 Task: Set up a reminder for the 30-day fitness challenge.
Action: Mouse moved to (89, 103)
Screenshot: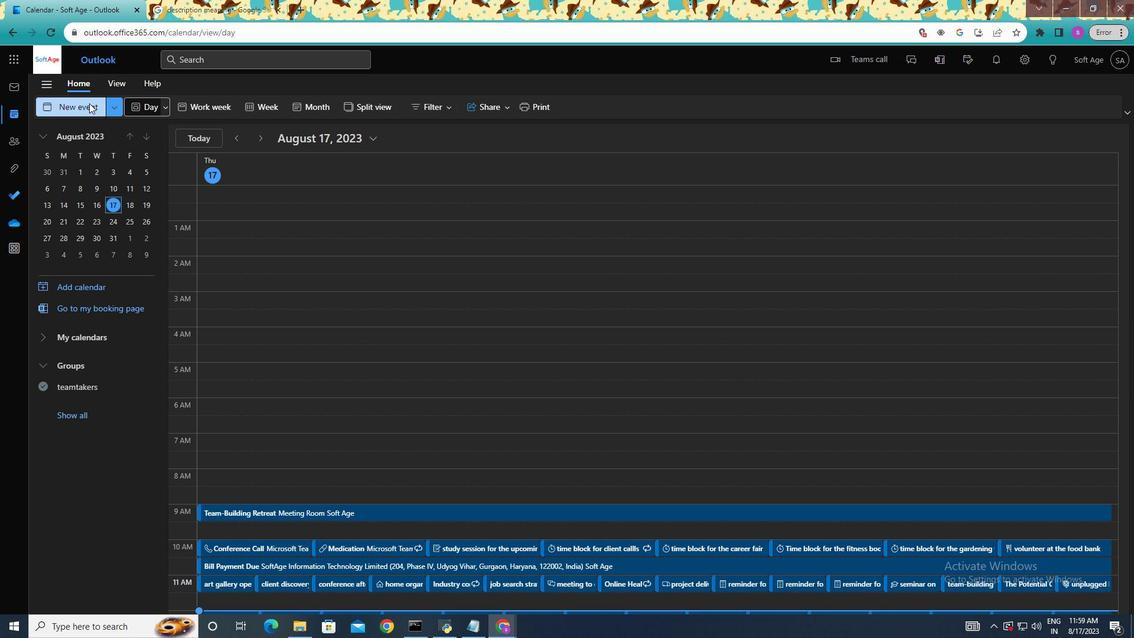 
Action: Mouse pressed left at (89, 103)
Screenshot: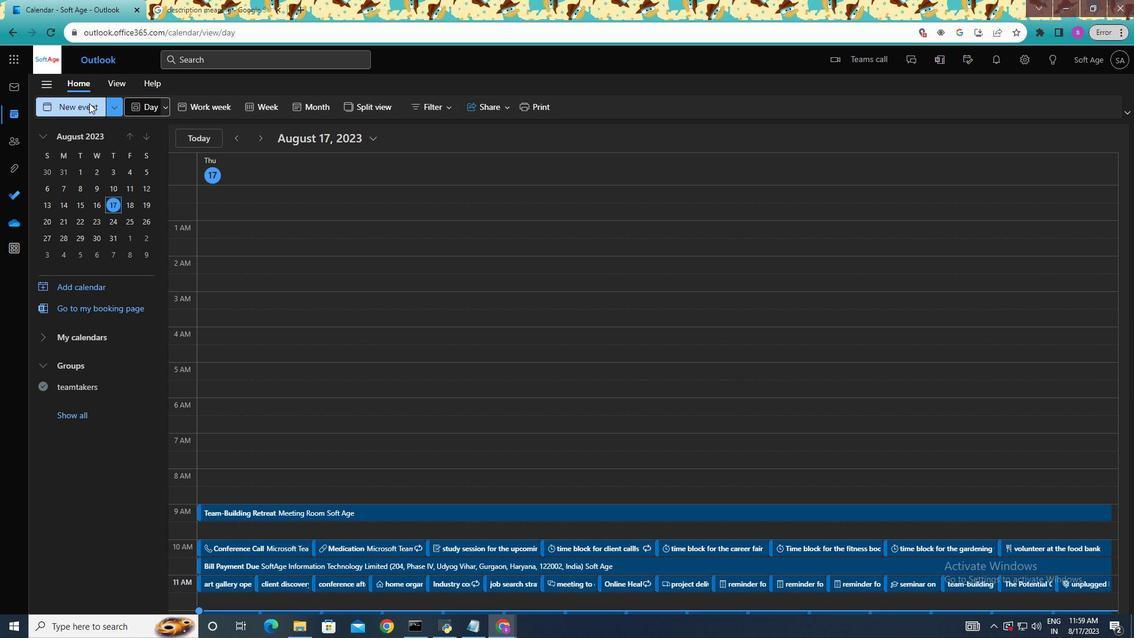 
Action: Mouse moved to (330, 179)
Screenshot: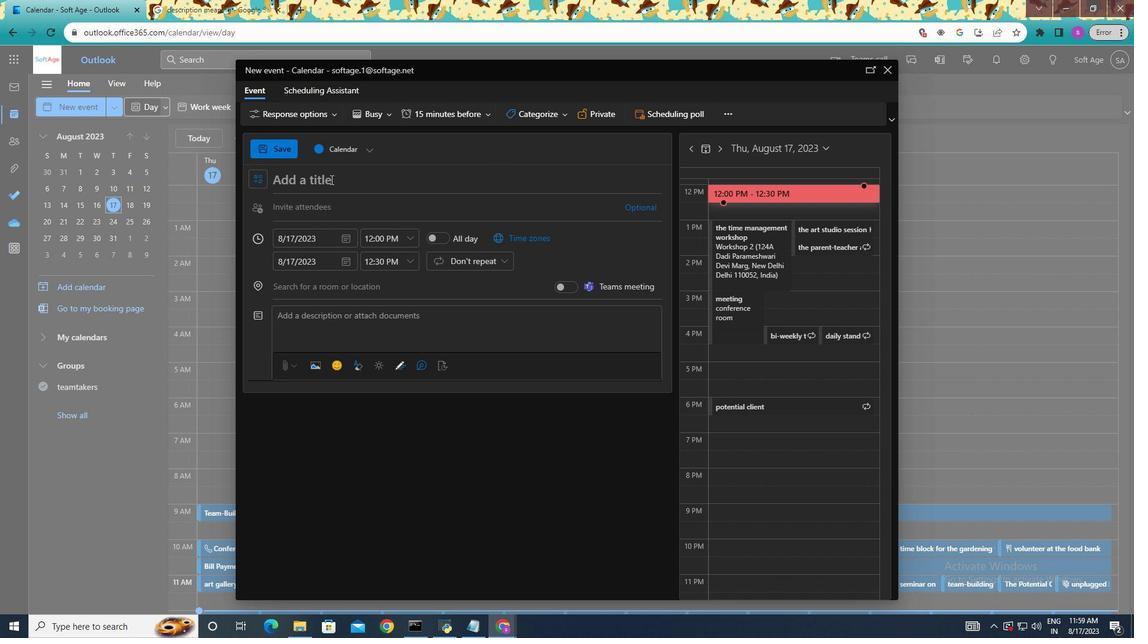 
Action: Mouse pressed left at (330, 179)
Screenshot: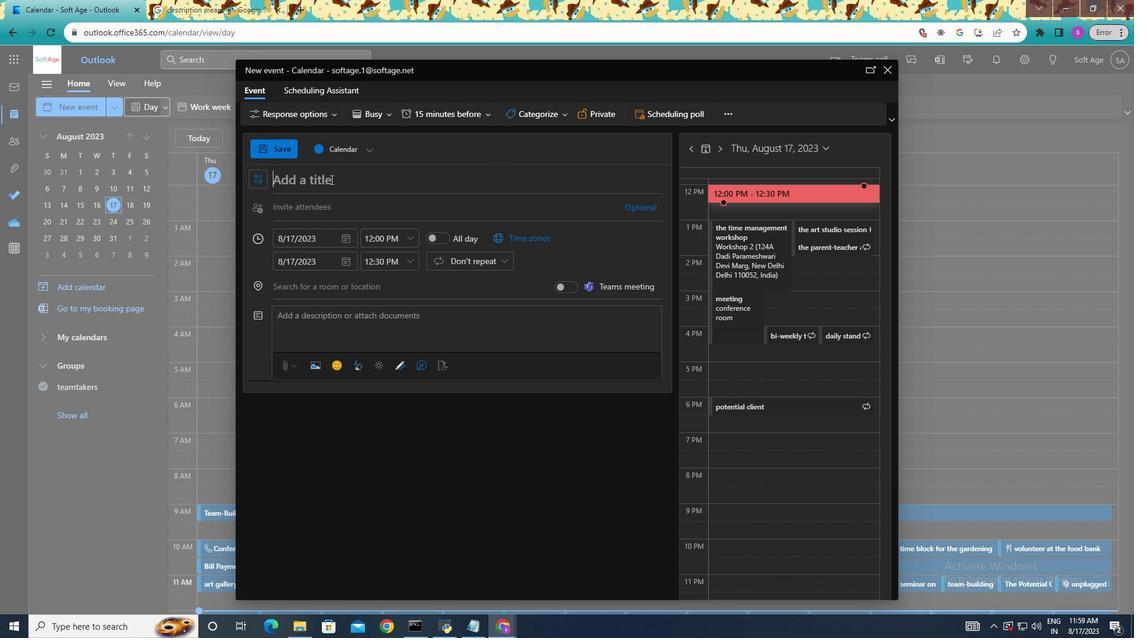 
Action: Mouse moved to (329, 179)
Screenshot: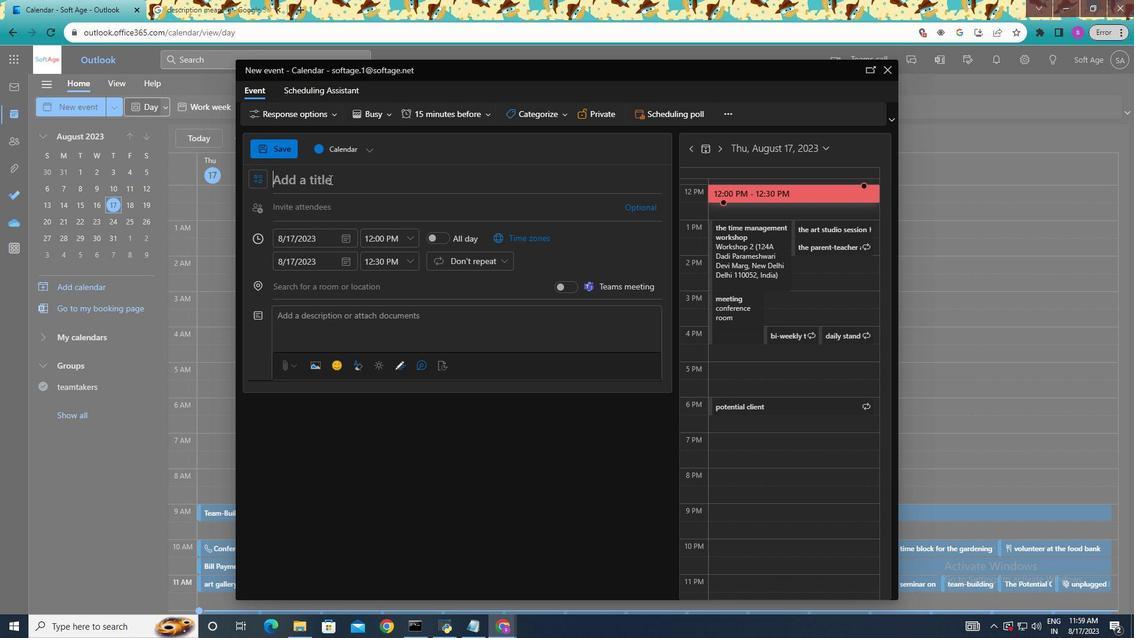 
Action: Key pressed <Key.shift>The<Key.space>30-days<Key.alt_l><Key.space>
Screenshot: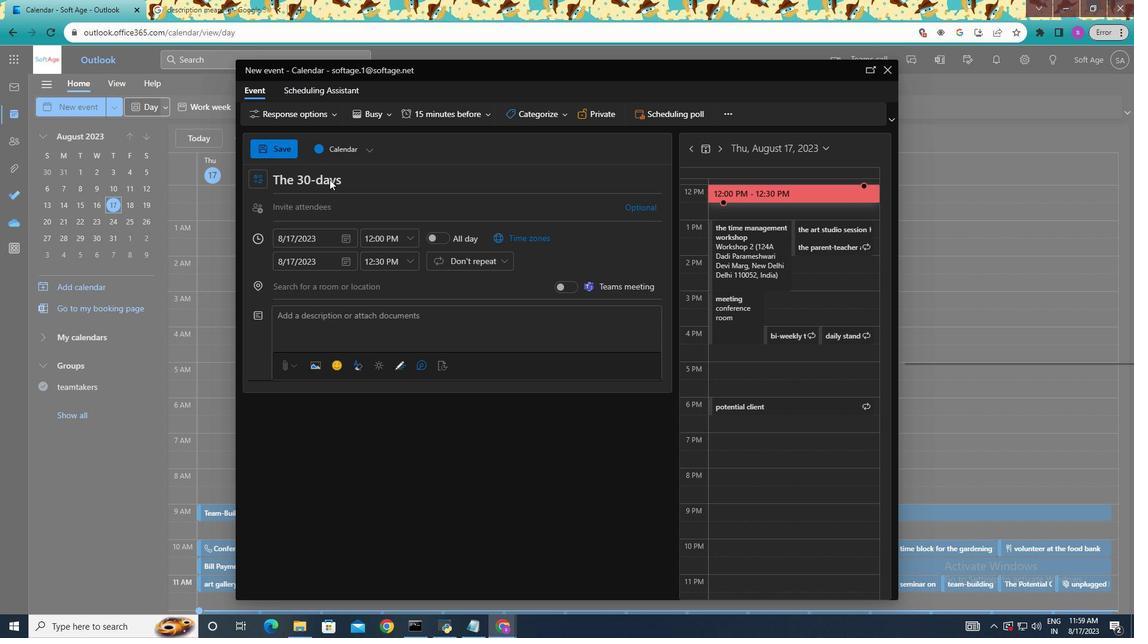 
Action: Mouse moved to (1020, 420)
Screenshot: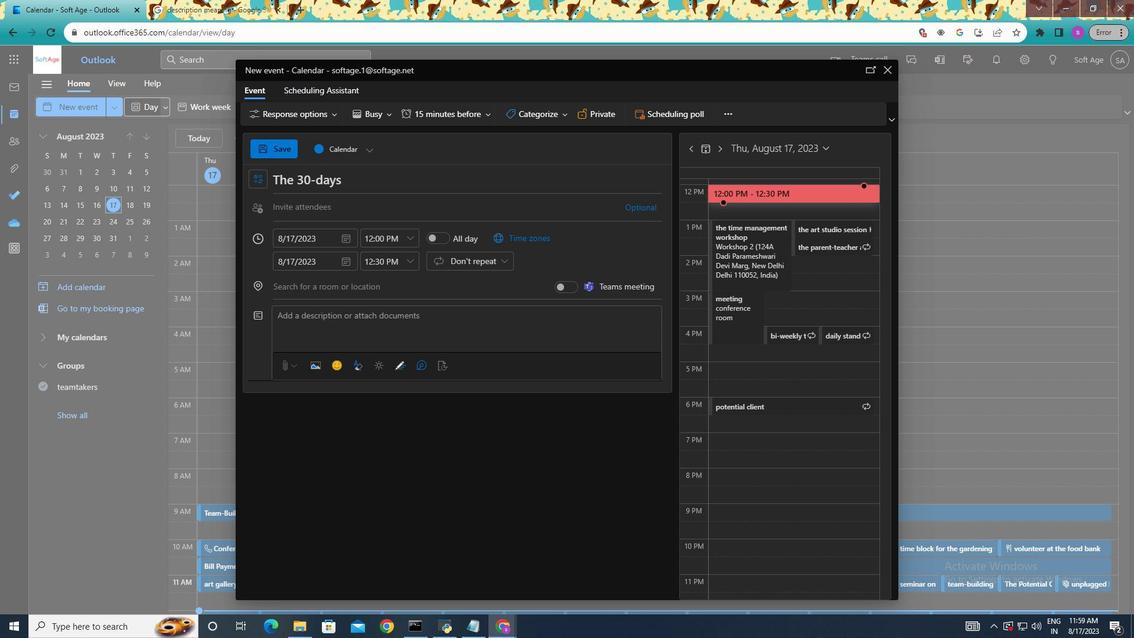 
Action: Mouse pressed left at (1020, 420)
Screenshot: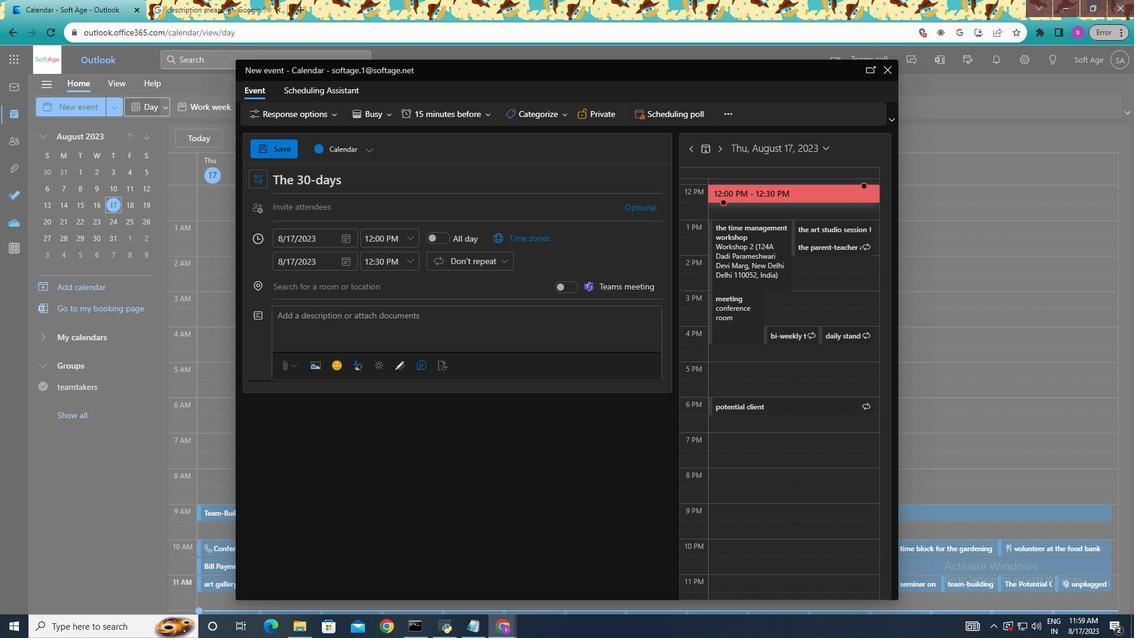 
Action: Mouse moved to (650, 353)
Screenshot: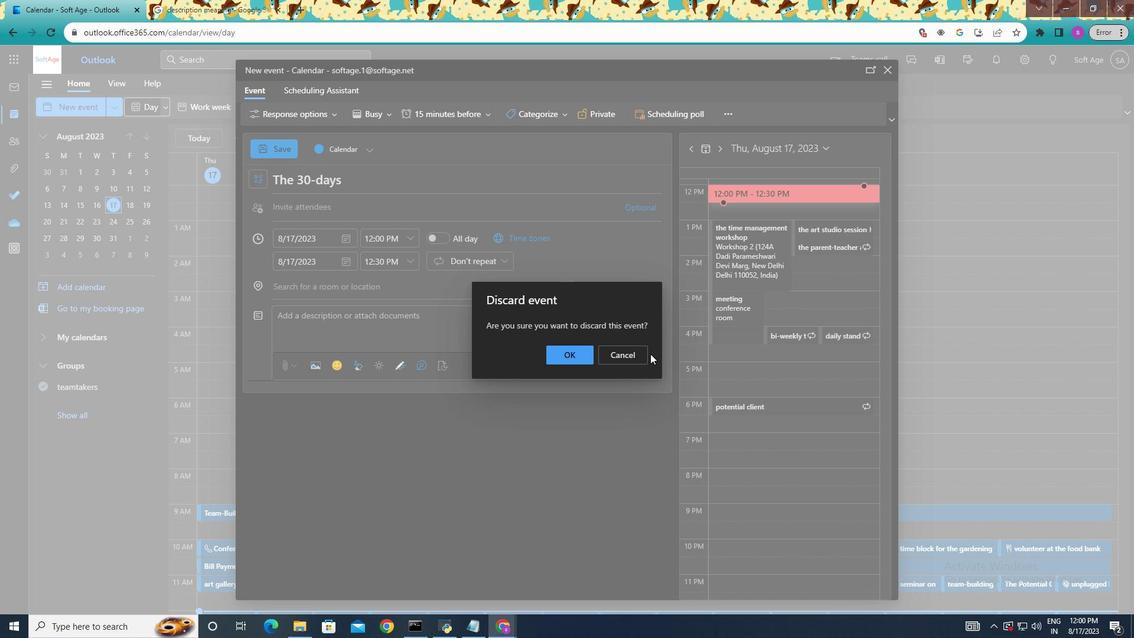 
Action: Mouse pressed left at (650, 353)
Screenshot: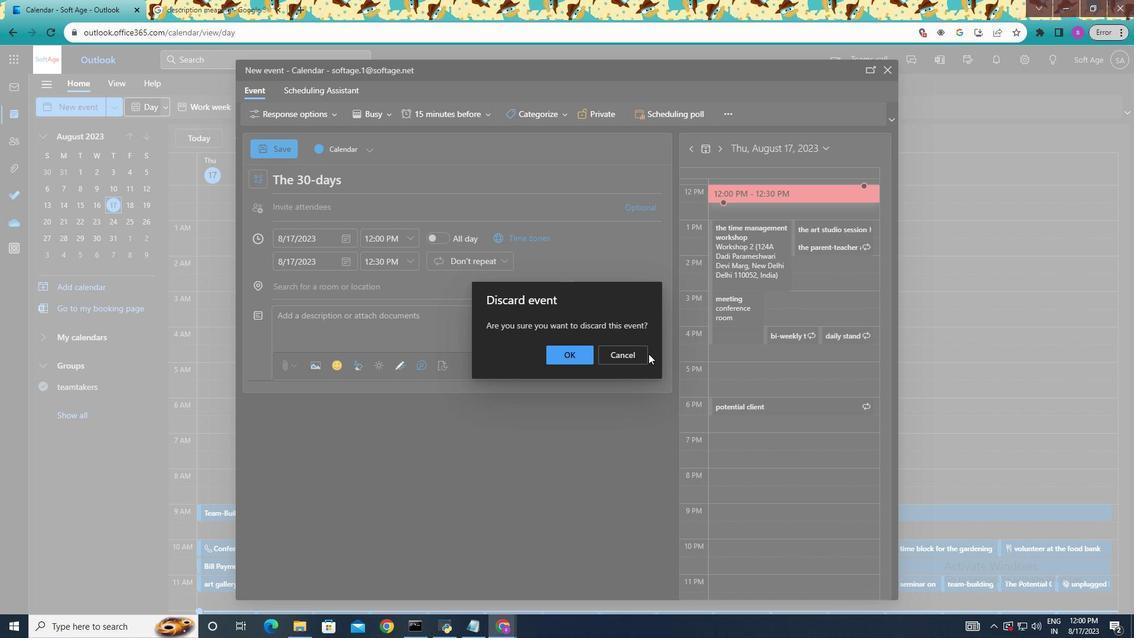 
Action: Mouse moved to (614, 355)
Screenshot: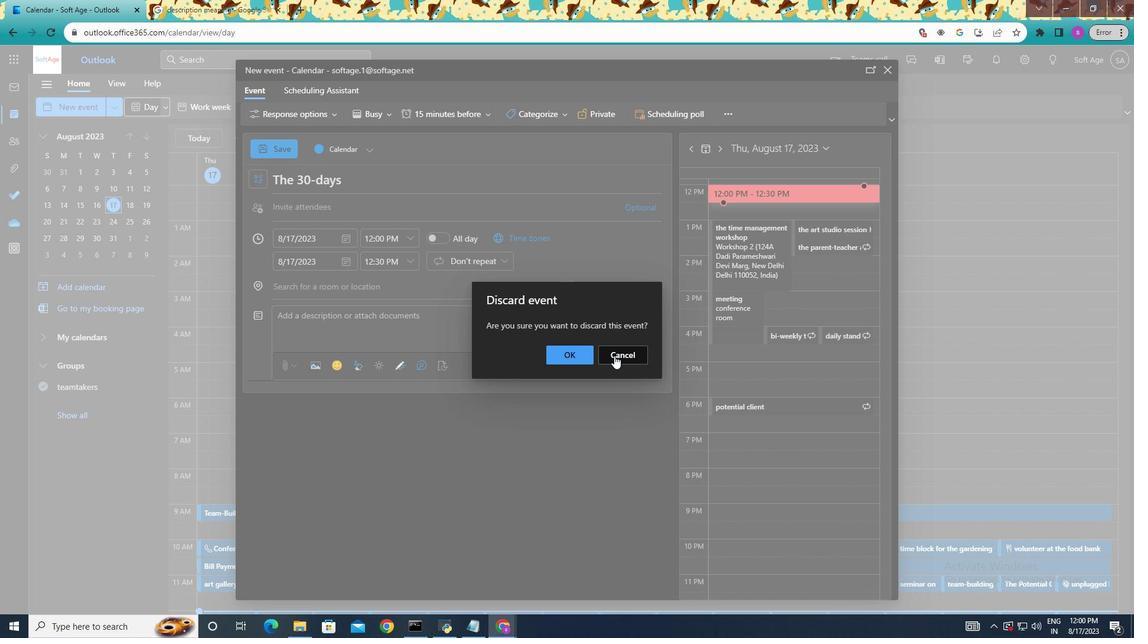 
Action: Mouse pressed left at (614, 355)
Screenshot: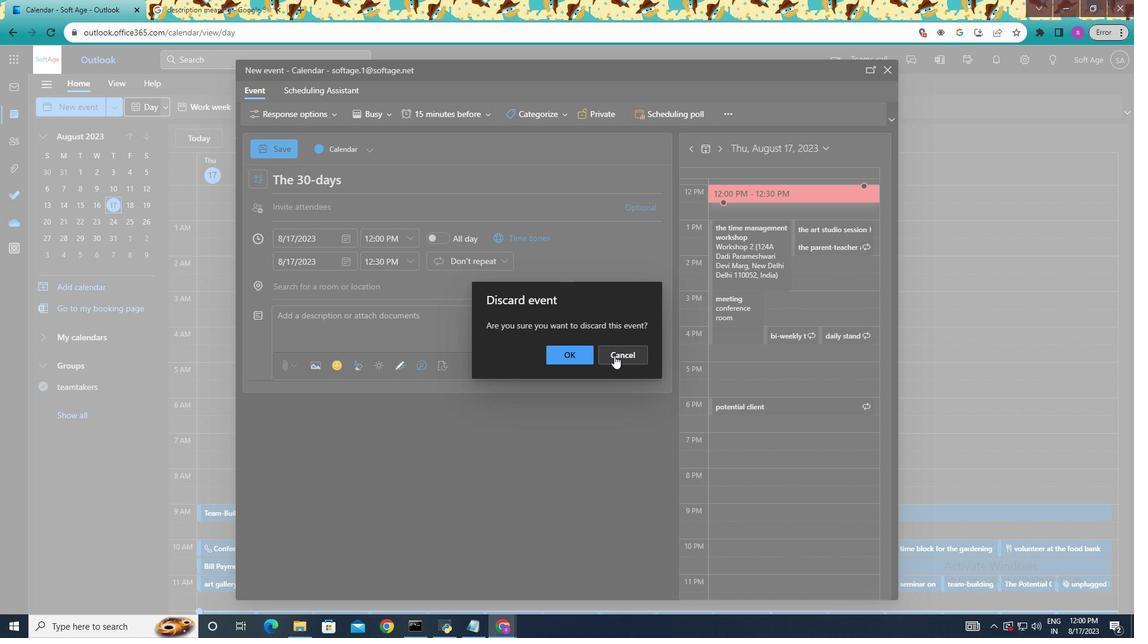 
Action: Mouse moved to (561, 352)
Screenshot: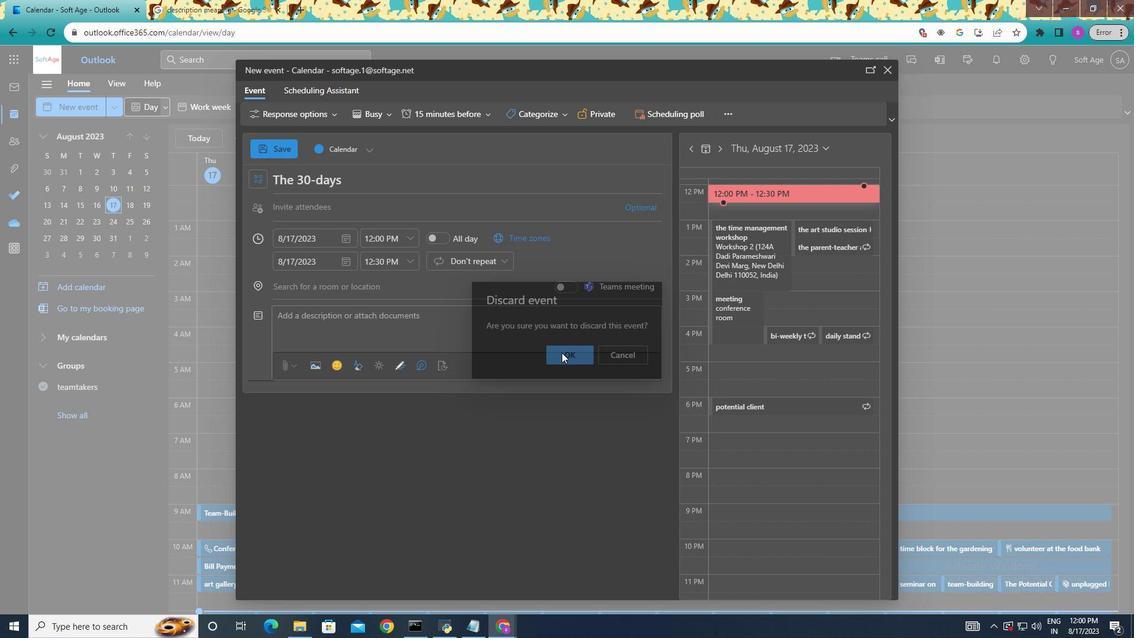 
Action: Mouse pressed left at (561, 352)
Screenshot: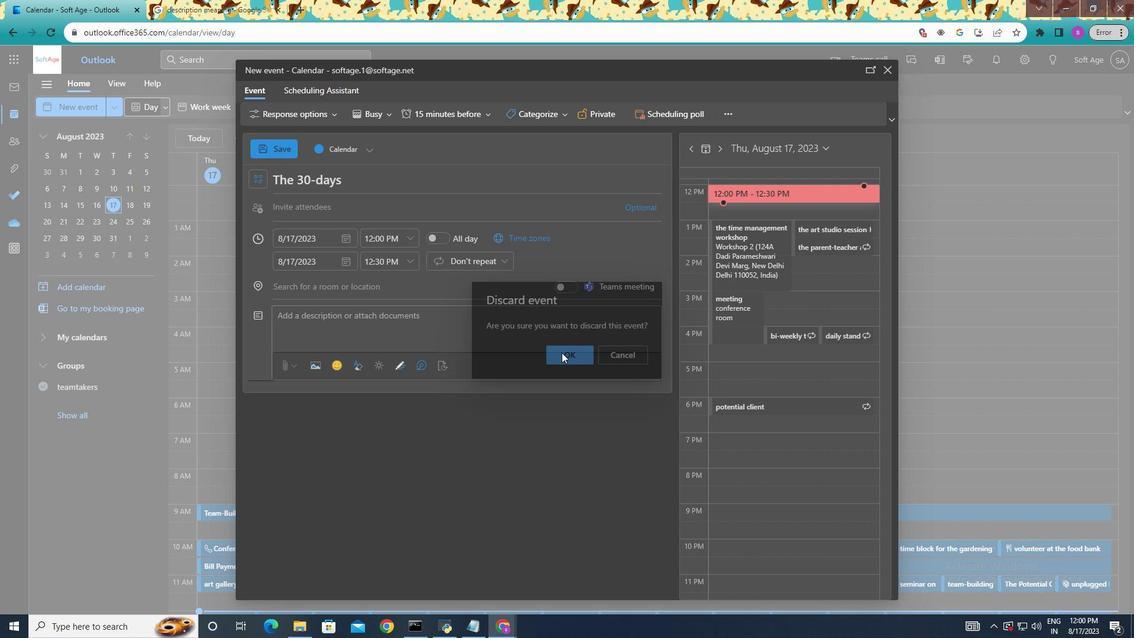 
Action: Mouse moved to (348, 180)
Screenshot: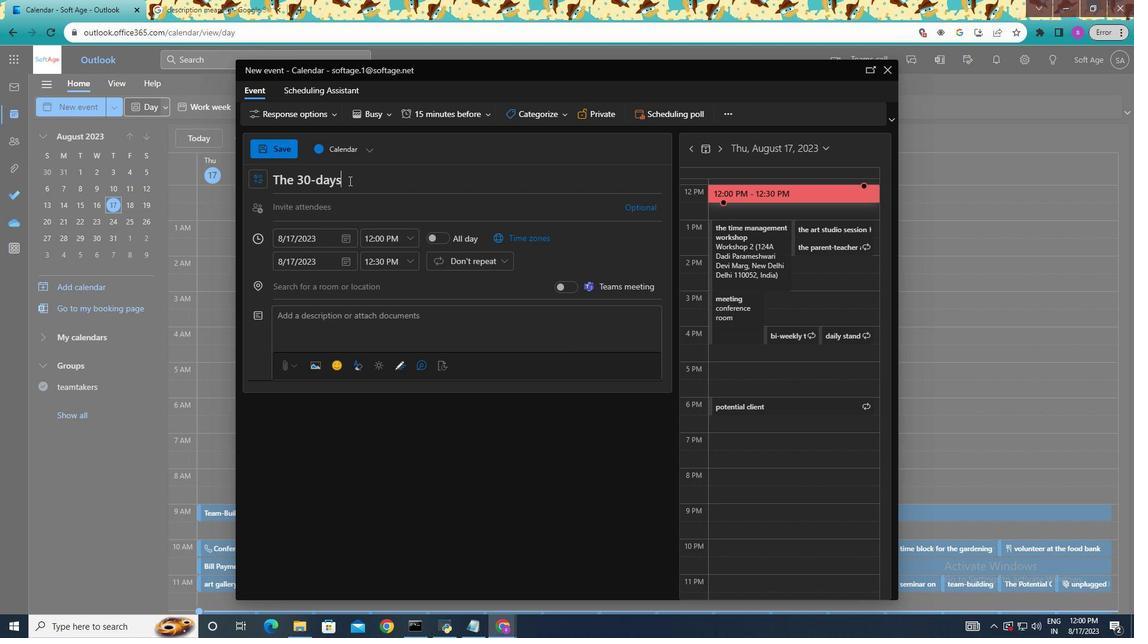 
Action: Mouse pressed left at (348, 180)
Screenshot: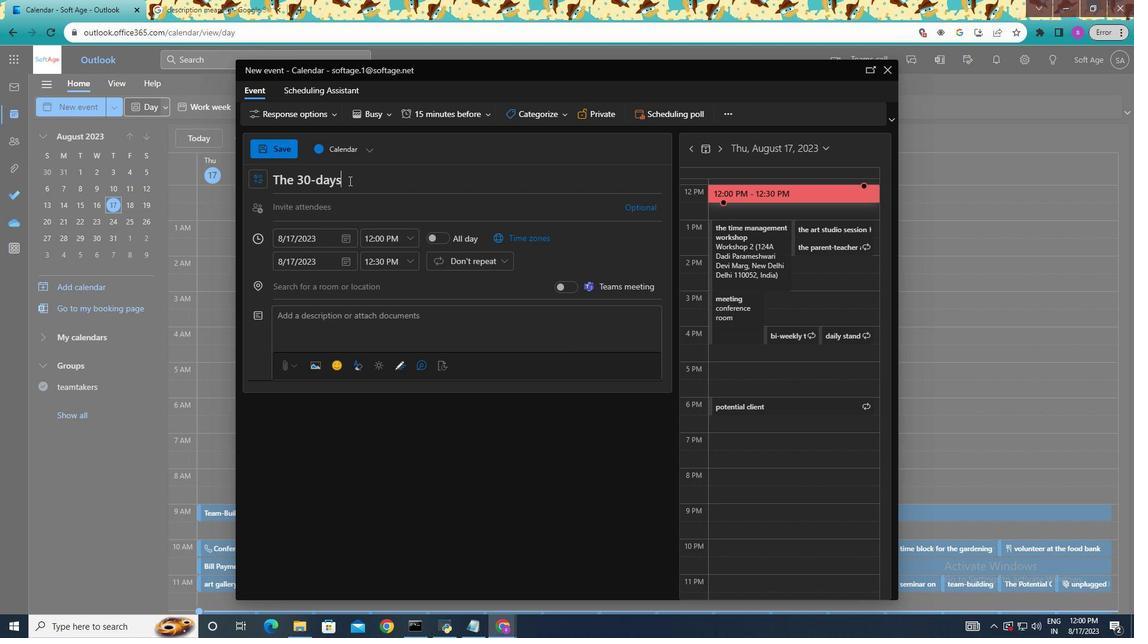
Action: Mouse moved to (345, 184)
Screenshot: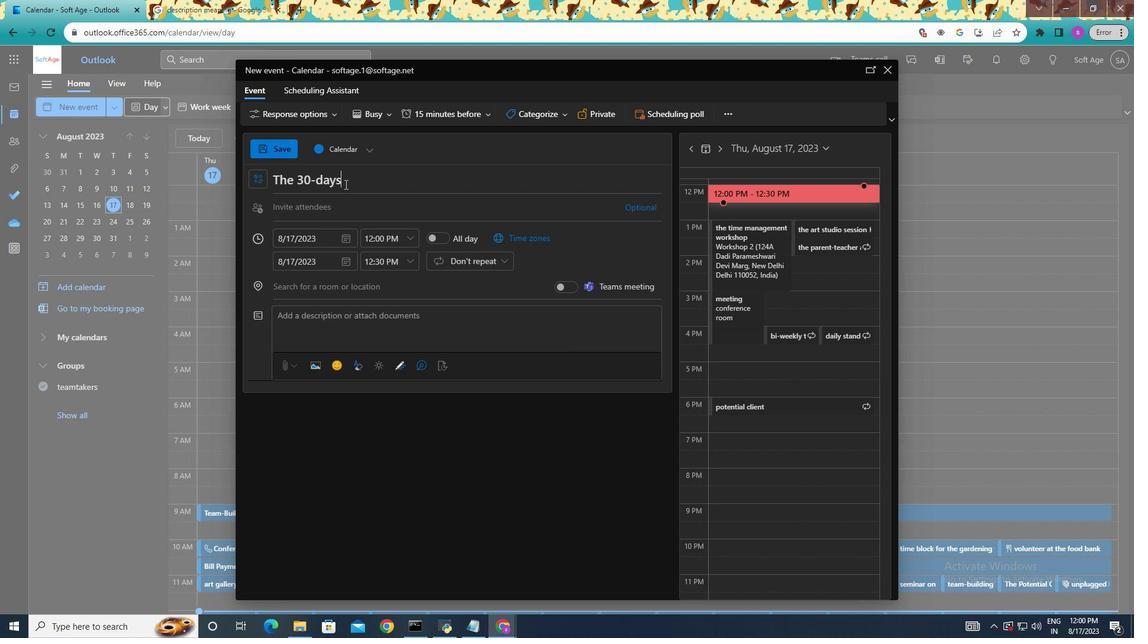 
Action: Key pressed <Key.space>fitness<Key.space>challenge
Screenshot: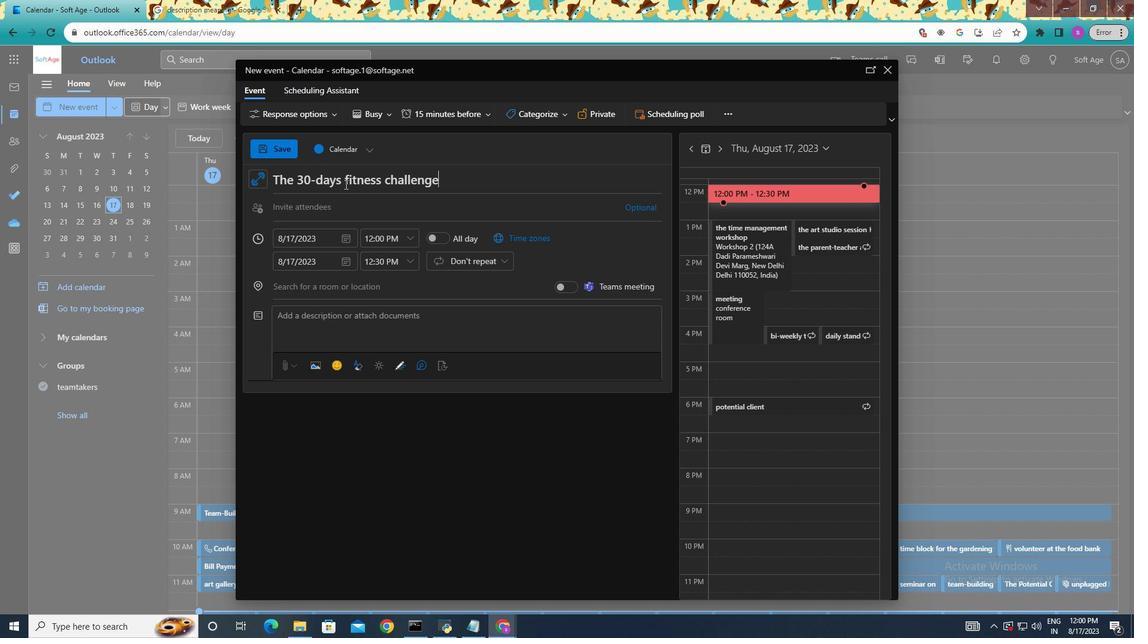 
Action: Mouse moved to (304, 210)
Screenshot: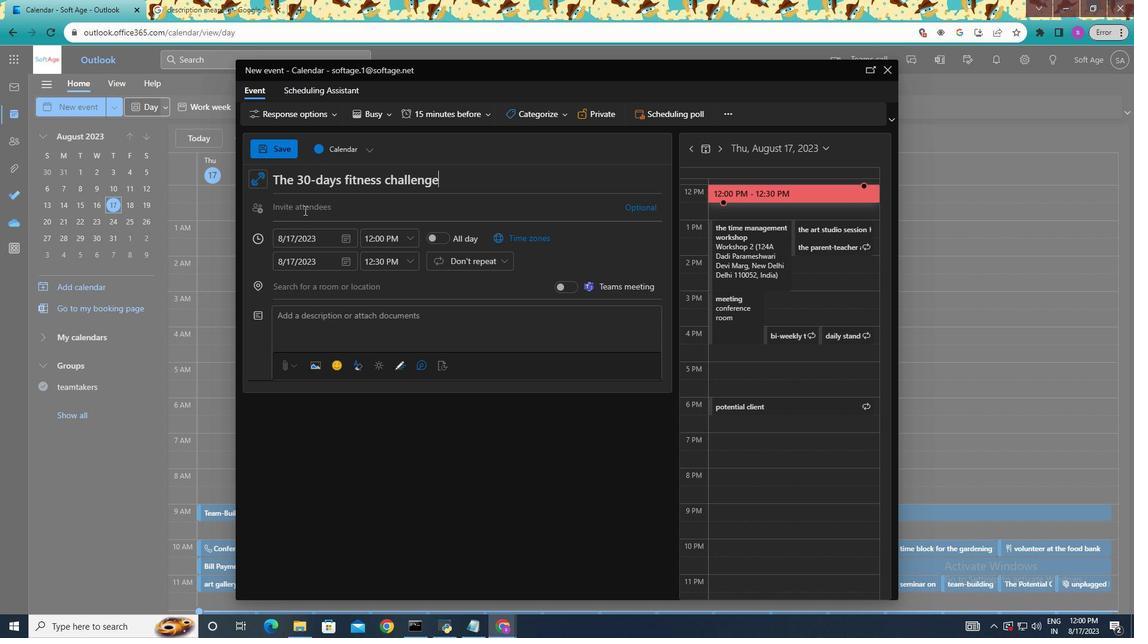 
Action: Mouse pressed left at (304, 210)
Screenshot: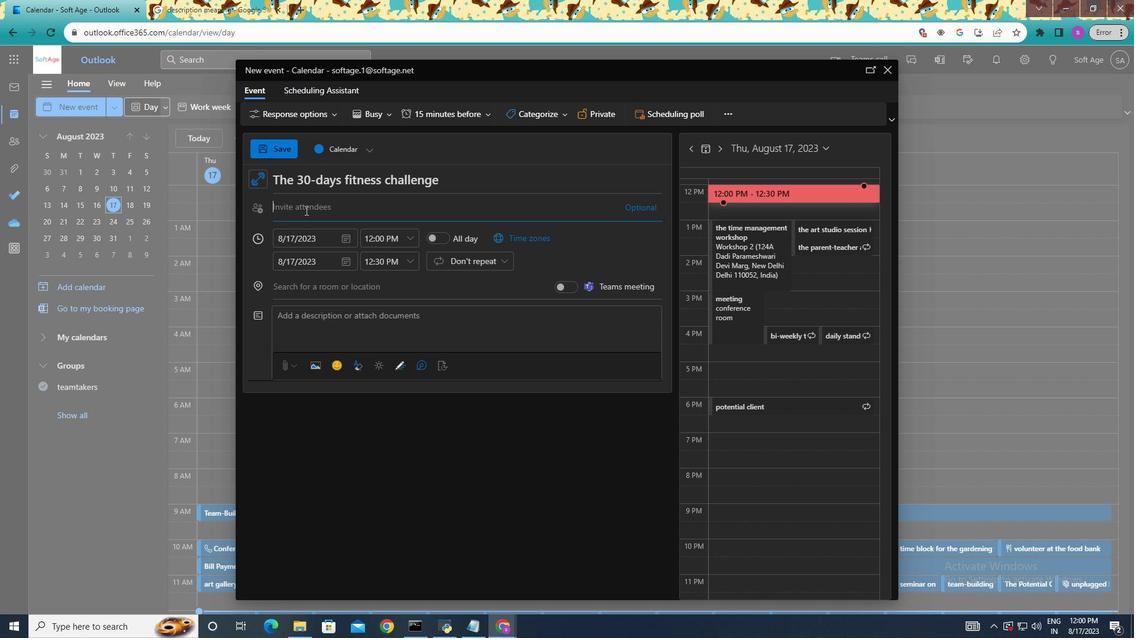 
Action: Mouse moved to (334, 254)
Screenshot: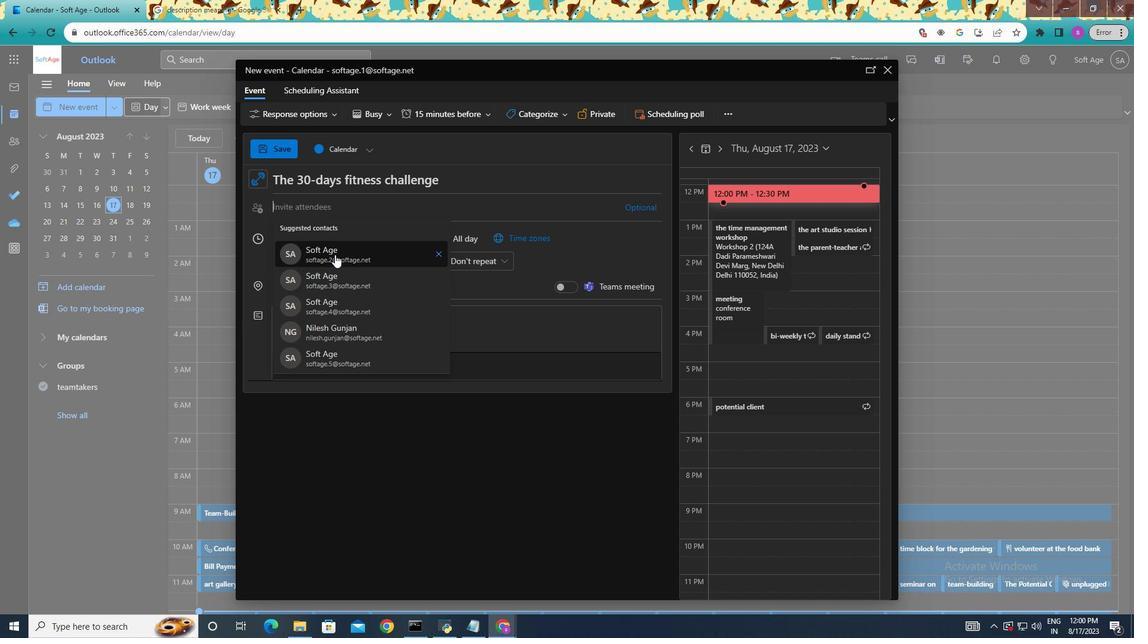 
Action: Mouse pressed left at (334, 254)
Screenshot: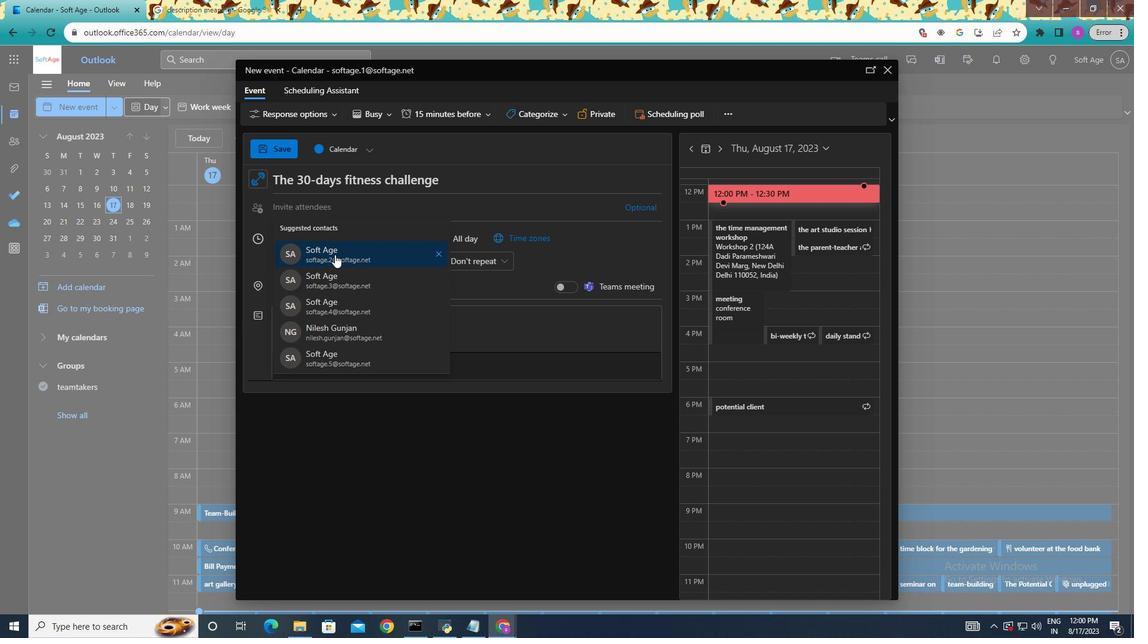 
Action: Mouse moved to (551, 239)
Screenshot: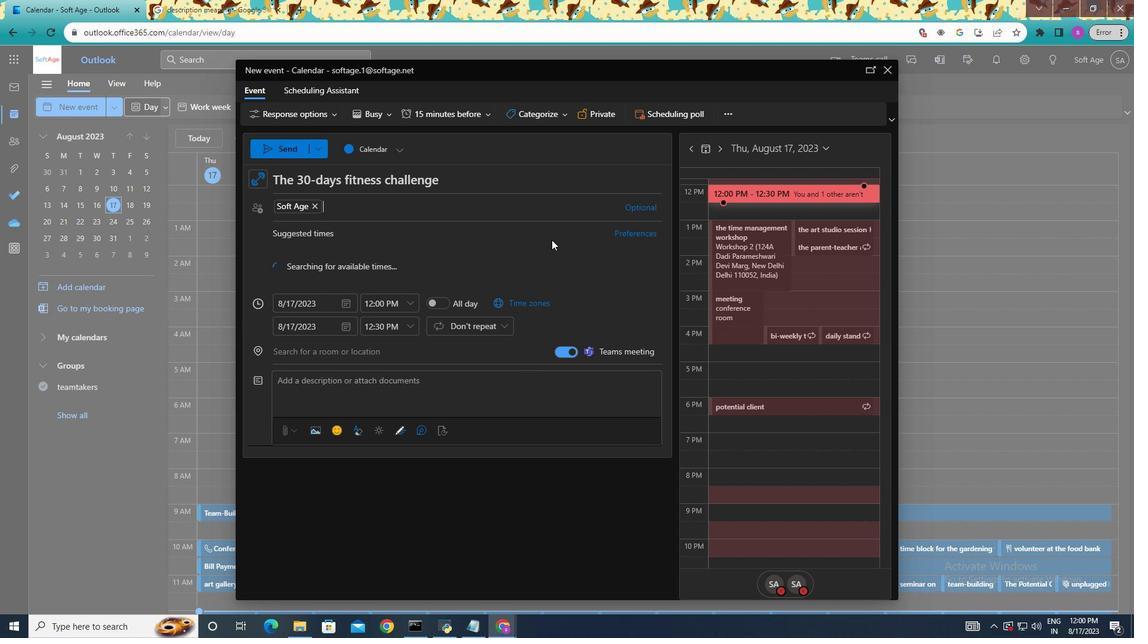 
Action: Mouse scrolled (551, 239) with delta (0, 0)
Screenshot: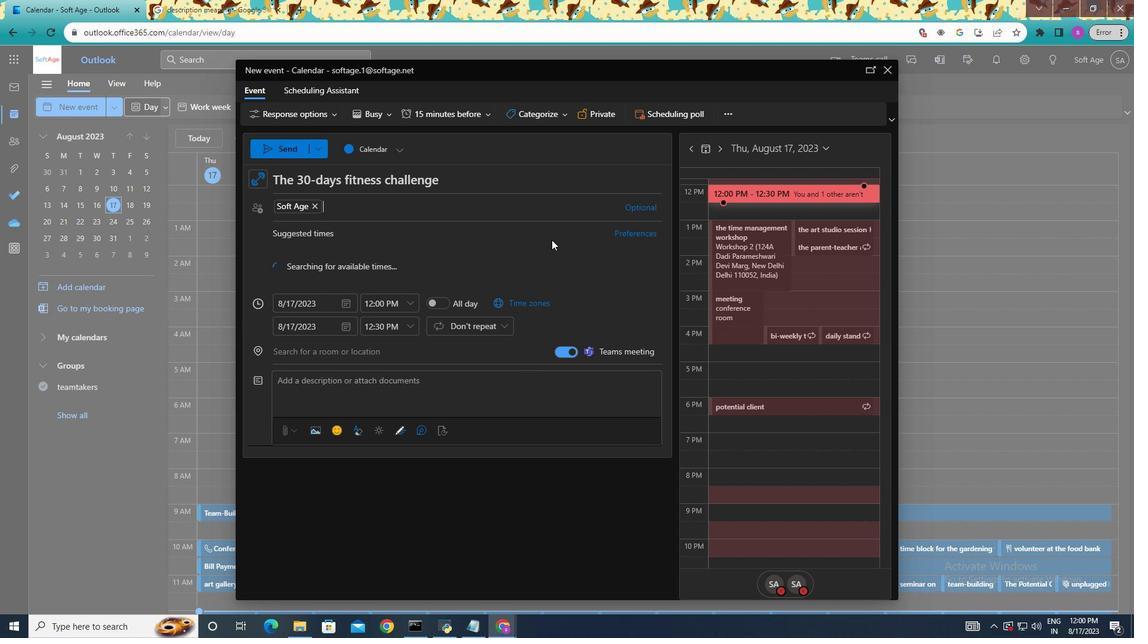 
Action: Mouse moved to (347, 303)
Screenshot: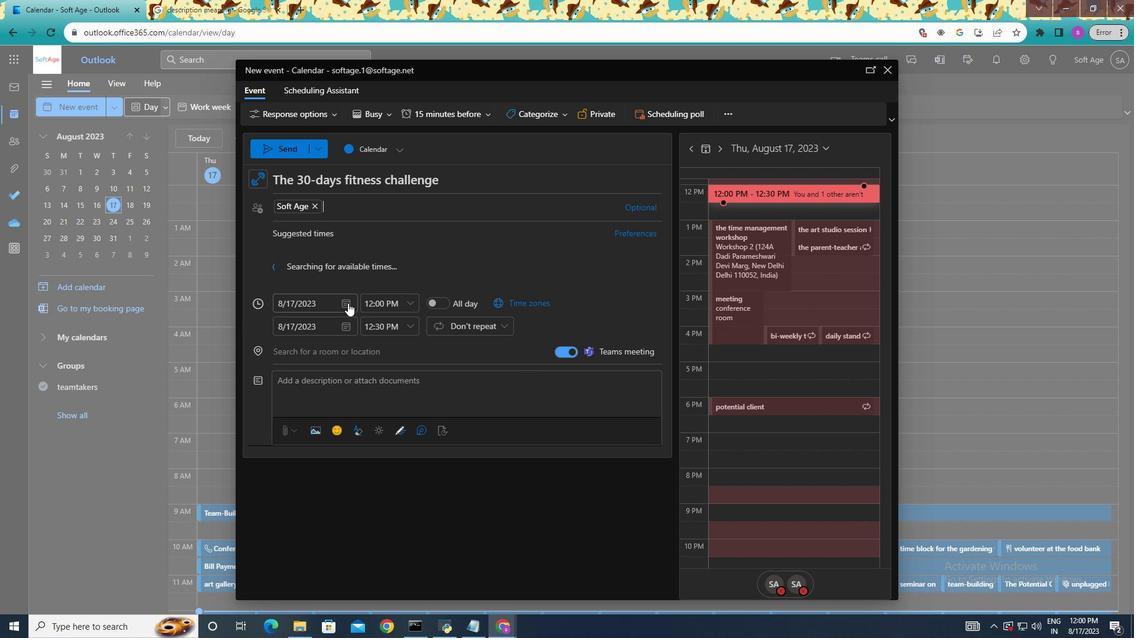 
Action: Mouse pressed left at (347, 303)
Screenshot: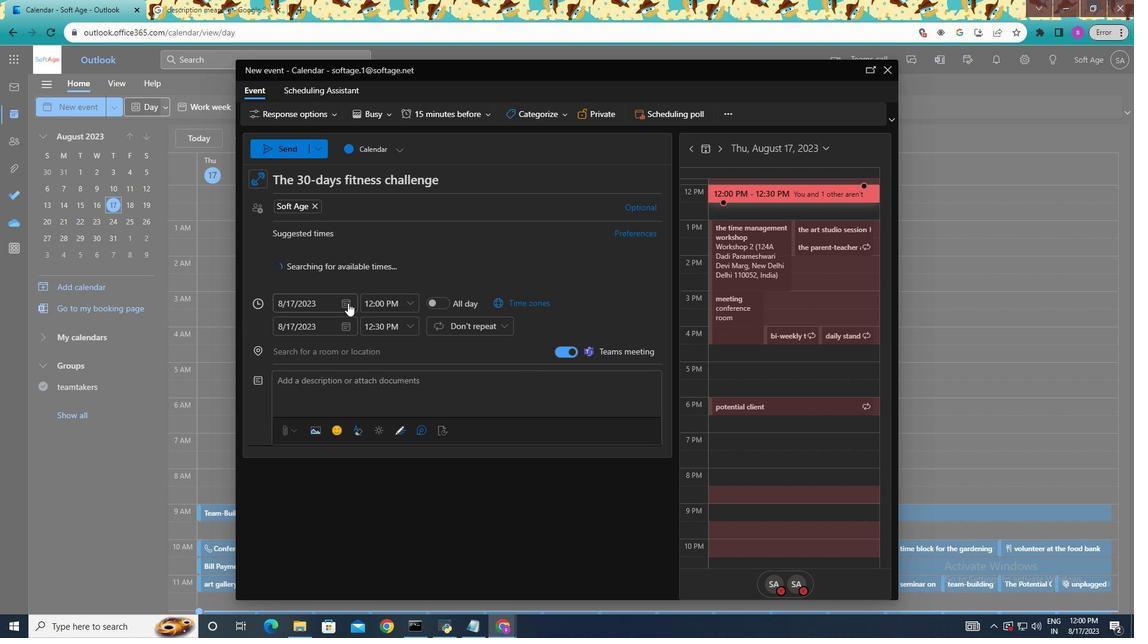 
Action: Mouse pressed left at (347, 303)
Screenshot: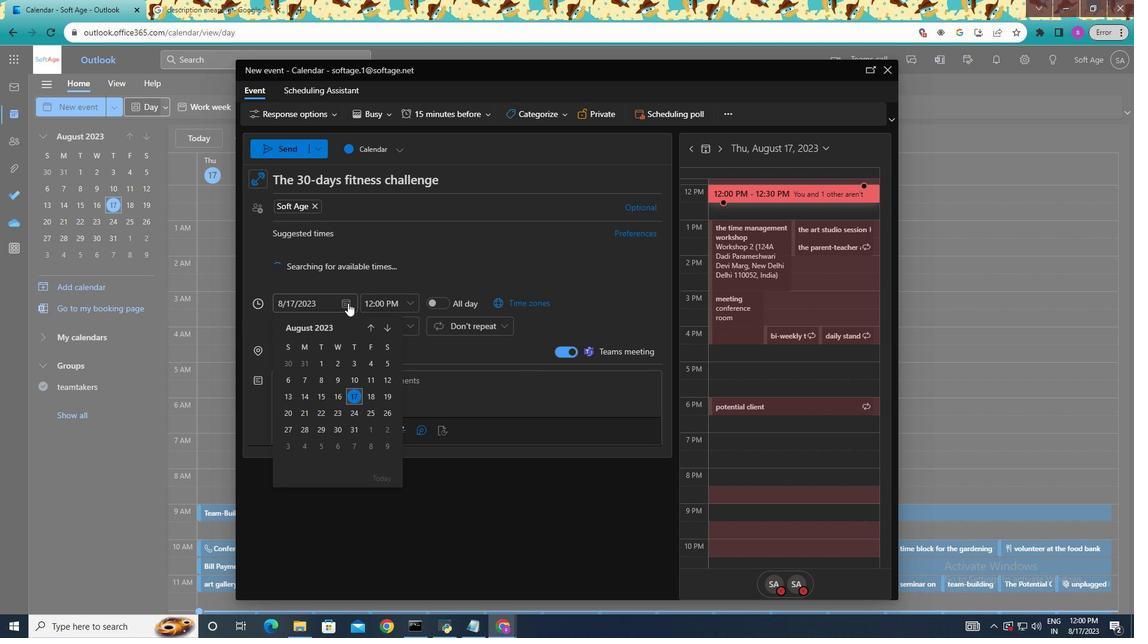 
Action: Mouse moved to (489, 113)
Screenshot: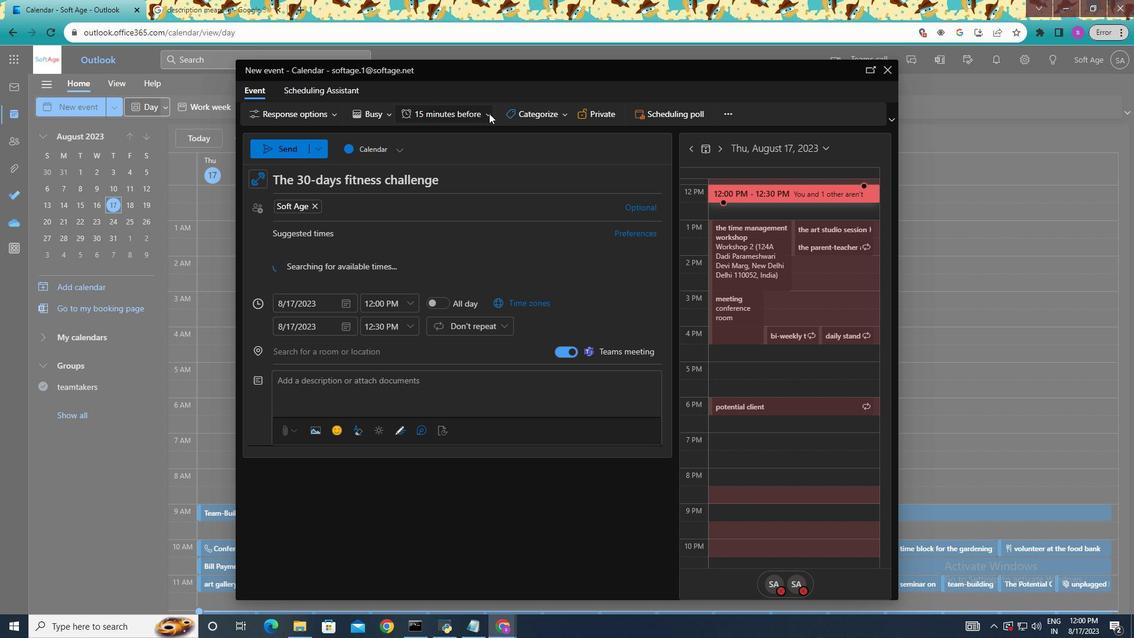 
Action: Mouse pressed left at (489, 113)
Screenshot: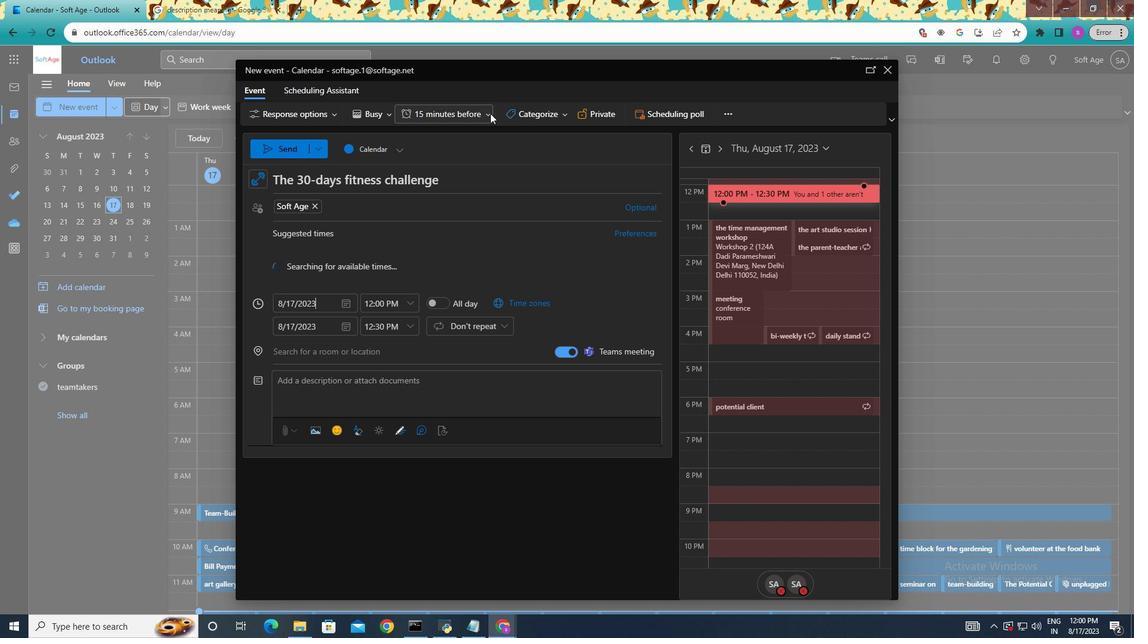 
Action: Mouse moved to (492, 346)
Screenshot: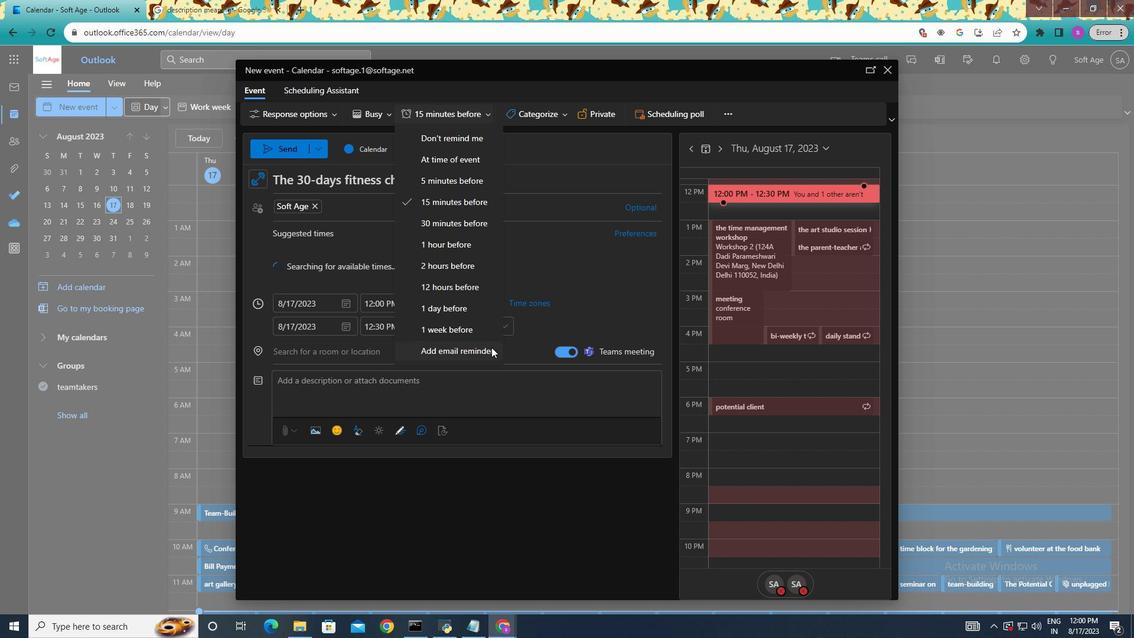 
Action: Mouse pressed left at (492, 346)
Screenshot: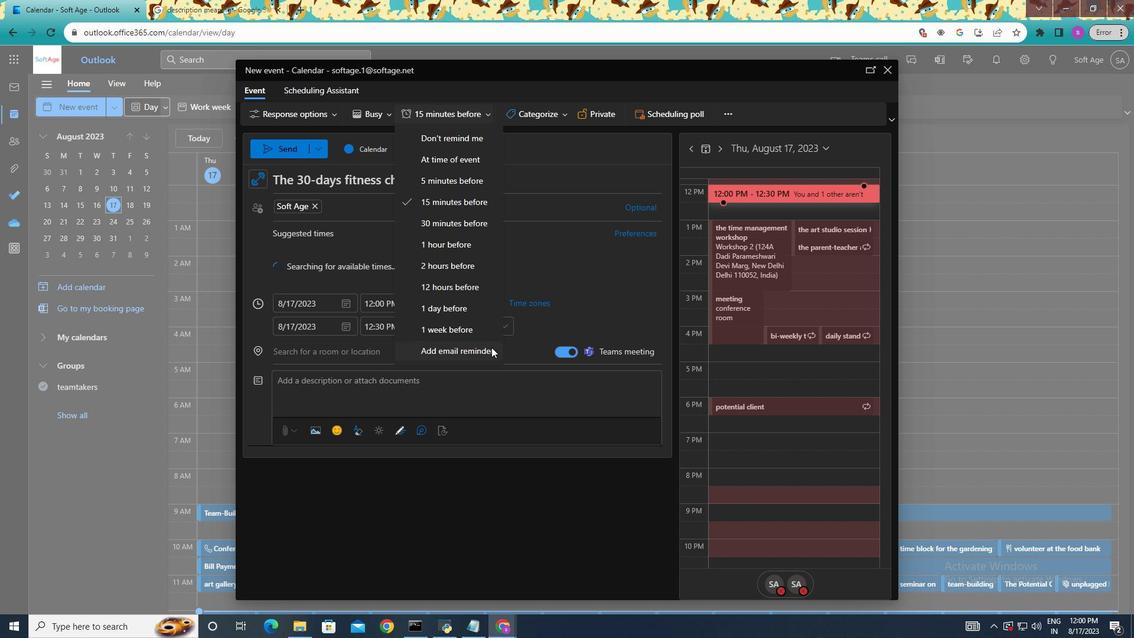 
Action: Mouse moved to (432, 249)
Screenshot: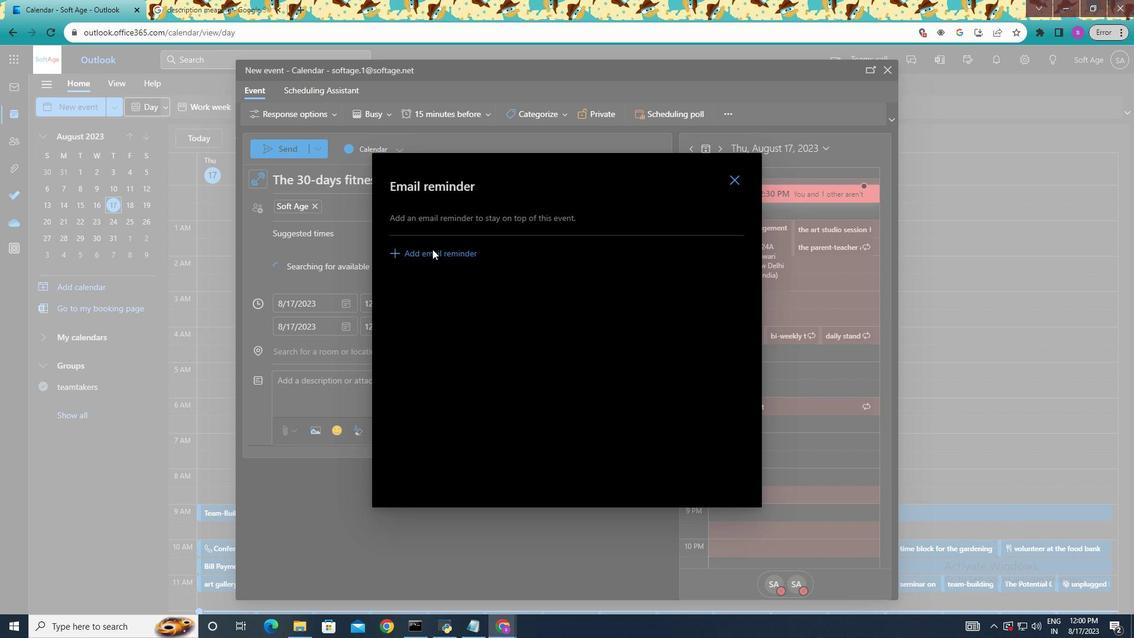 
Action: Mouse pressed left at (432, 249)
Screenshot: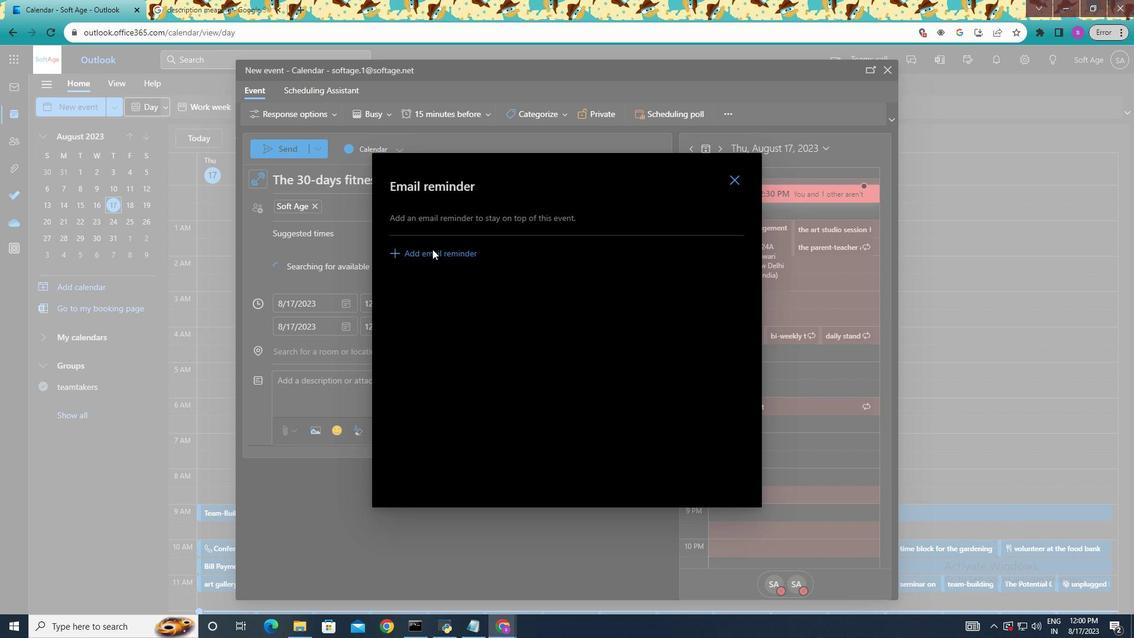 
Action: Mouse moved to (531, 251)
Screenshot: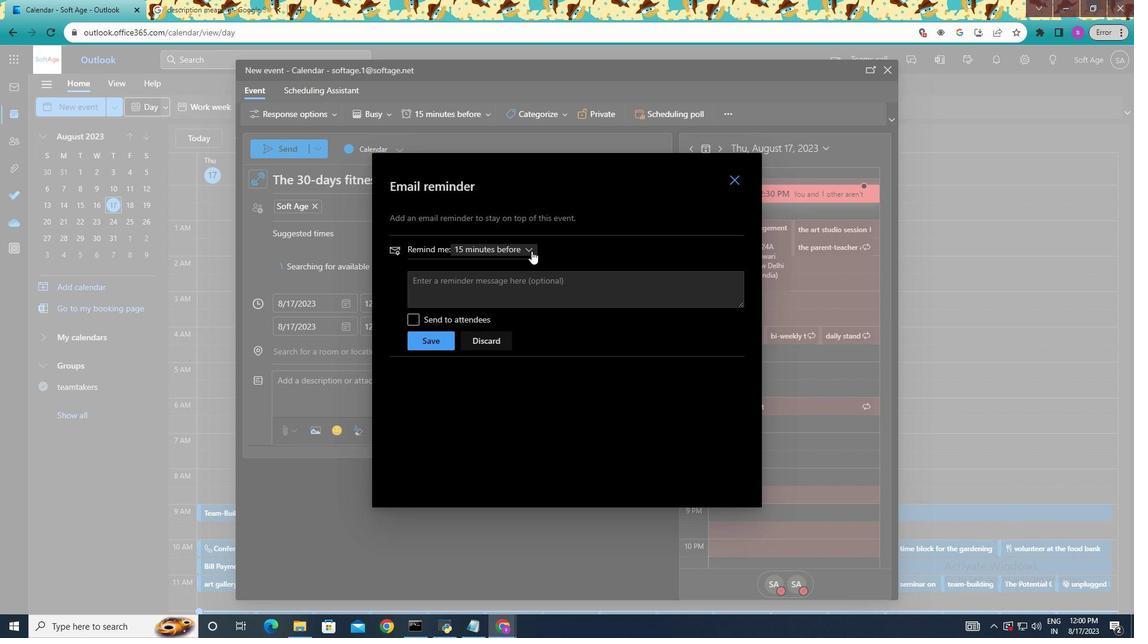 
Action: Mouse pressed left at (531, 251)
Screenshot: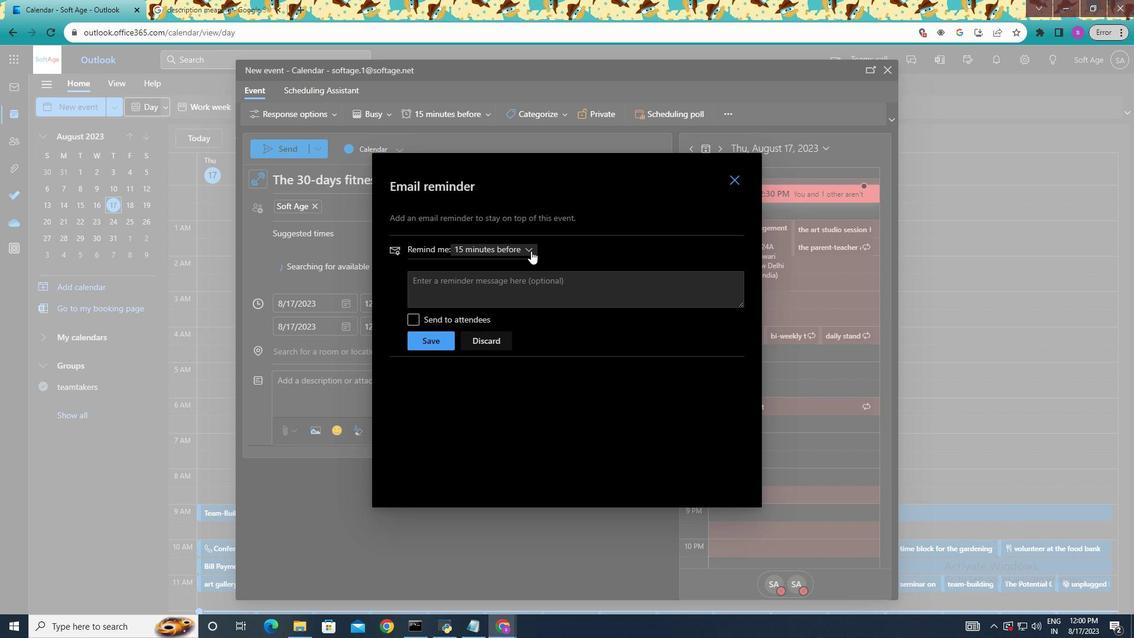 
Action: Mouse moved to (492, 464)
Screenshot: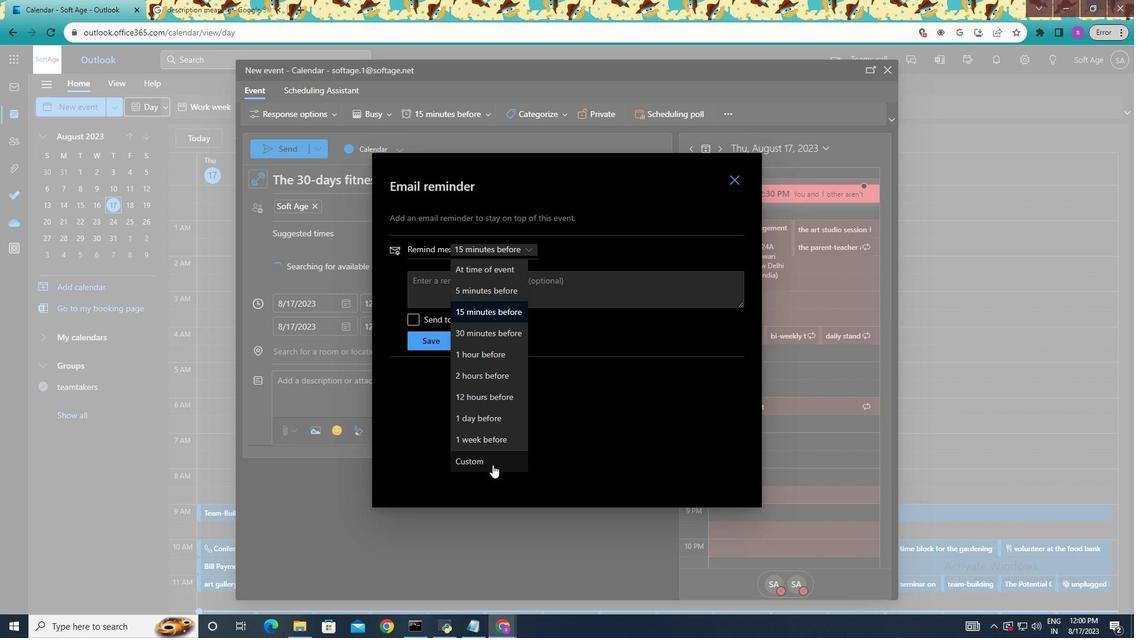 
Action: Mouse pressed left at (492, 464)
Screenshot: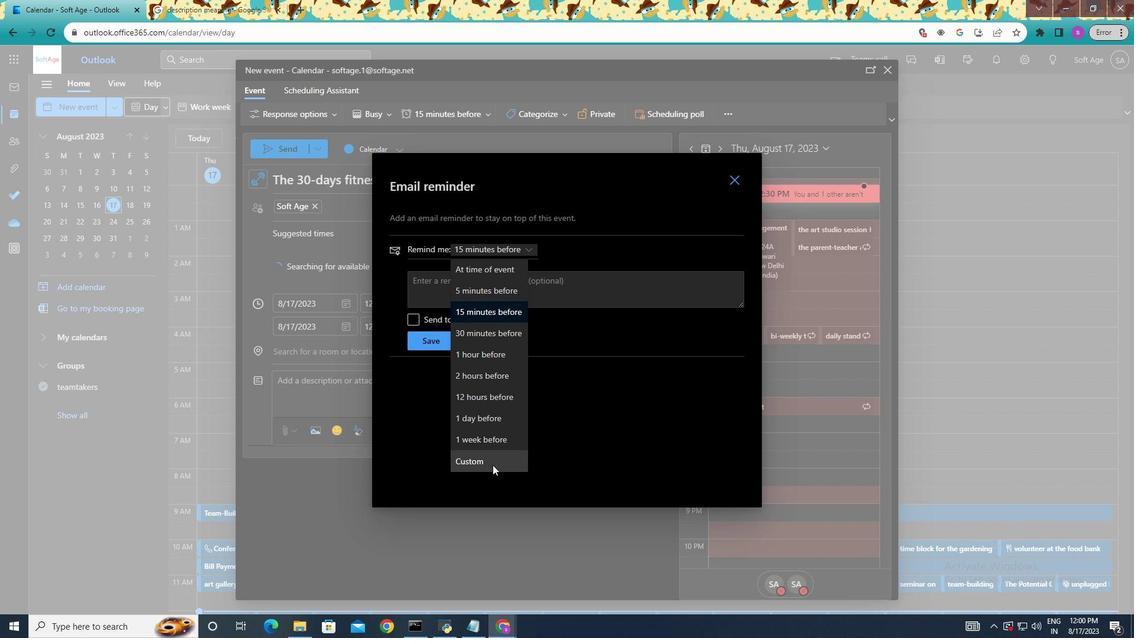 
Action: Mouse moved to (448, 319)
Screenshot: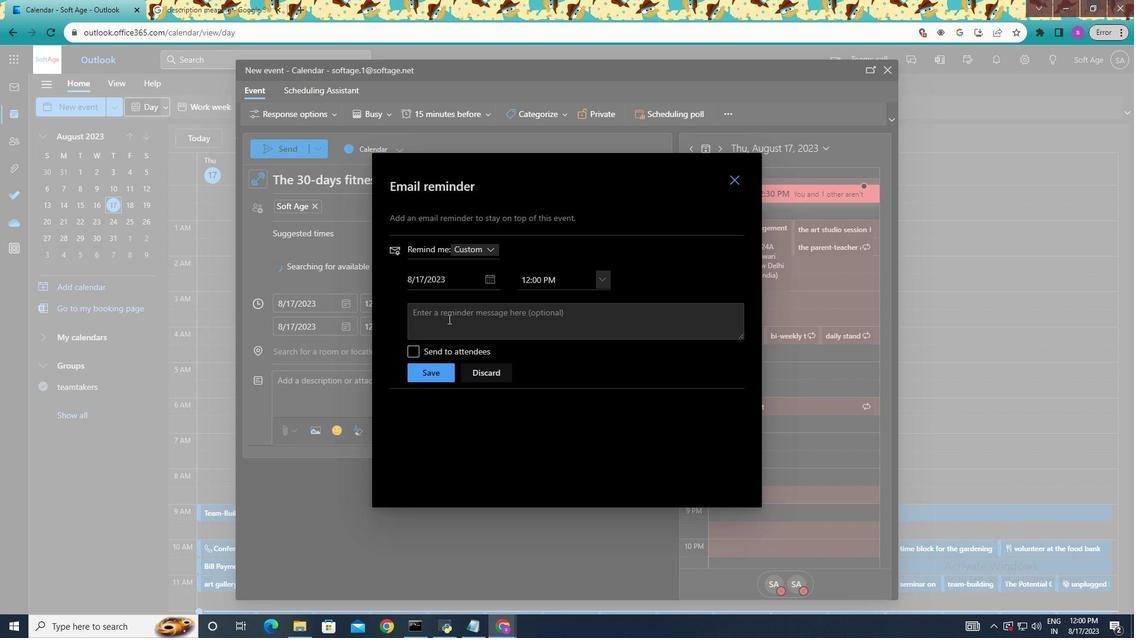 
Action: Mouse pressed left at (448, 319)
Screenshot: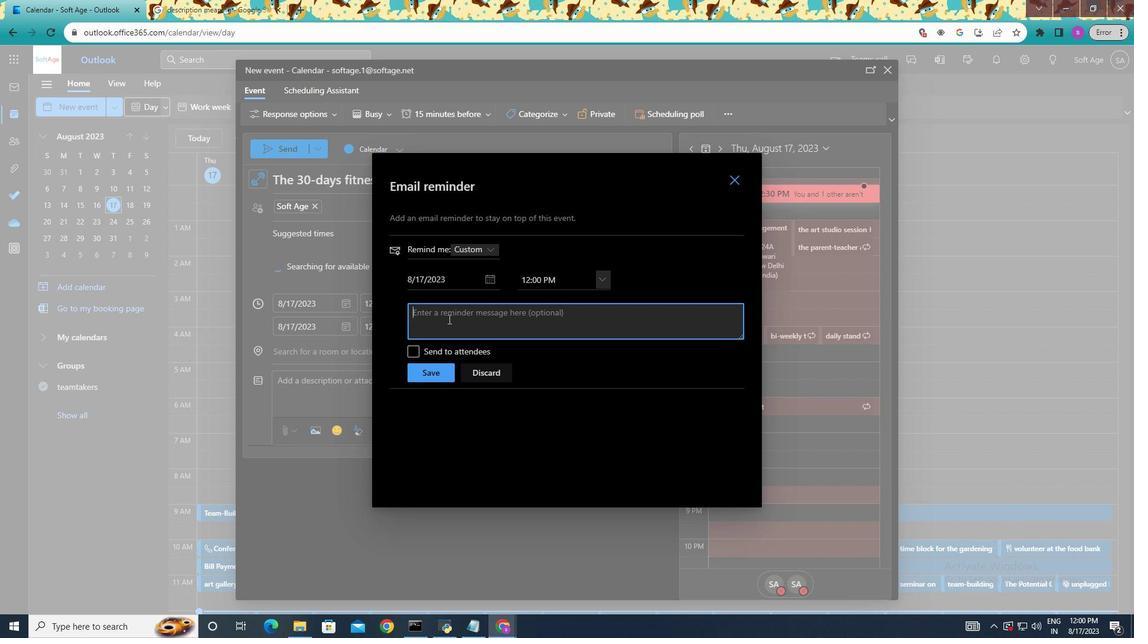 
Action: Key pressed 30<Key.space>days
Screenshot: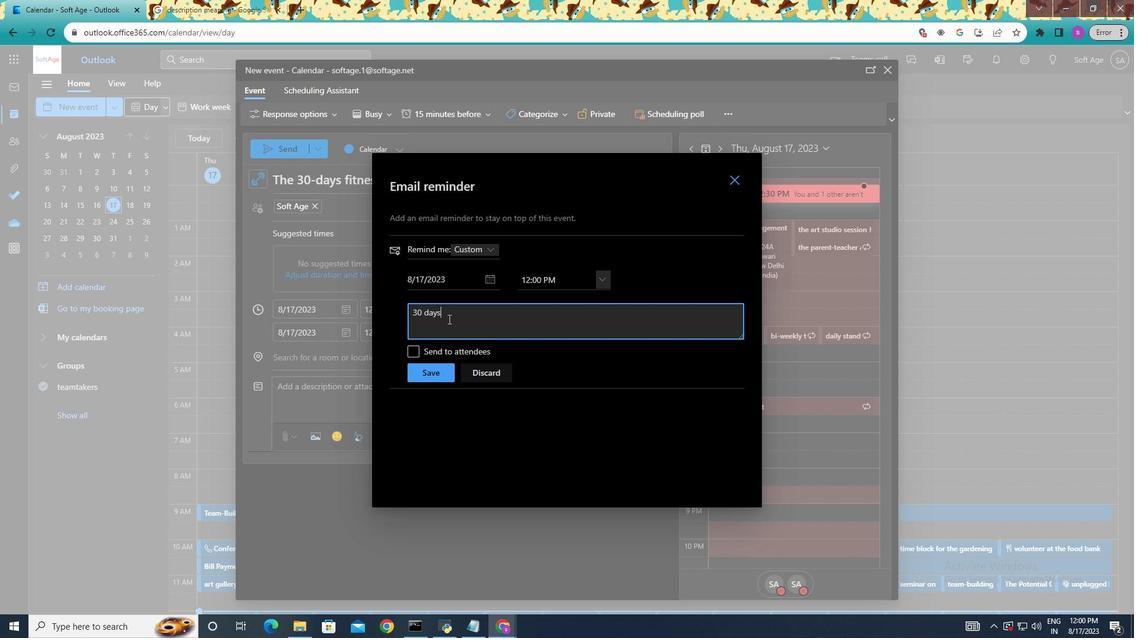 
Action: Mouse moved to (603, 281)
Screenshot: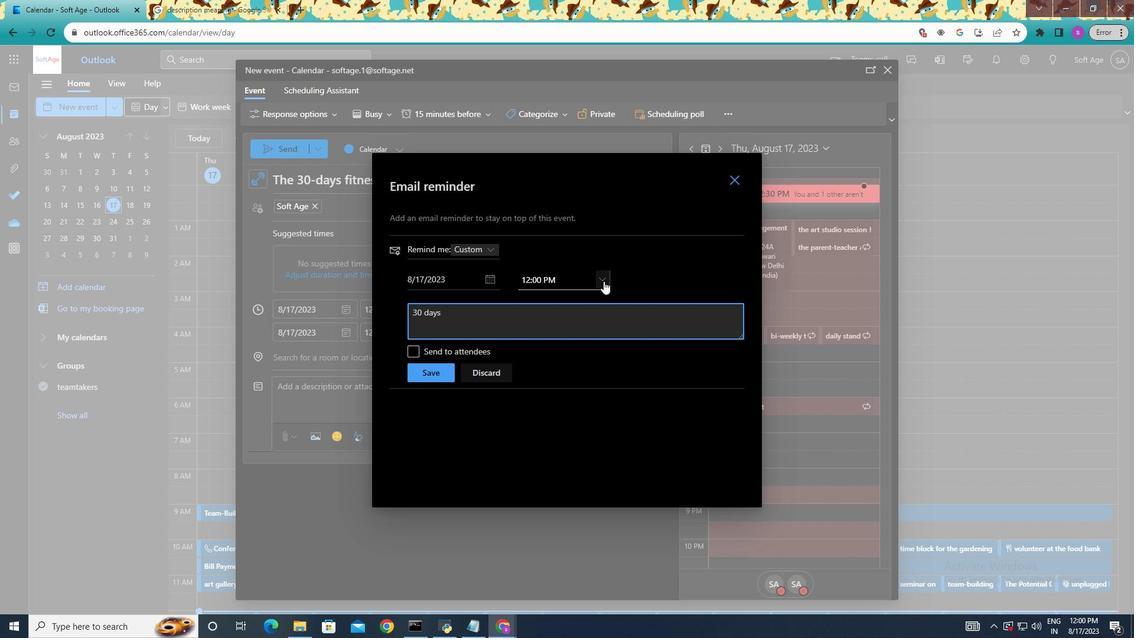 
Action: Mouse pressed left at (603, 281)
Screenshot: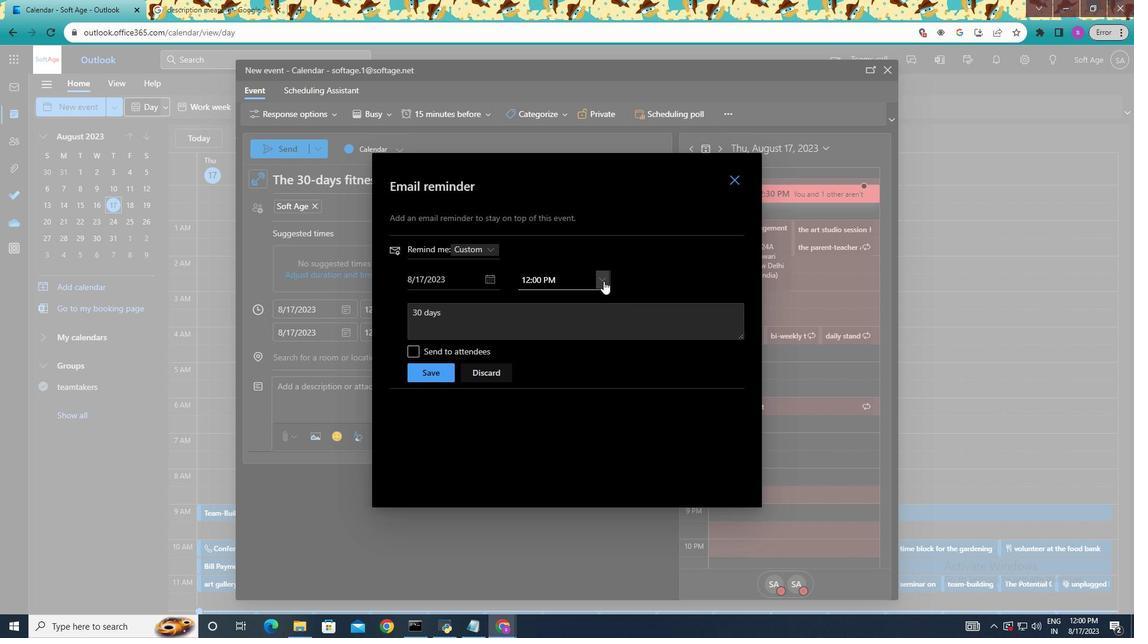 
Action: Mouse moved to (563, 381)
Screenshot: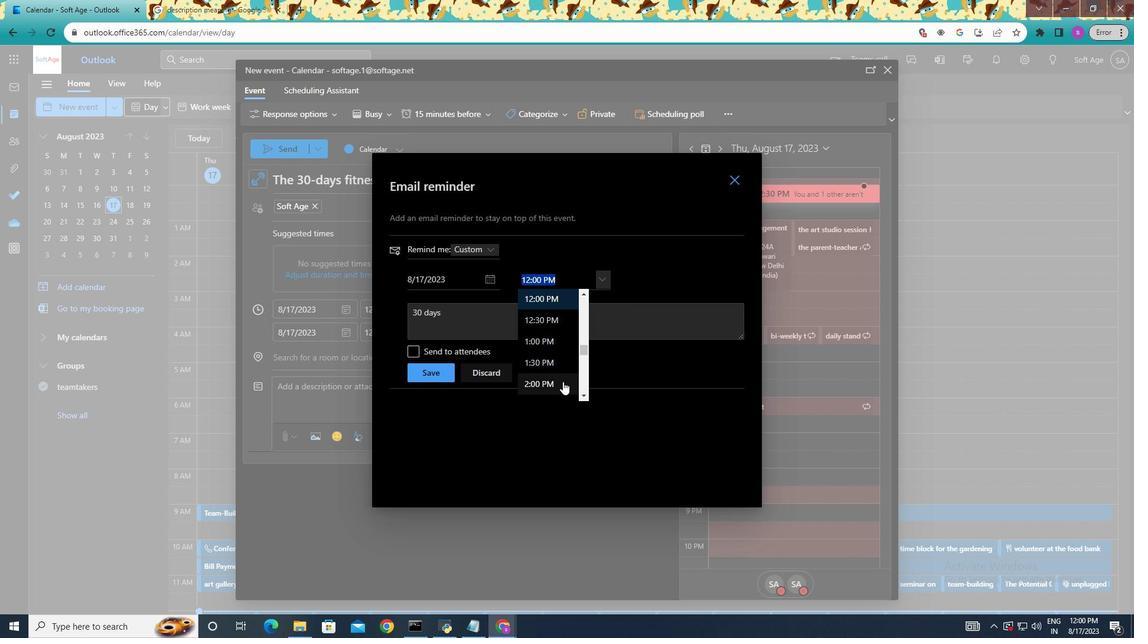 
Action: Mouse pressed left at (563, 381)
Screenshot: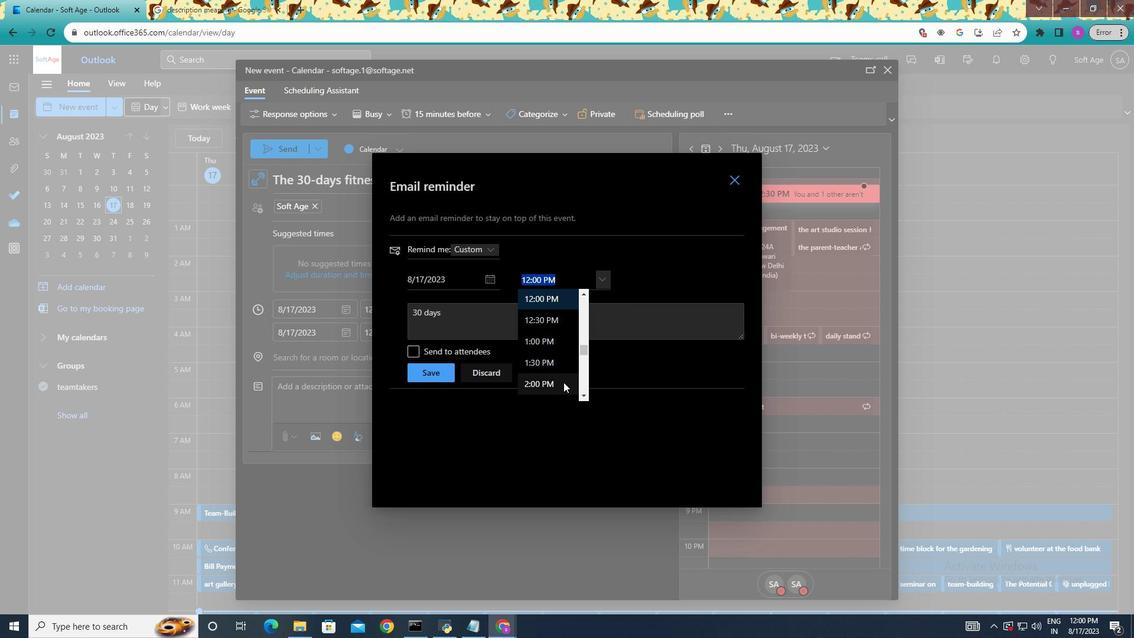 
Action: Mouse moved to (439, 368)
Screenshot: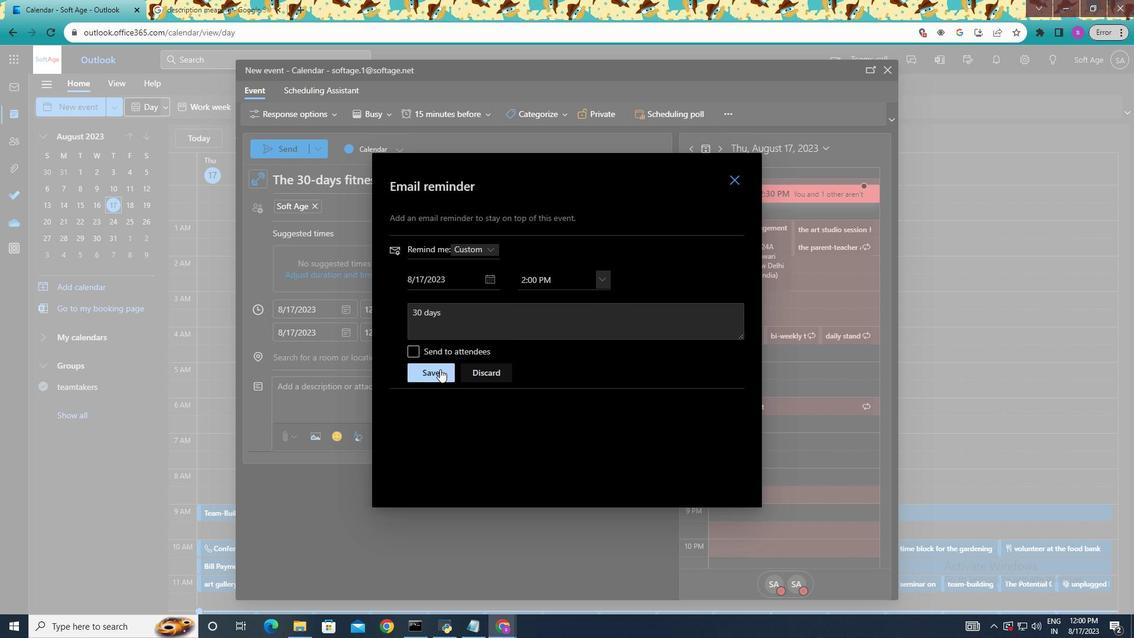 
Action: Mouse pressed left at (439, 368)
Screenshot: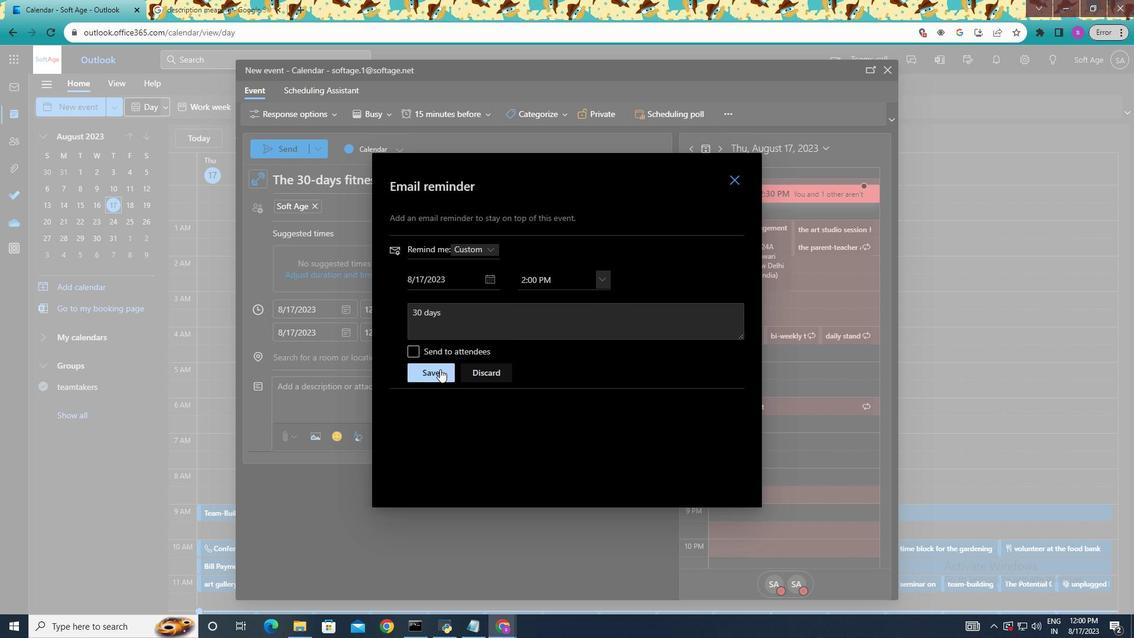 
Action: Mouse moved to (730, 181)
Screenshot: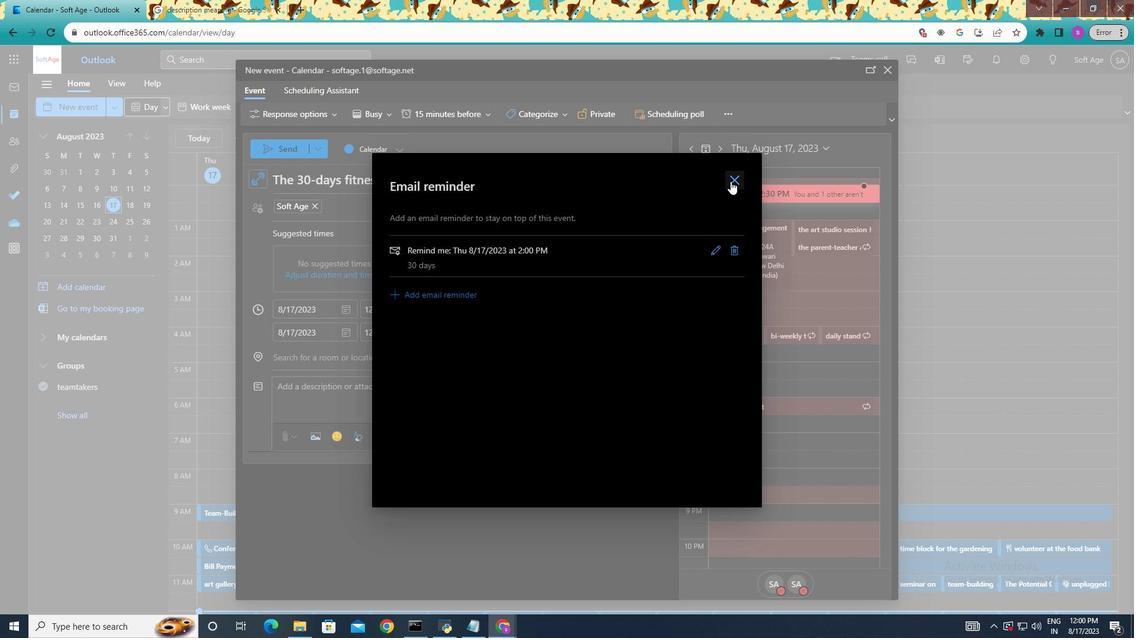 
Action: Mouse pressed left at (730, 181)
Screenshot: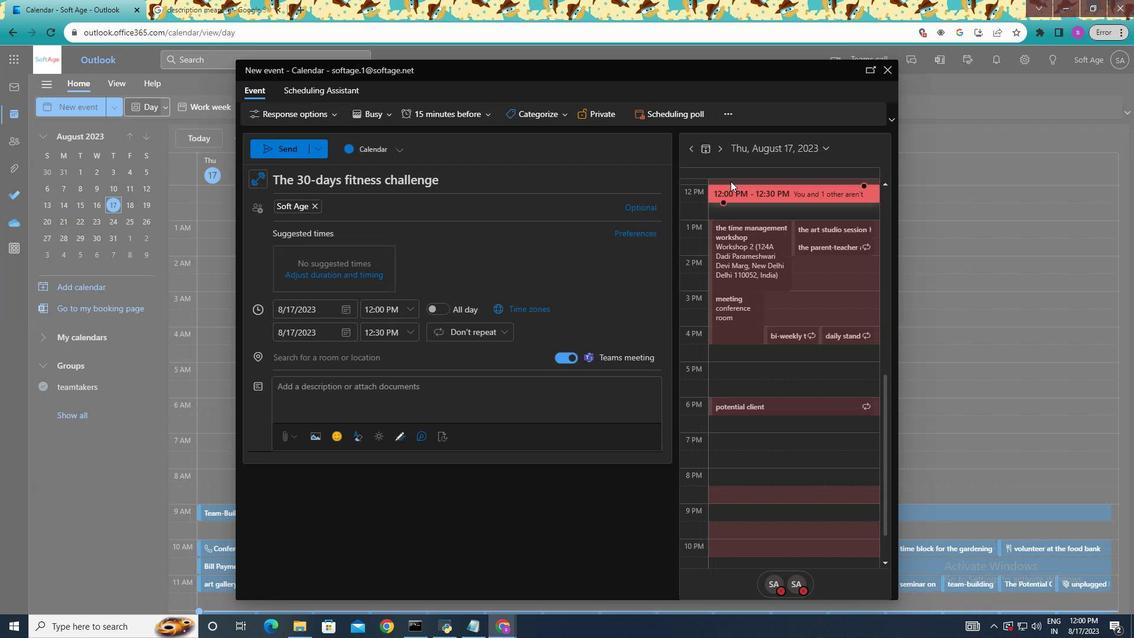 
Action: Mouse moved to (387, 304)
Screenshot: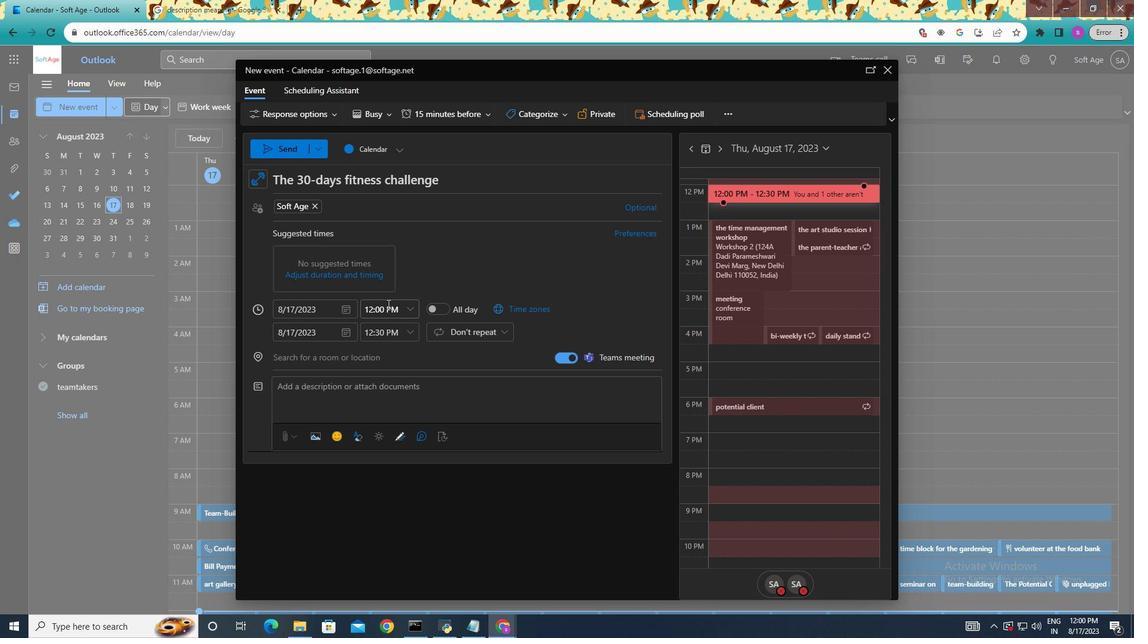 
Action: Mouse scrolled (387, 303) with delta (0, 0)
Screenshot: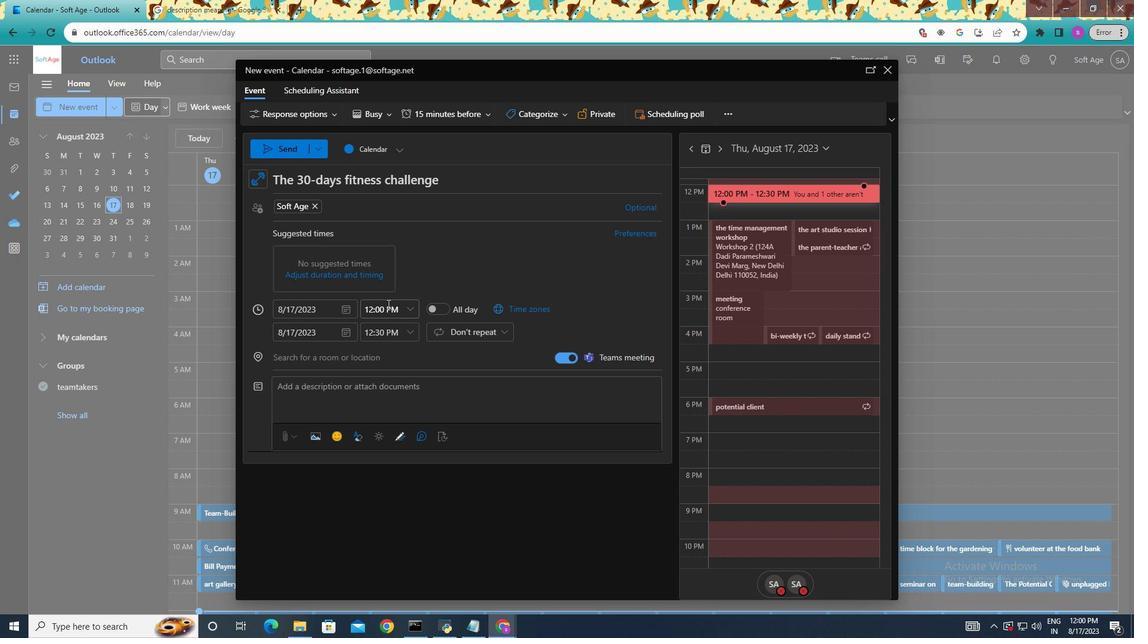 
Action: Mouse moved to (357, 362)
Screenshot: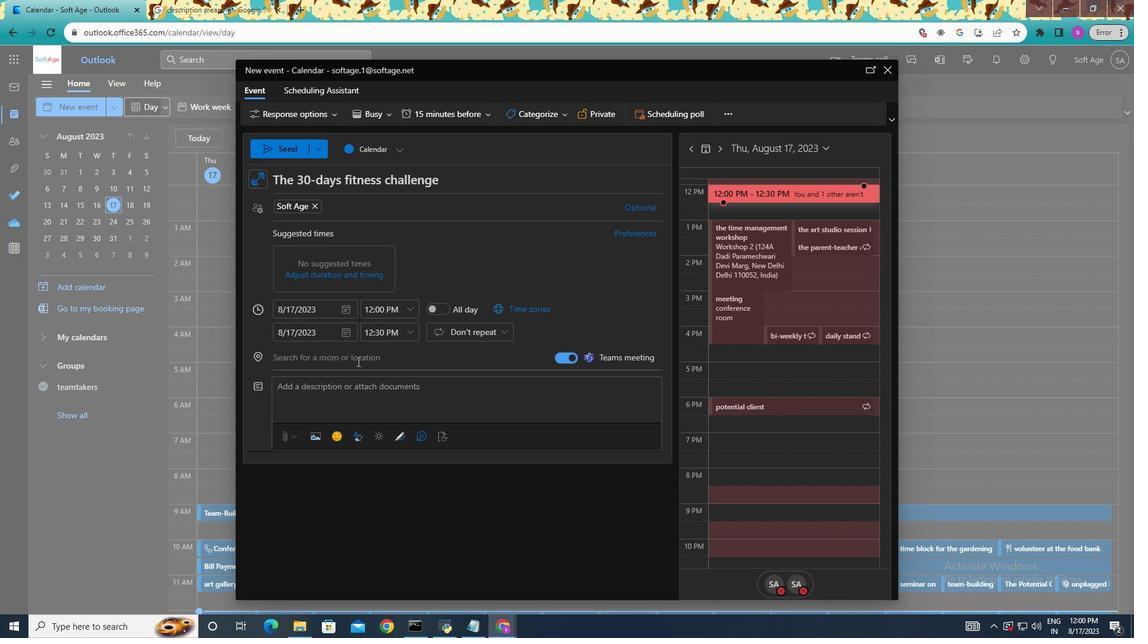 
Action: Mouse scrolled (357, 361) with delta (0, 0)
Screenshot: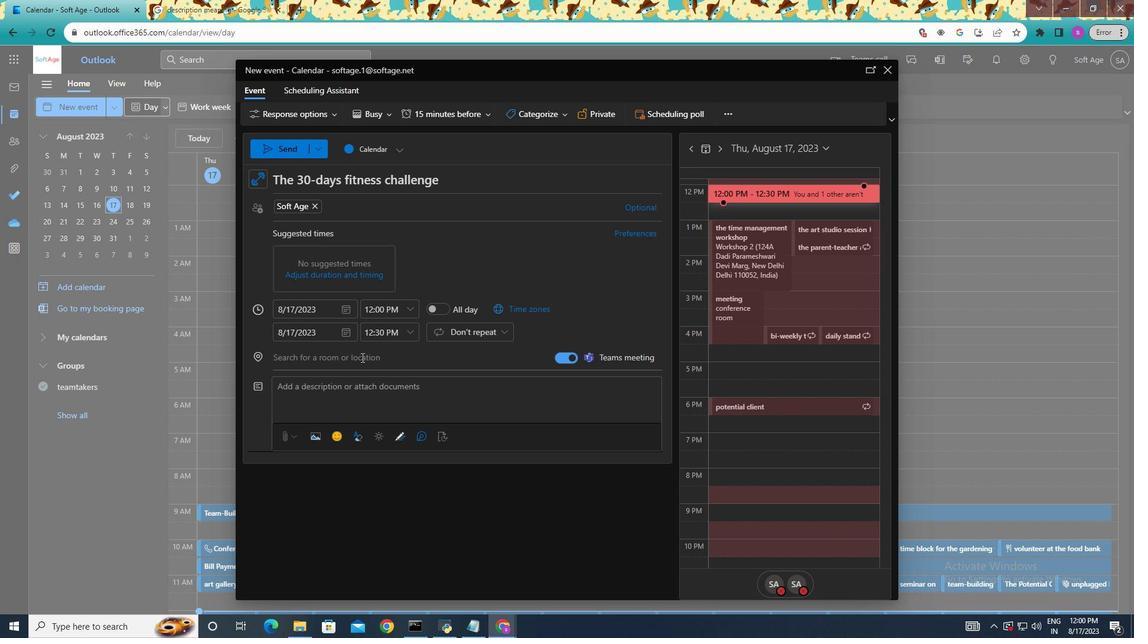 
Action: Mouse scrolled (357, 361) with delta (0, 0)
Screenshot: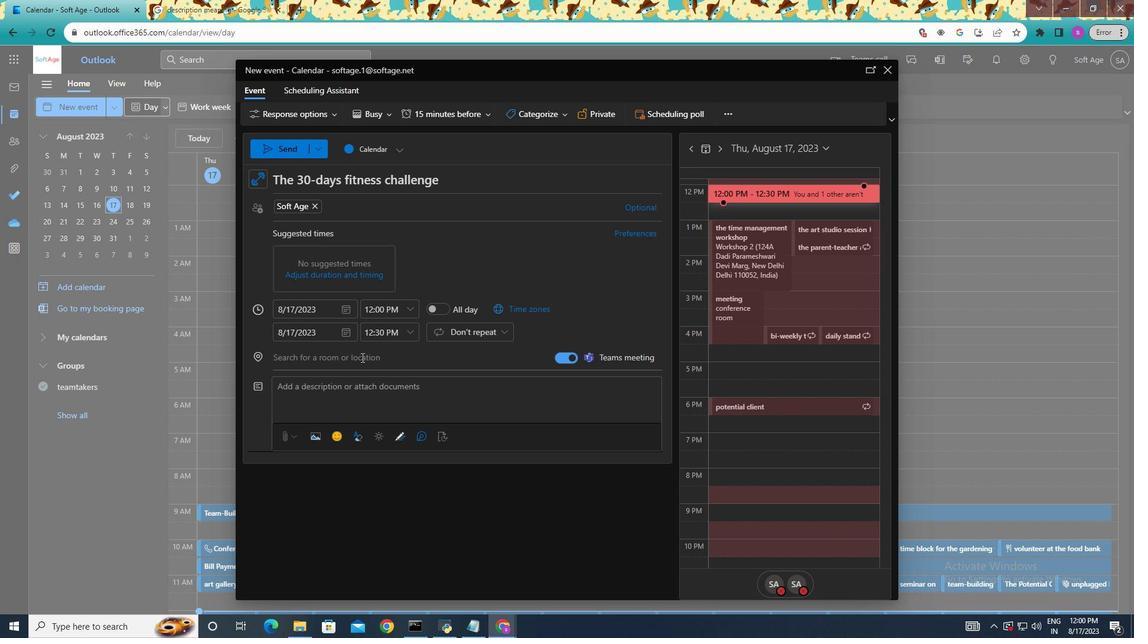 
Action: Mouse moved to (390, 361)
Screenshot: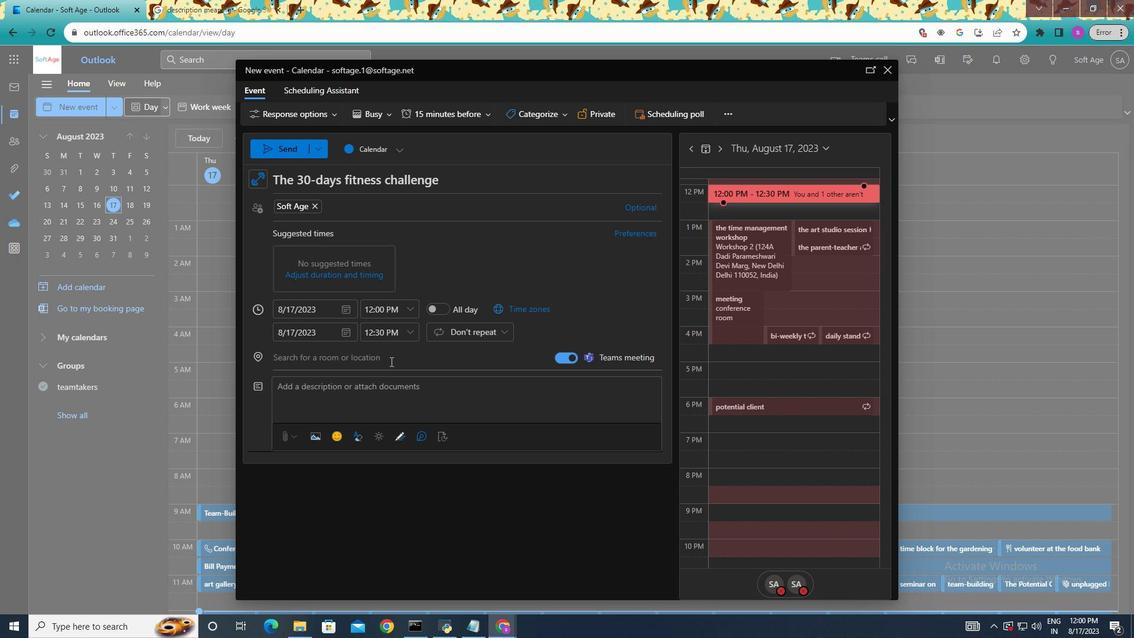 
Action: Mouse pressed left at (390, 361)
Screenshot: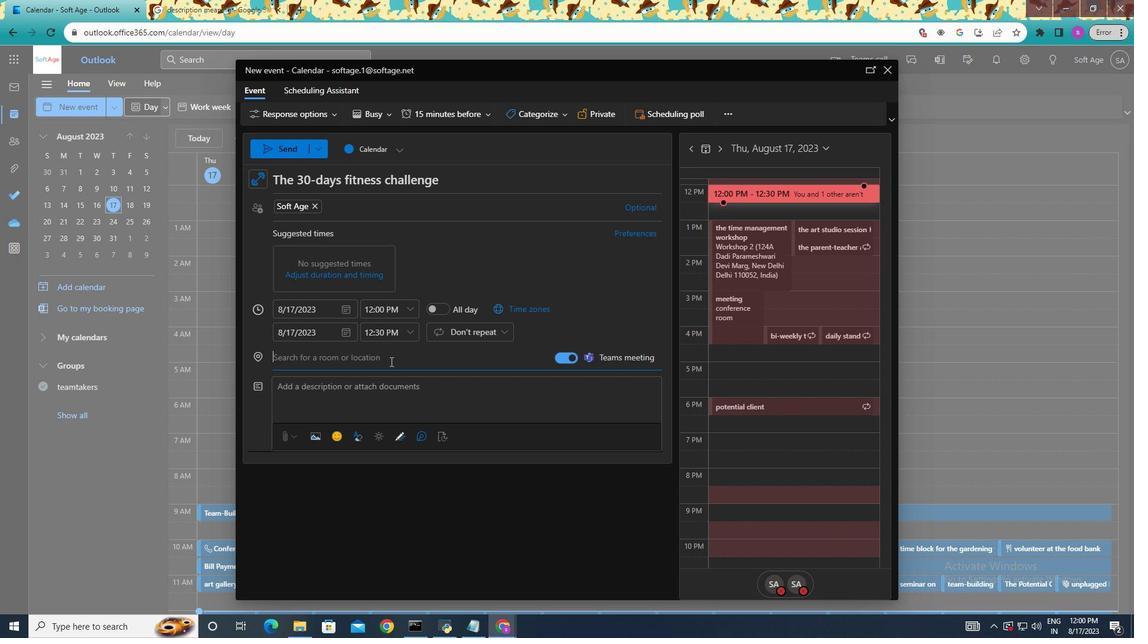 
Action: Mouse moved to (567, 531)
Screenshot: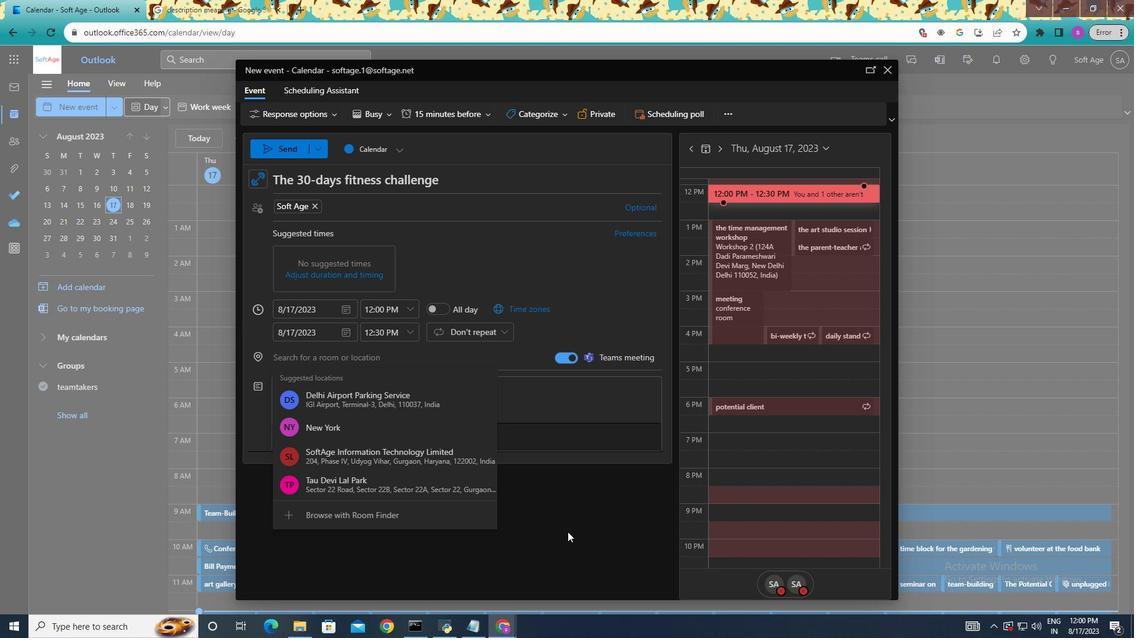 
Action: Mouse pressed left at (567, 531)
Screenshot: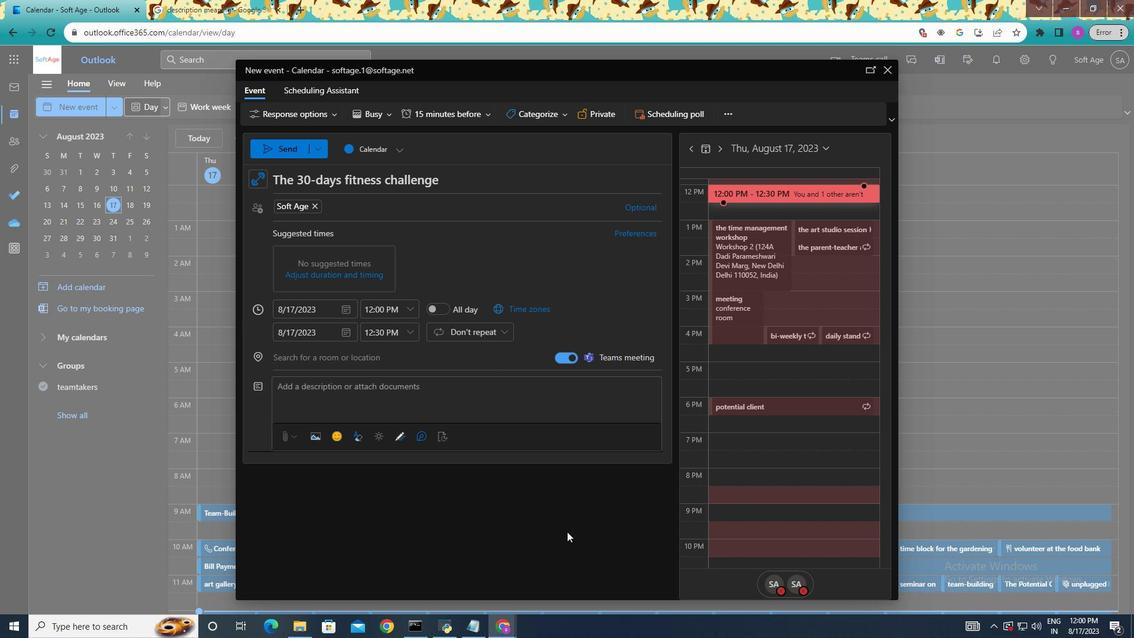 
Action: Mouse moved to (350, 396)
Screenshot: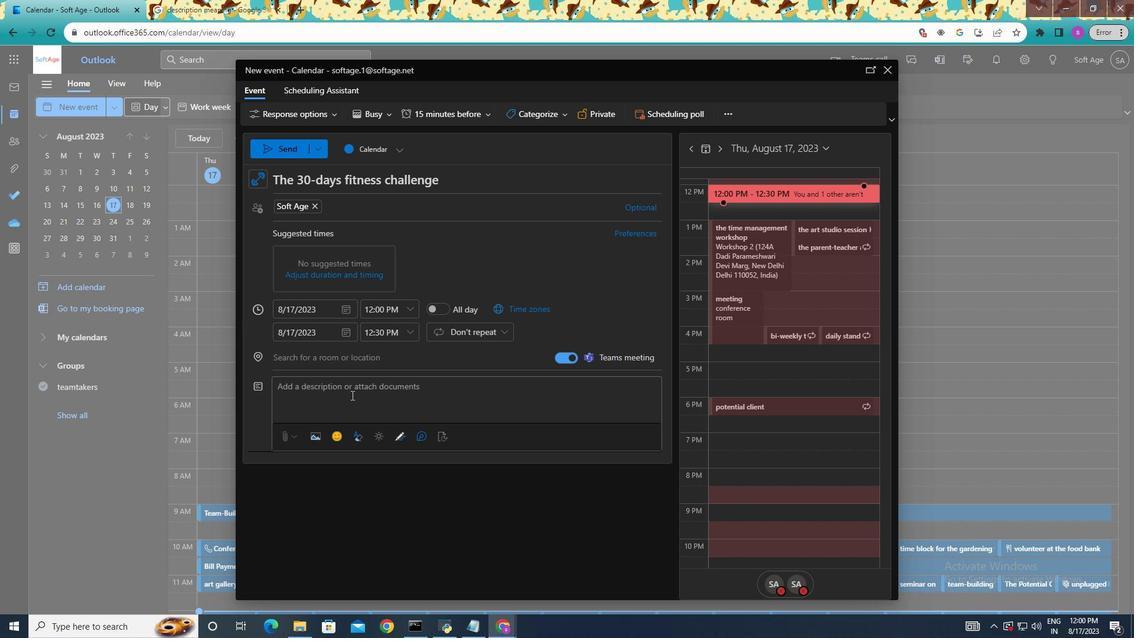 
Action: Mouse pressed left at (350, 396)
Screenshot: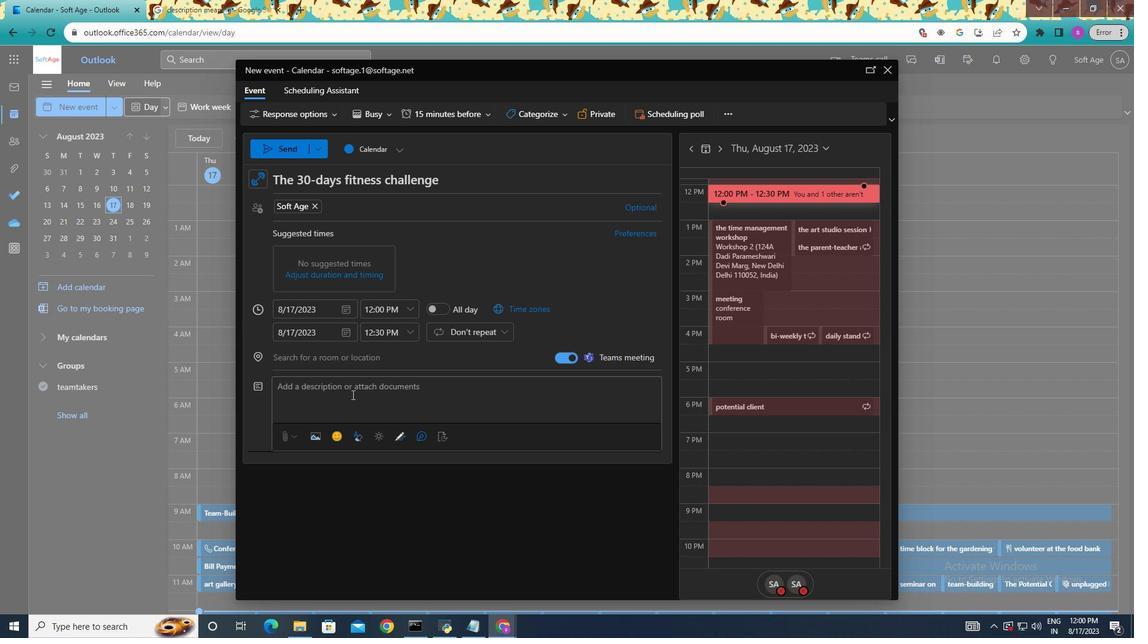 
Action: Mouse moved to (352, 394)
Screenshot: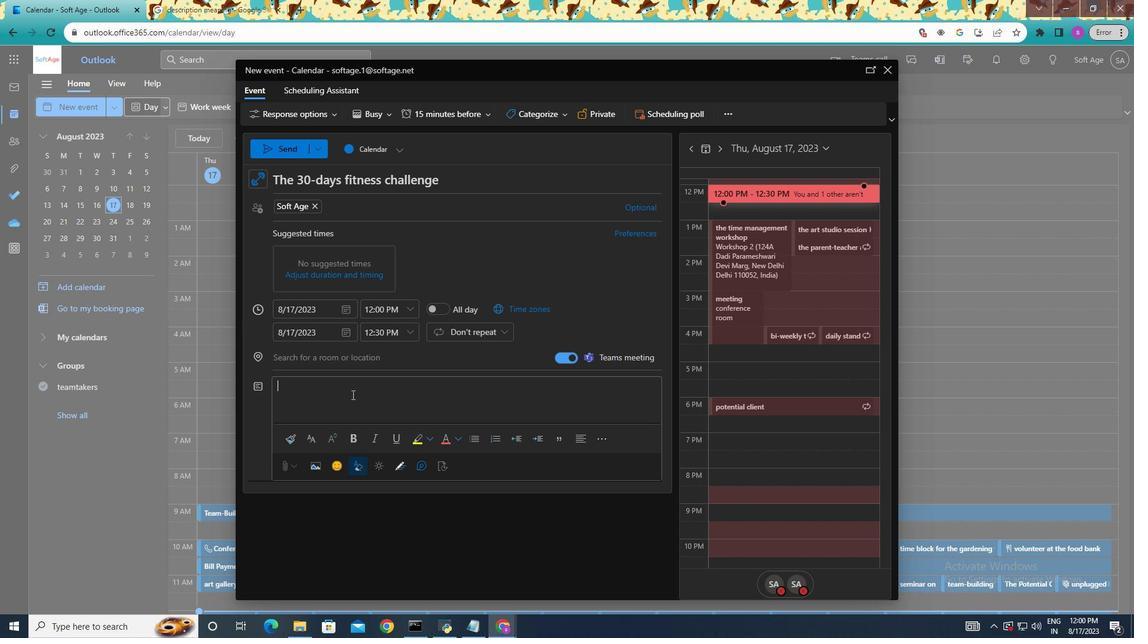 
Action: Key pressed <Key.shift>Embark<Key.space>on<Key.space>a<Key.space>transformative<Key.space>journey<Key.space>with<Key.space>our<Key.space>3-<Key.backspace>0-<Key.shift>Day<Key.space><Key.shift>Fitness<Key.space><Key.shift>Challenge<Key.shift>!<Key.space><Key.shift>This<Key.space>challenge<Key.space>is<Key.space>designed<Key.space>to<Key.space><Key.shift>Kickstart<Key.space>your<Key.space>fitness<Key.space>journet<Key.backspace>y,<Key.space>promote<Key.space>healthy<Key.space>habits,and<Key.space>help<Key.space>you<Key.space><Key.backspace><Key.backspace><Key.backspace><Key.backspace><Key.backspace><Key.backspace><Key.backspace><Key.backspace><Key.backspace><Key.backspace><Key.backspace><Key.backspace><Key.backspace><Key.space>and<Key.space><Key.backspace><Key.space>fo<Key.backspace>itness<Key.space>goals<Key.space>in<Key.space>just<Key.space>30<Key.space>dau<Key.backspace>ys<Key.space><Key.shift>Whw<Key.backspace><Key.backspace><Key.backspace><Key.backspace><Key.backspace>s<Key.space>.<Key.space><Key.shift>Whw<Key.backspace>ether<Key.space>yor're<Key.space>a<Key.space>fitness<Key.space>enthusiast<Key.space>or<Key.space>a<Key.space>beginner,<Key.space>the<Key.space>challenge<Key.space>offersa<Key.space>well-rounded<Key.space>program<Key.space>that<Key.space>includes<Key.space>a<Key.space>veriety<Key.space>of<Key.space><Key.backspace><Key.backspace><Key.backspace><Key.backspace><Key.backspace><Key.backspace><Key.backspace>ety<Key.space>of<Key.space>exercises<Key.space>and<Key.space>activities<Key.space>to<Key.space>keep<Key.space>you<Key.space>engaged<Key.space>and<Key.space>motivated.
Screenshot: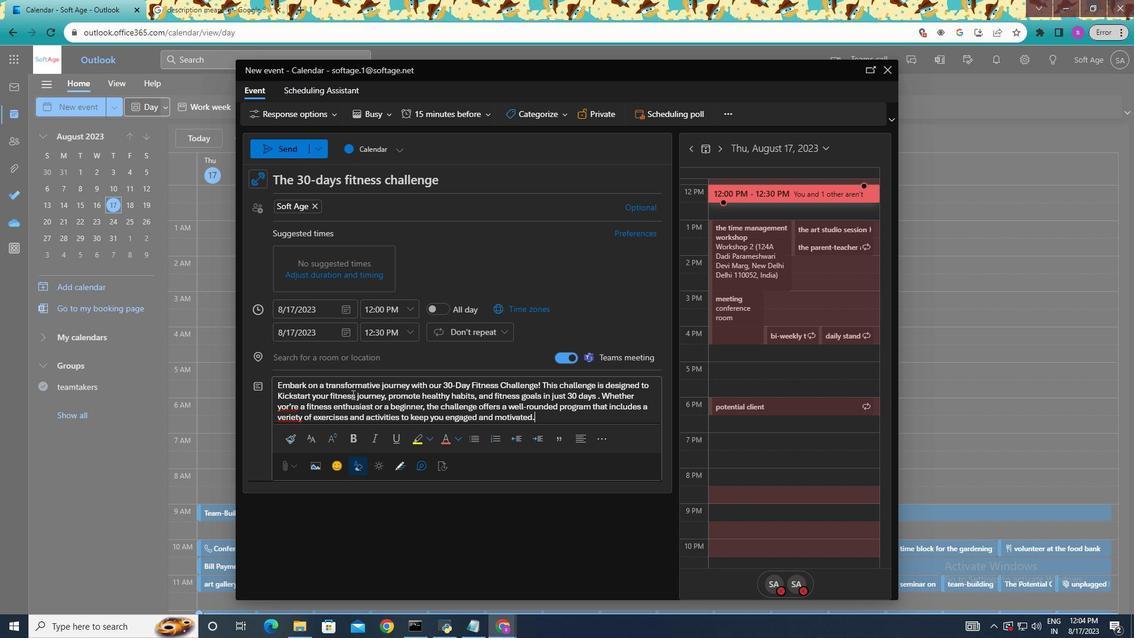 
Action: Mouse moved to (291, 409)
Screenshot: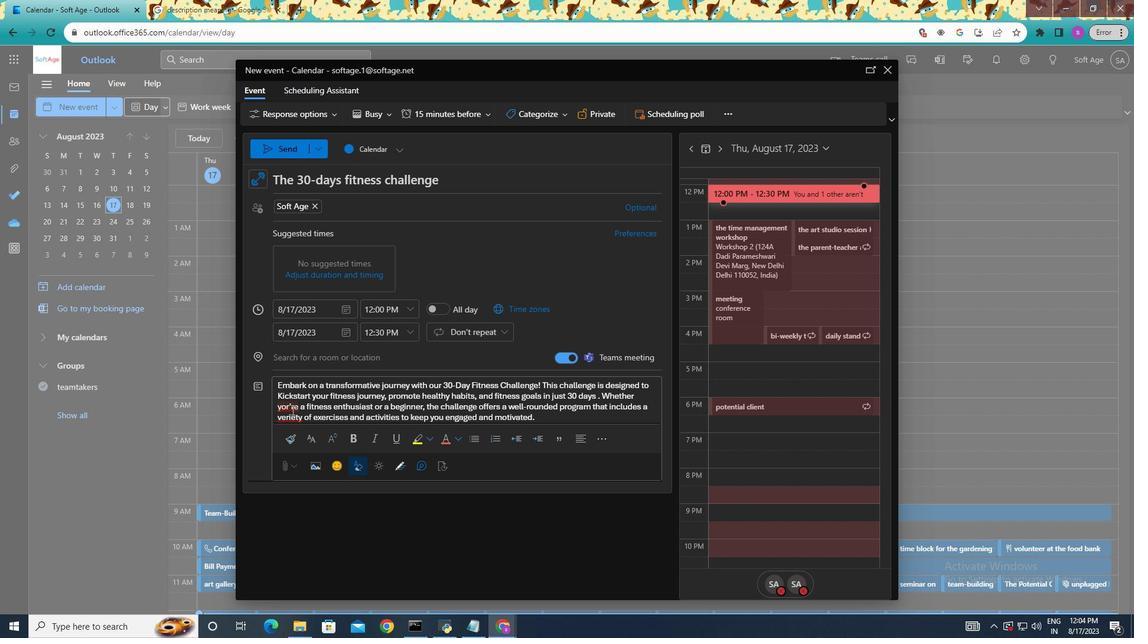 
Action: Mouse pressed left at (291, 409)
Screenshot: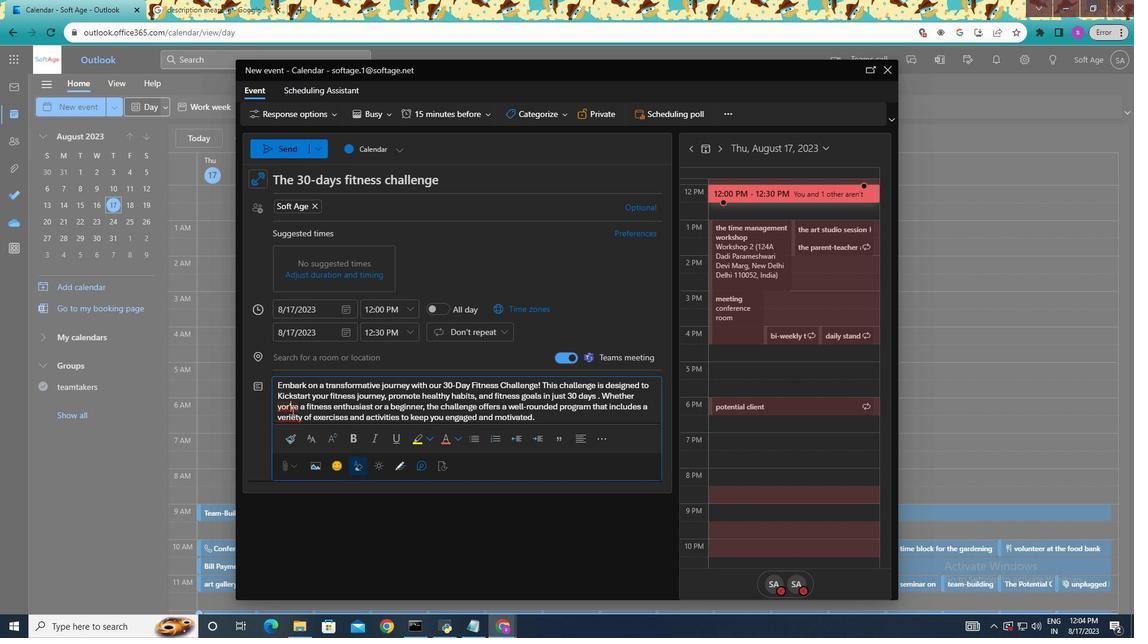 
Action: Mouse moved to (303, 441)
Screenshot: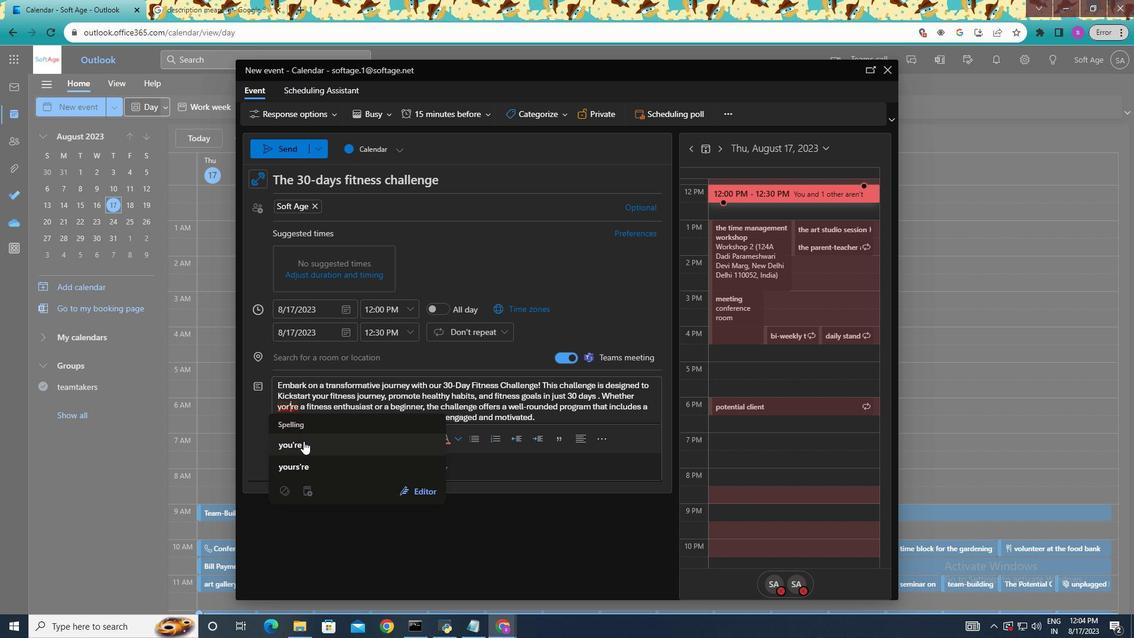 
Action: Mouse pressed left at (303, 441)
Screenshot: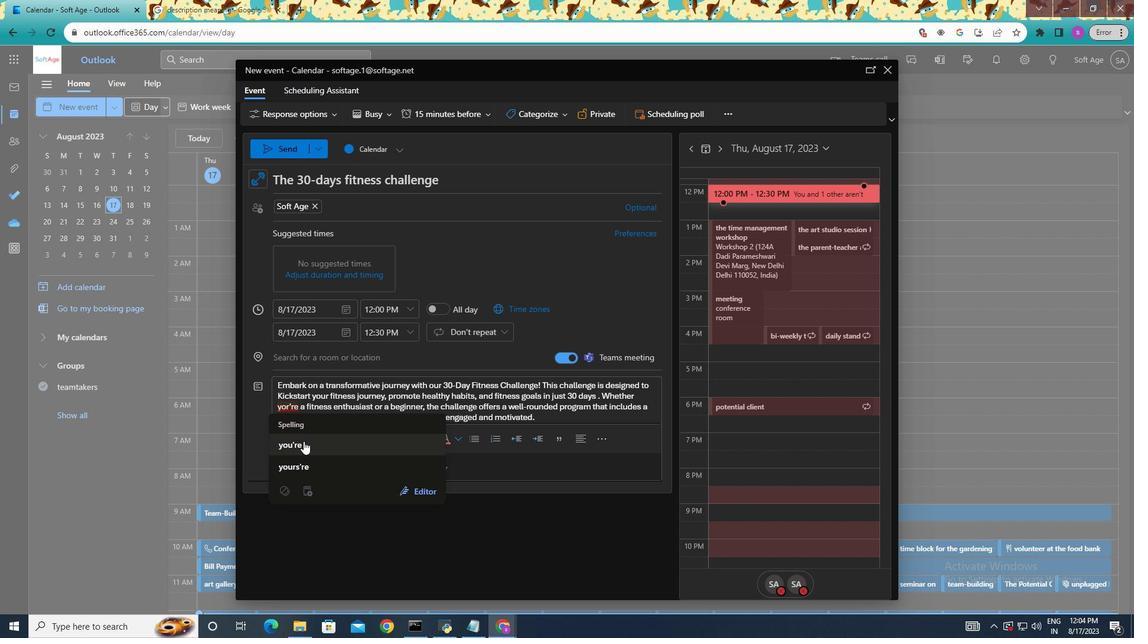 
Action: Mouse moved to (282, 415)
Screenshot: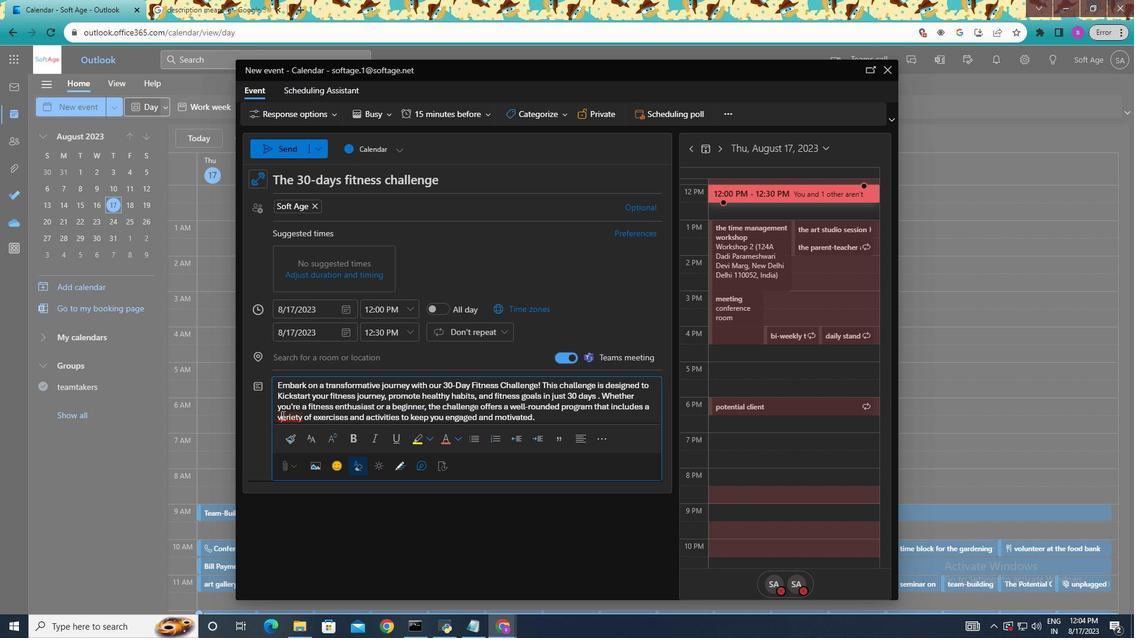 
Action: Mouse pressed left at (282, 415)
Screenshot: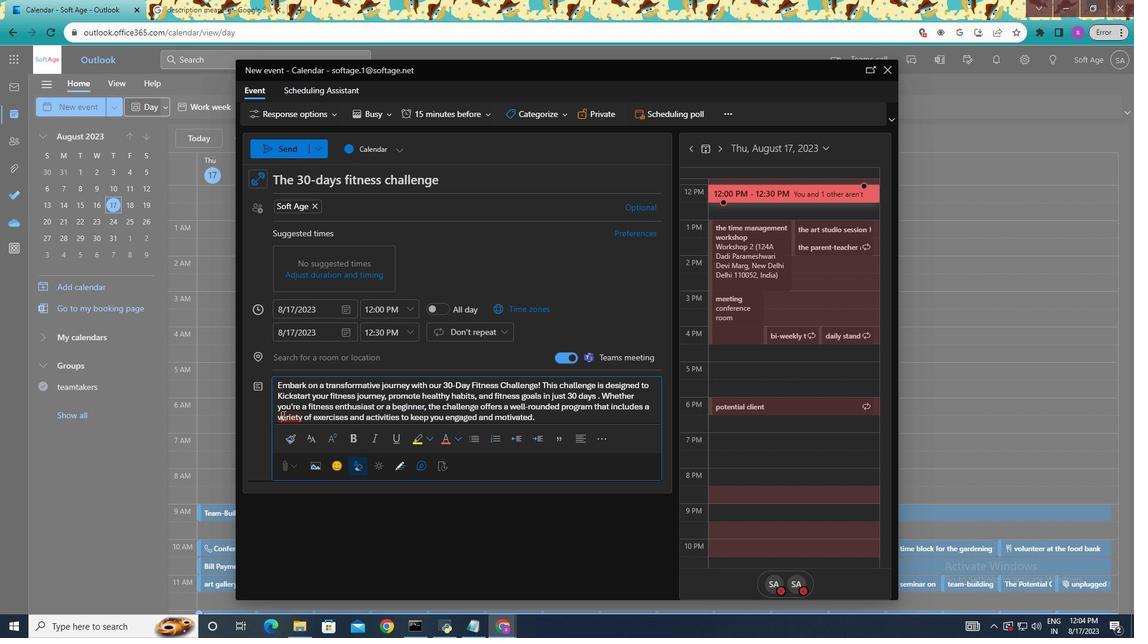 
Action: Mouse moved to (306, 450)
Screenshot: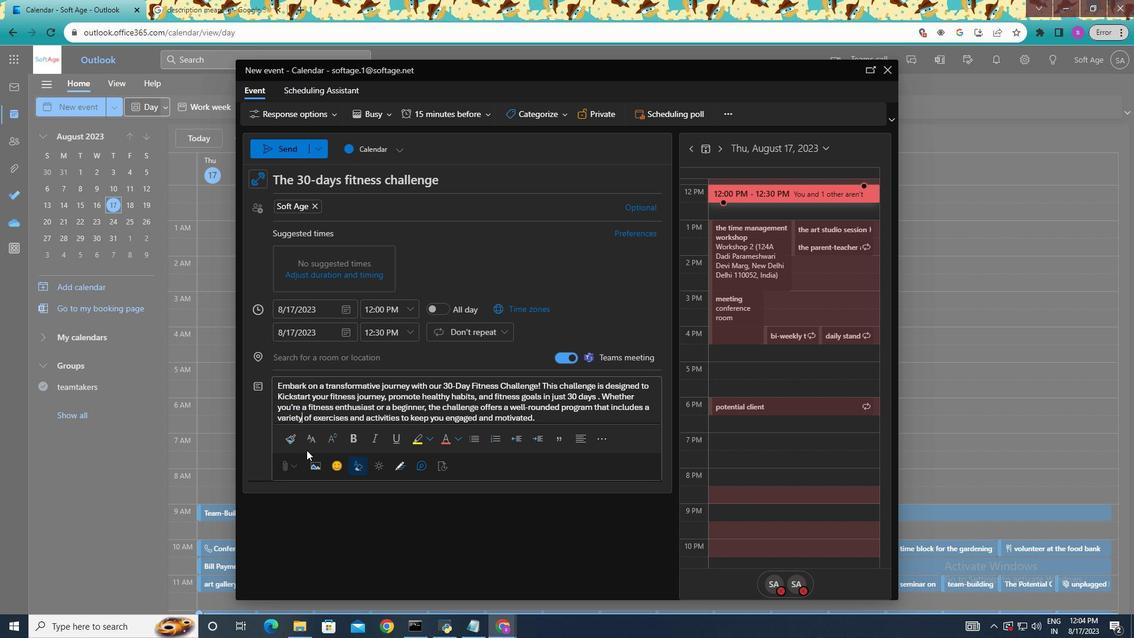 
Action: Mouse pressed left at (306, 450)
Screenshot: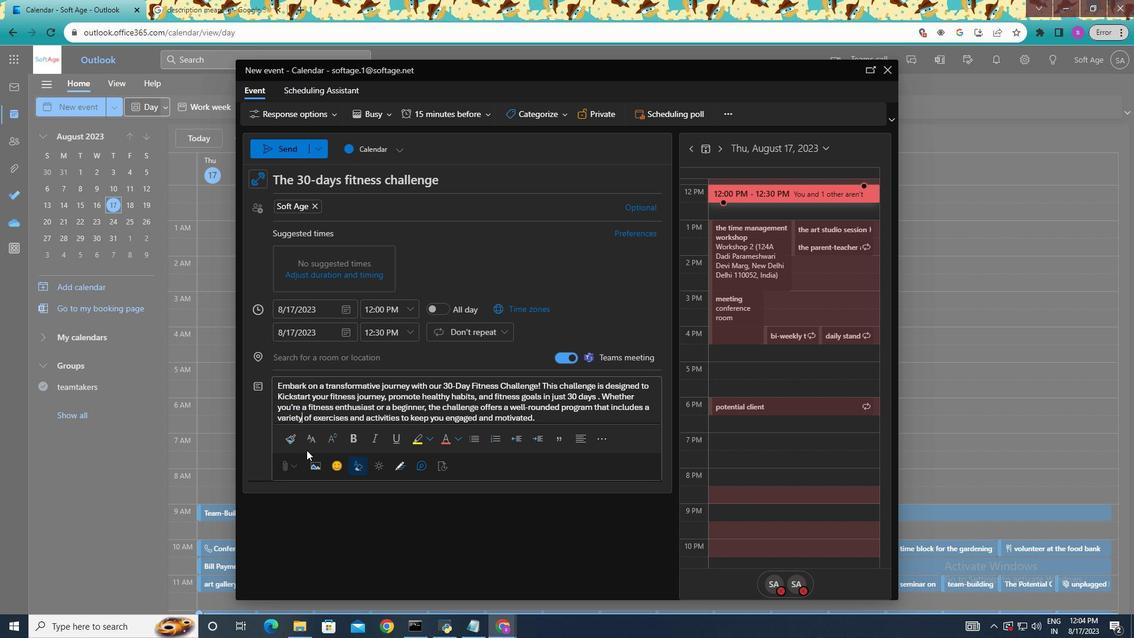 
Action: Mouse moved to (567, 110)
Screenshot: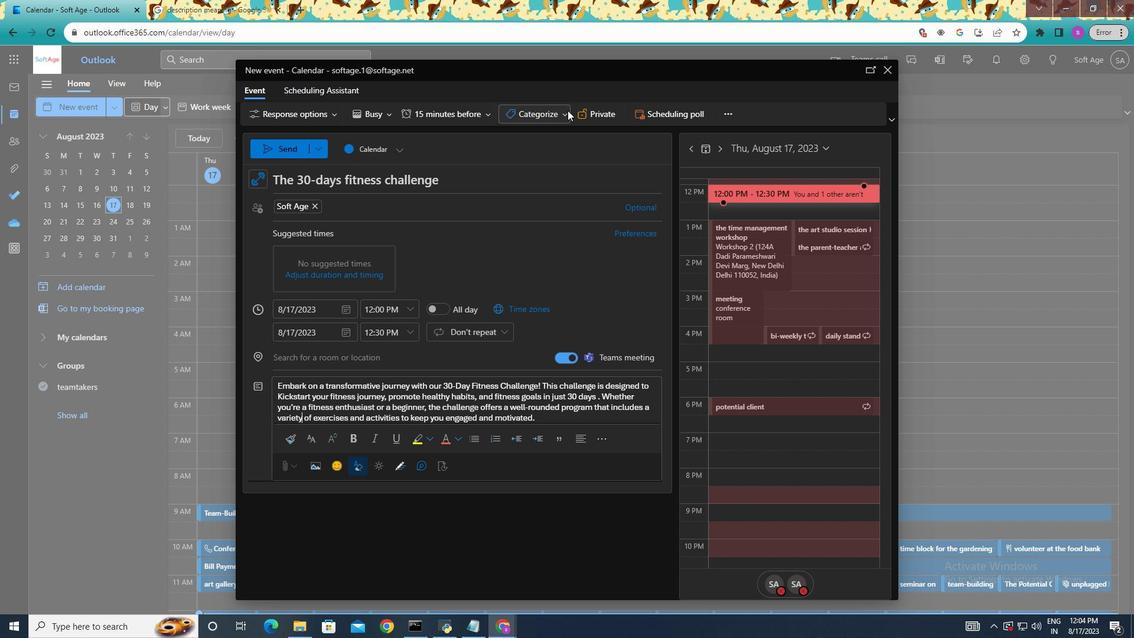 
Action: Mouse pressed left at (567, 110)
Screenshot: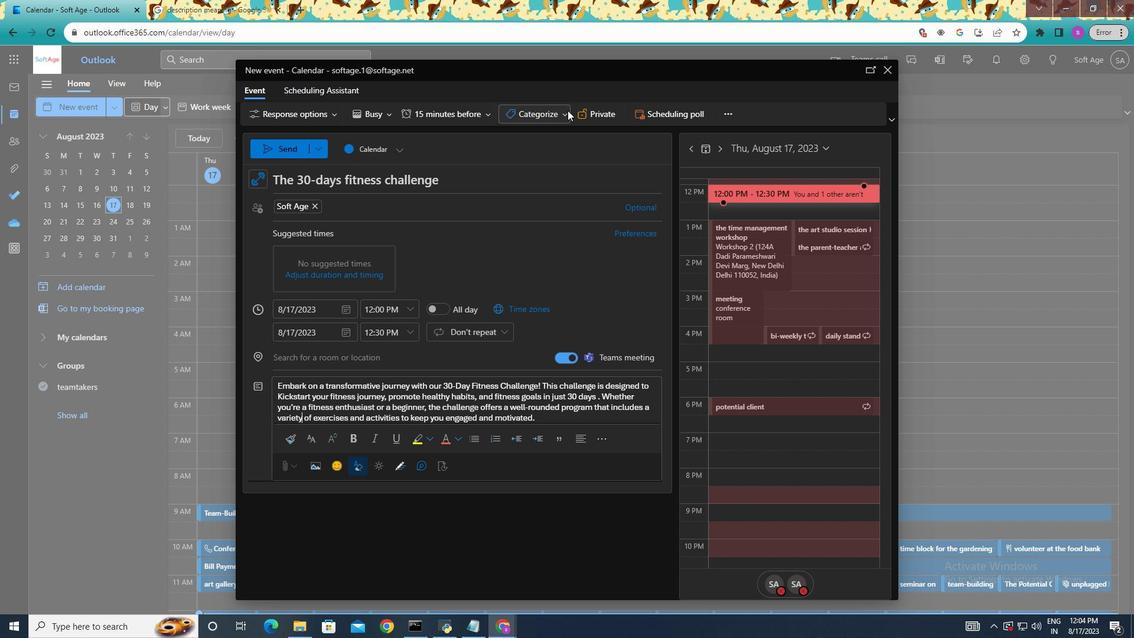 
Action: Mouse moved to (543, 193)
Screenshot: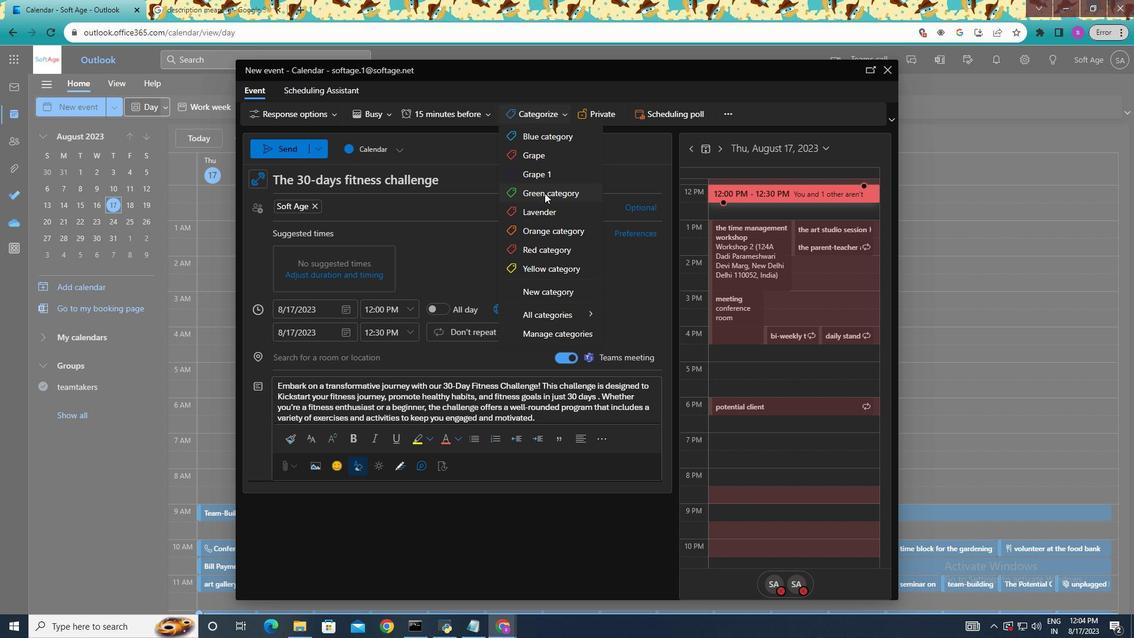 
Action: Mouse pressed left at (543, 193)
Screenshot: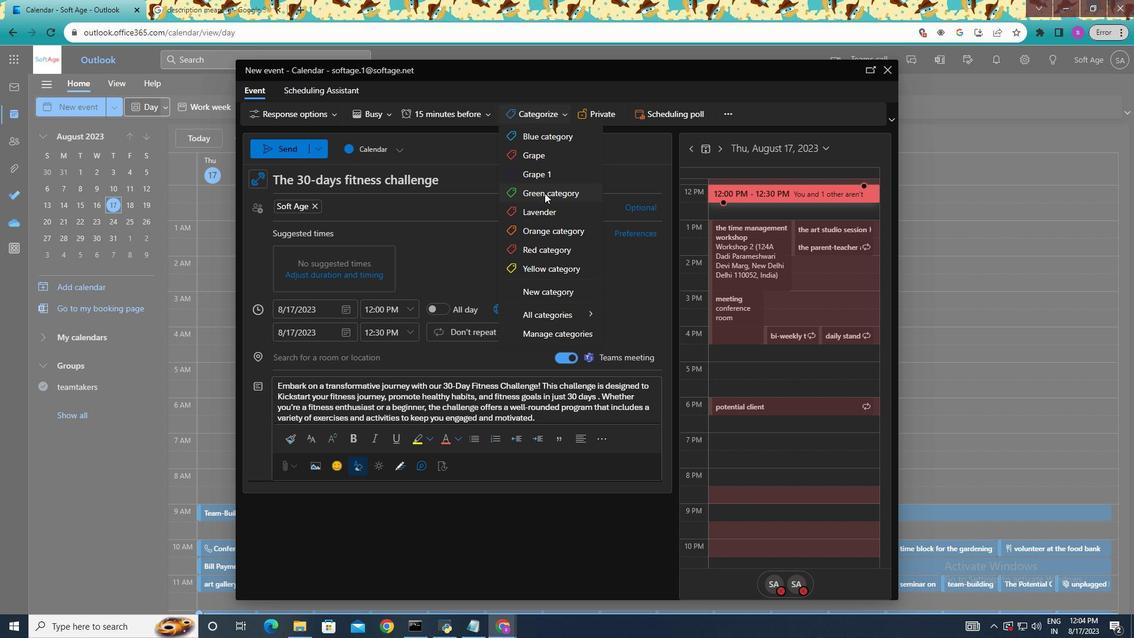 
Action: Mouse moved to (586, 381)
Screenshot: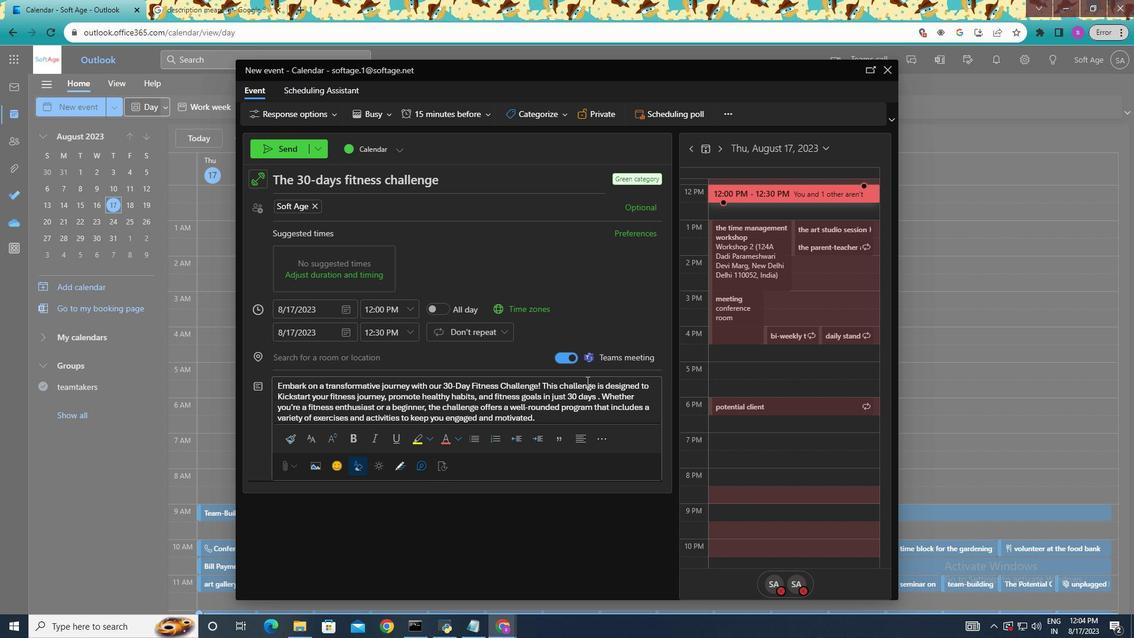 
Action: Mouse scrolled (586, 380) with delta (0, 0)
Screenshot: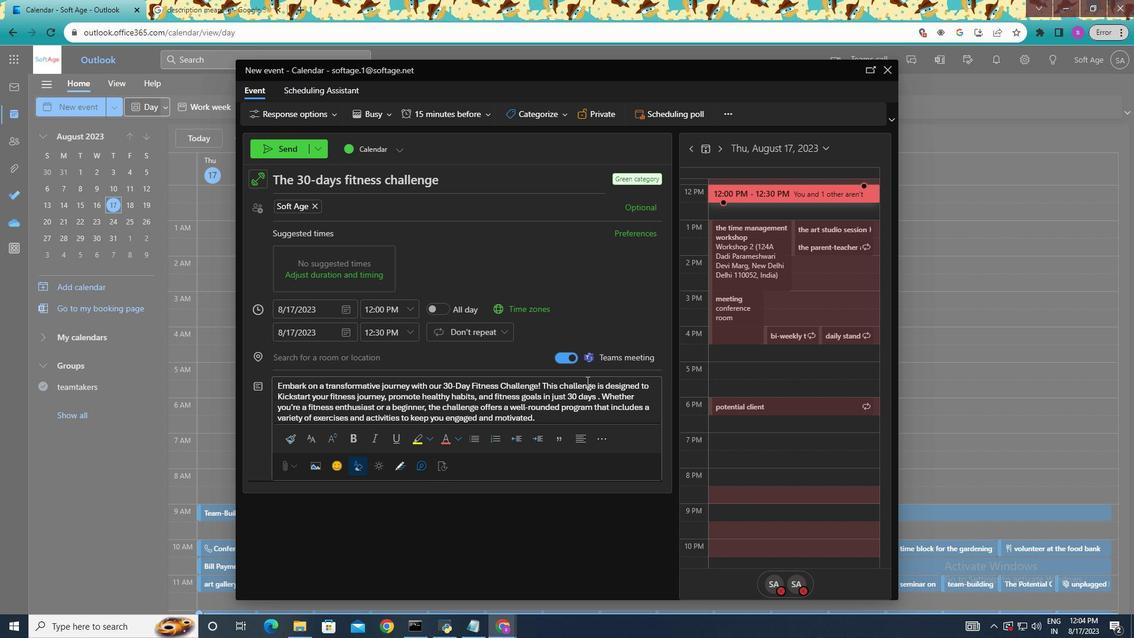 
Action: Mouse scrolled (586, 380) with delta (0, 0)
Screenshot: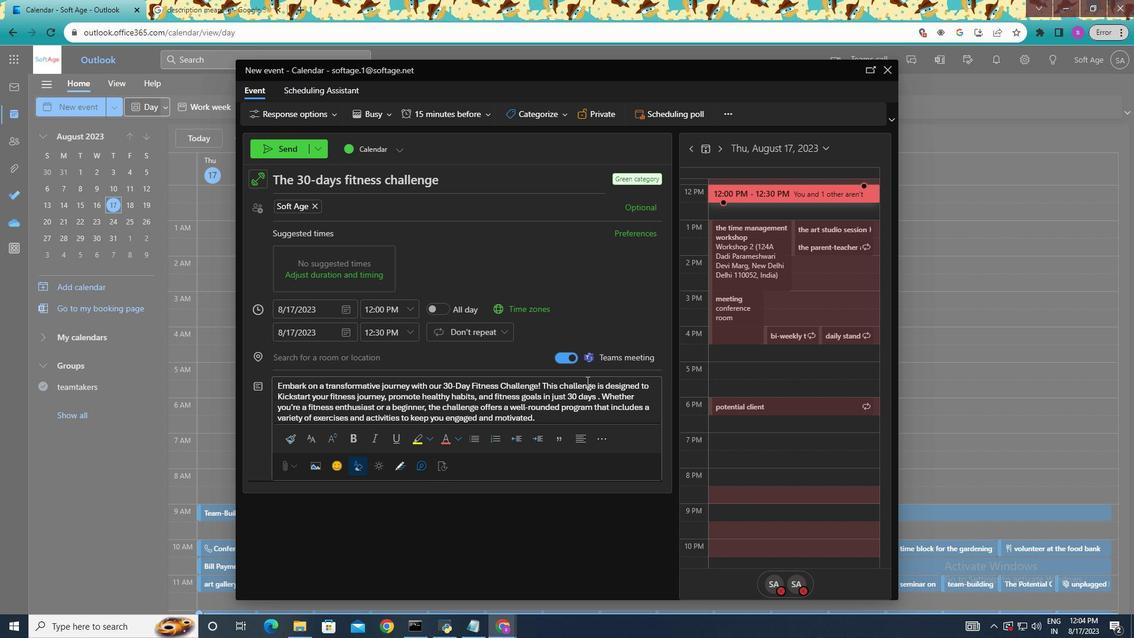 
Action: Mouse moved to (542, 417)
Screenshot: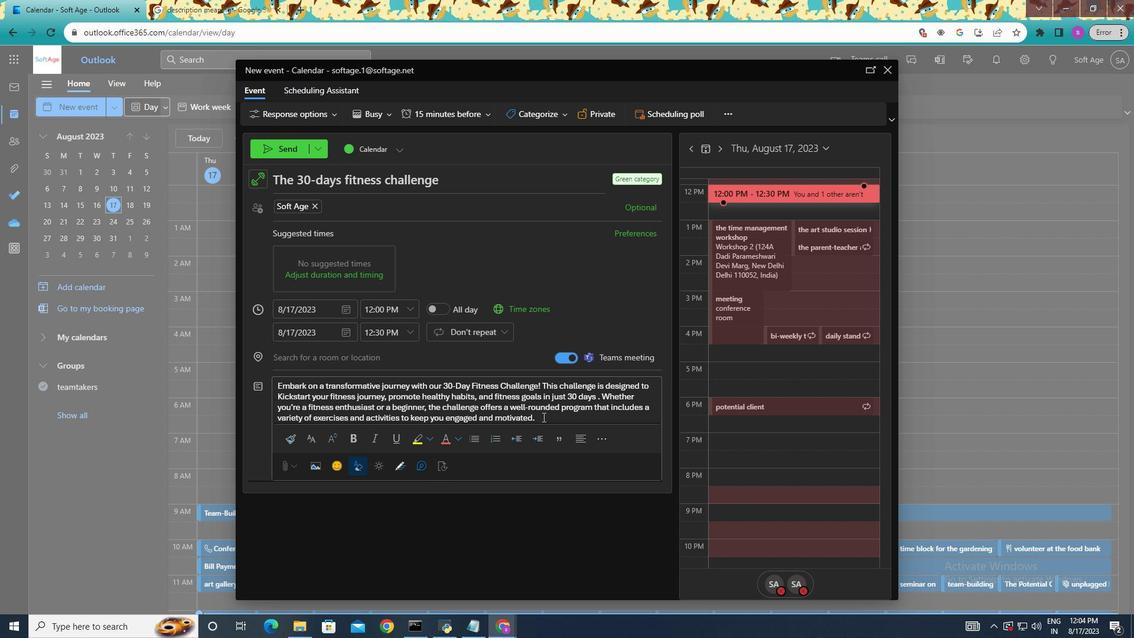 
Action: Mouse pressed left at (542, 417)
Screenshot: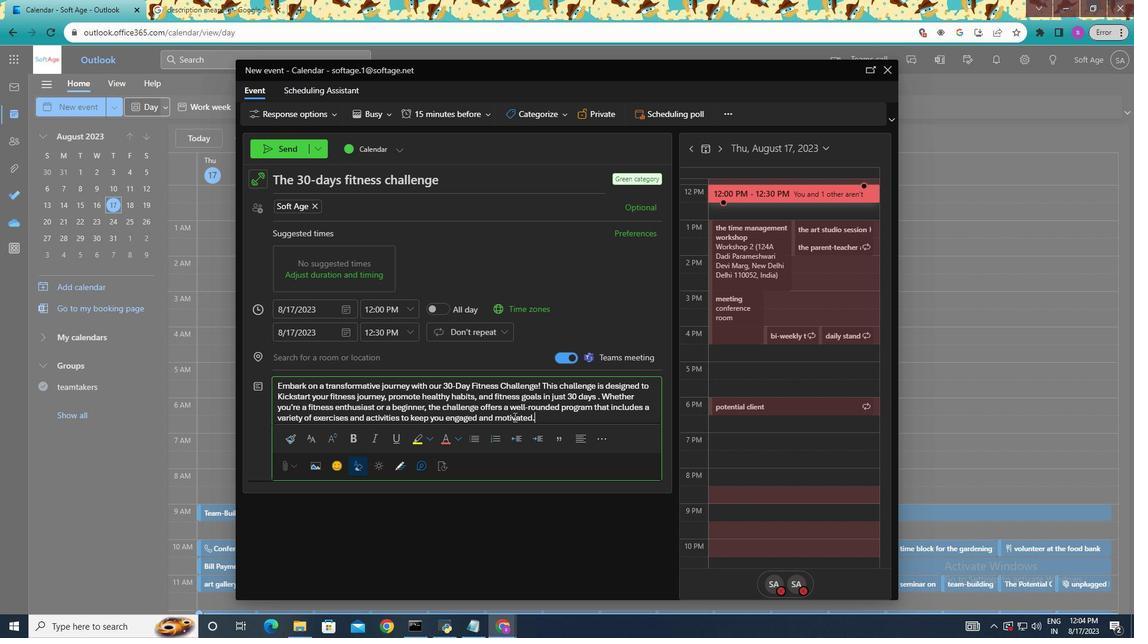 
Action: Mouse moved to (359, 439)
Screenshot: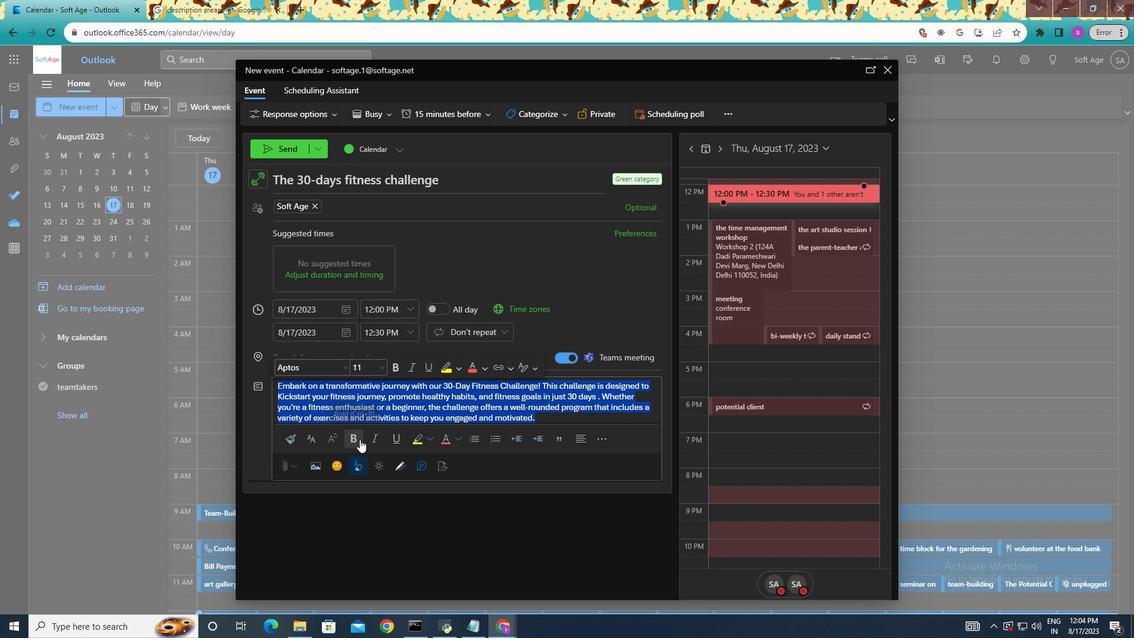 
Action: Mouse pressed left at (359, 439)
Screenshot: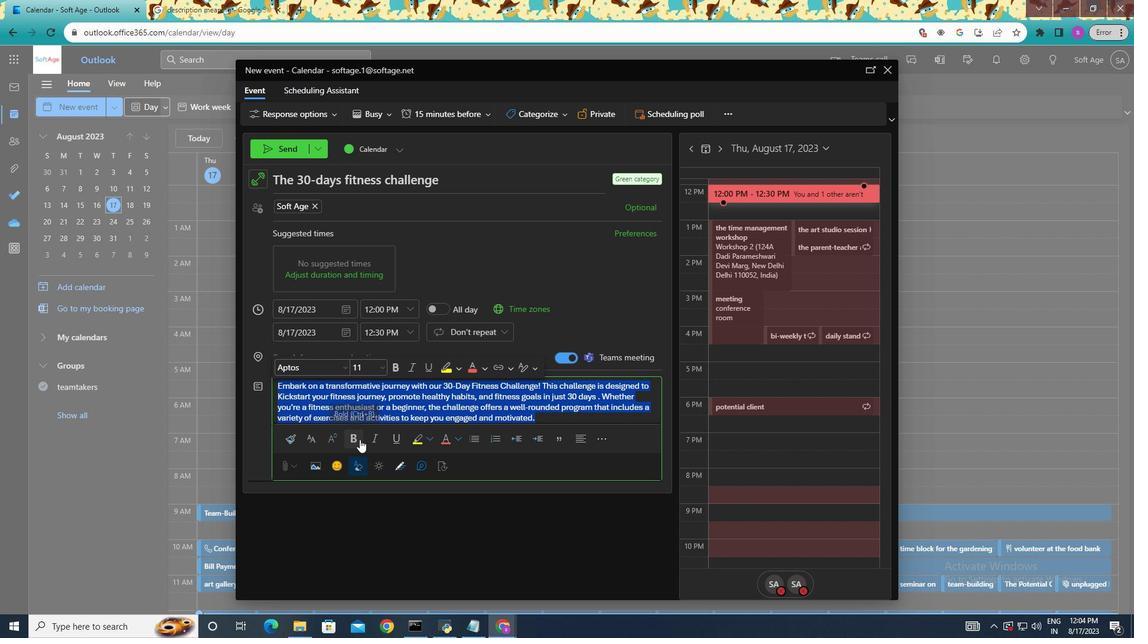 
Action: Mouse moved to (374, 443)
Screenshot: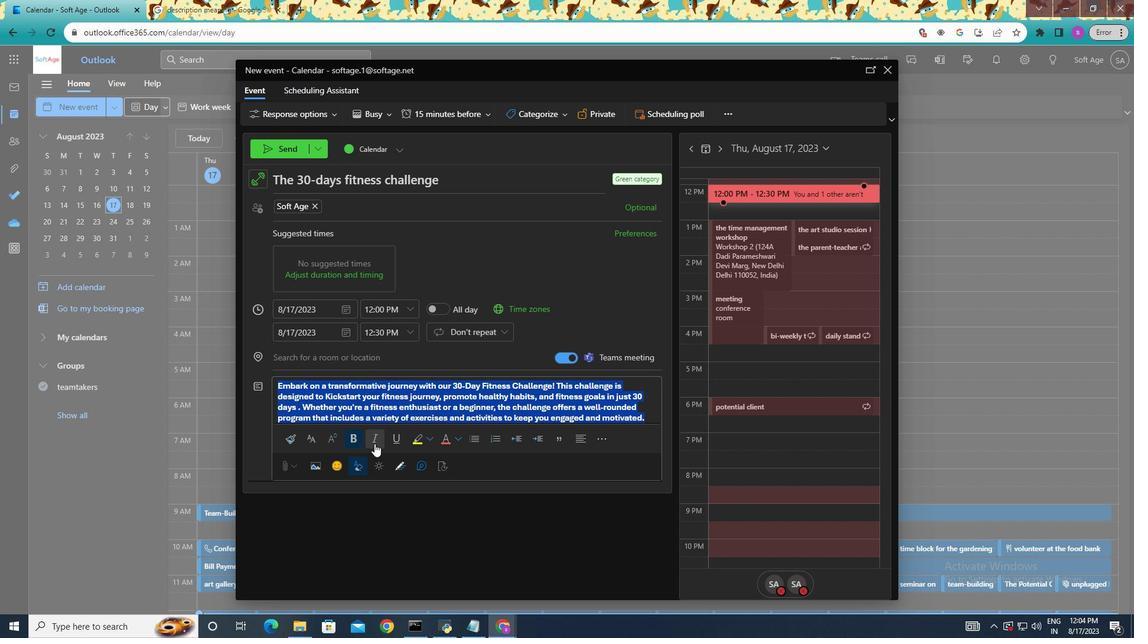 
Action: Mouse pressed left at (374, 443)
Screenshot: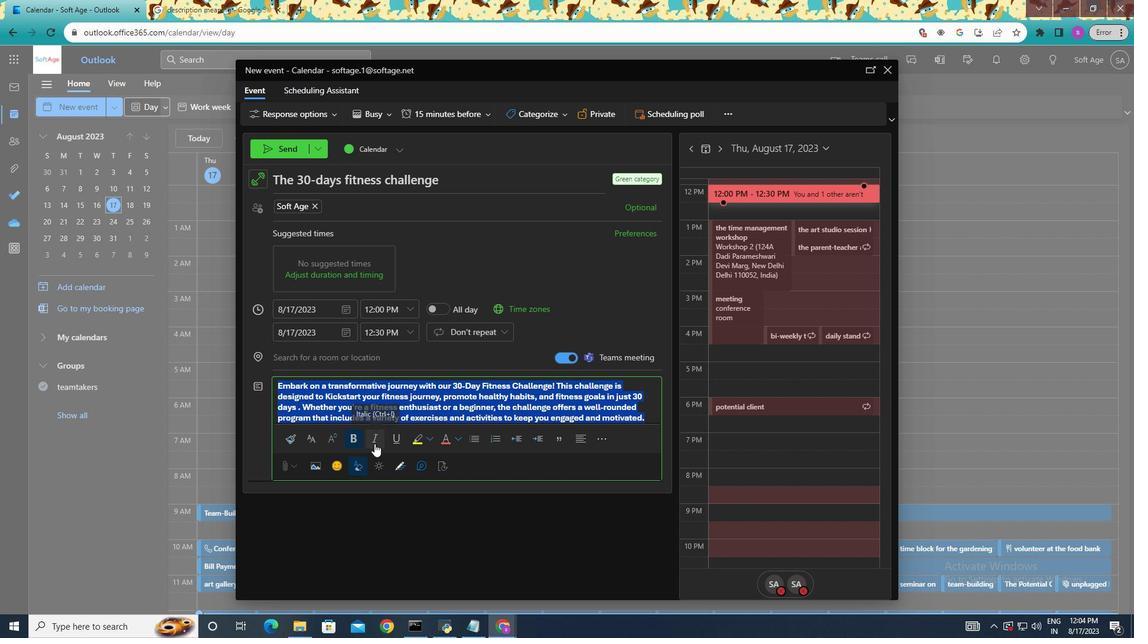 
Action: Mouse moved to (453, 443)
Screenshot: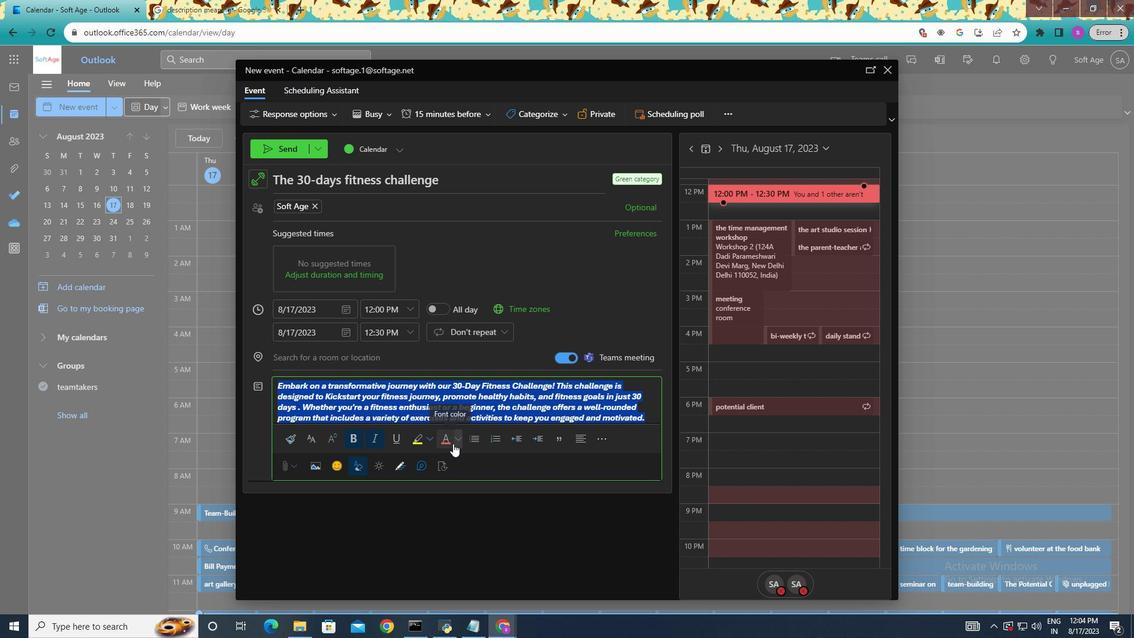 
Action: Mouse pressed left at (453, 443)
Screenshot: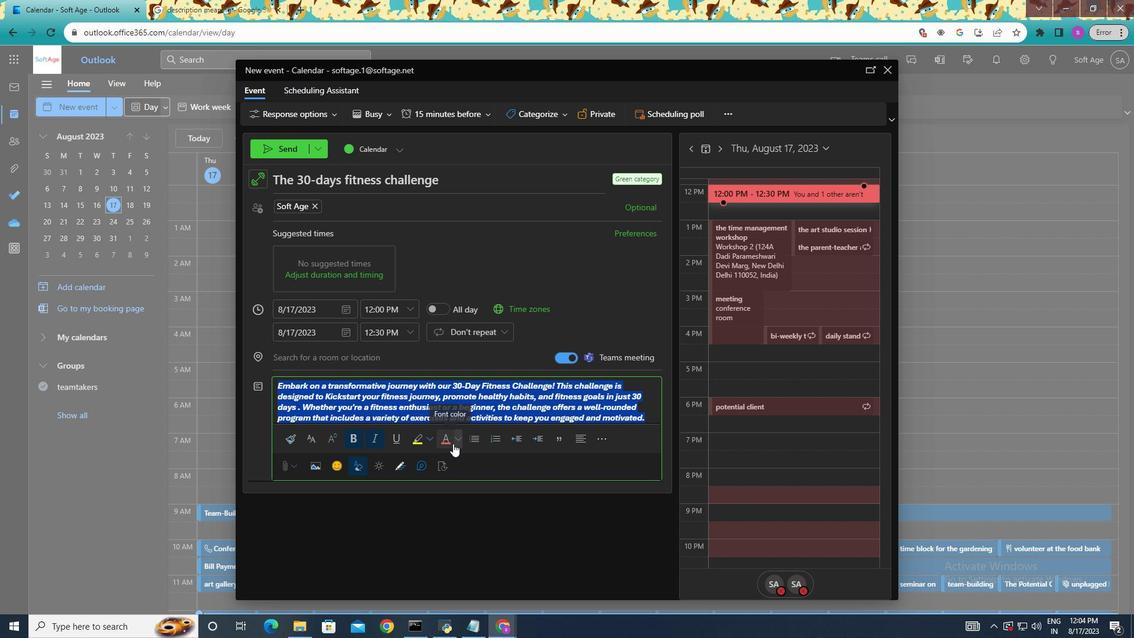 
Action: Mouse moved to (459, 441)
Screenshot: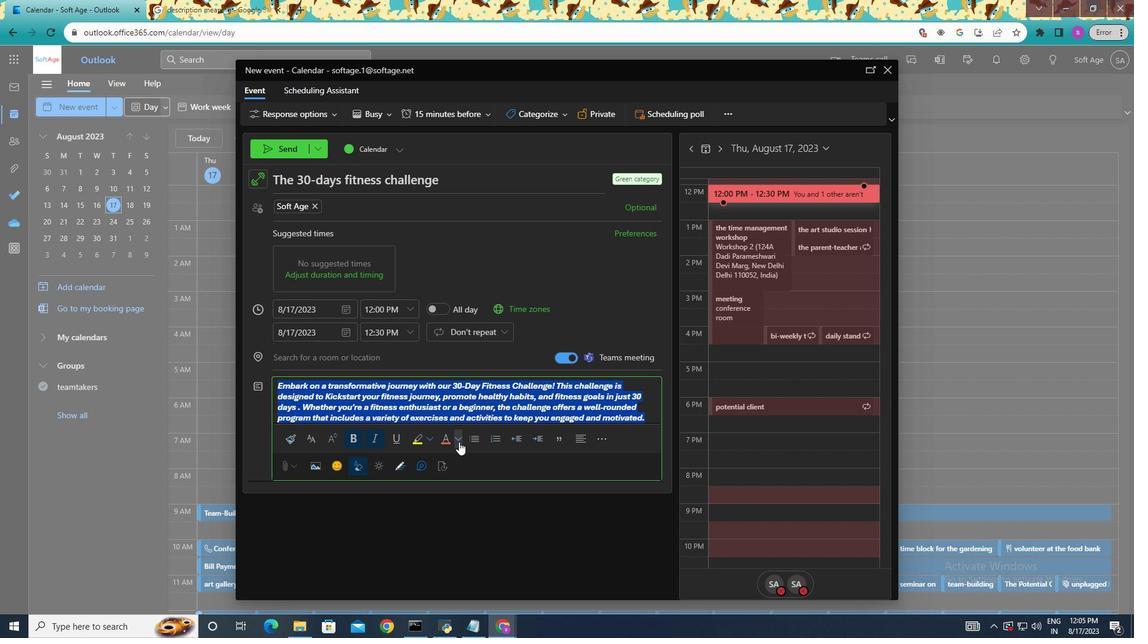 
Action: Mouse pressed left at (459, 441)
Screenshot: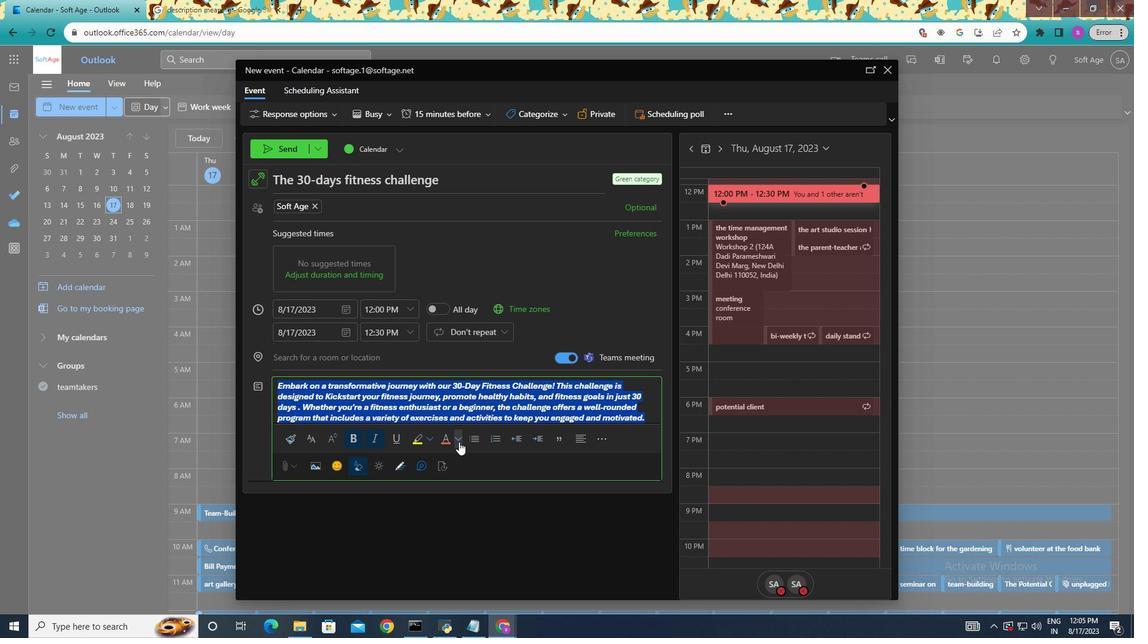 
Action: Mouse moved to (500, 535)
Screenshot: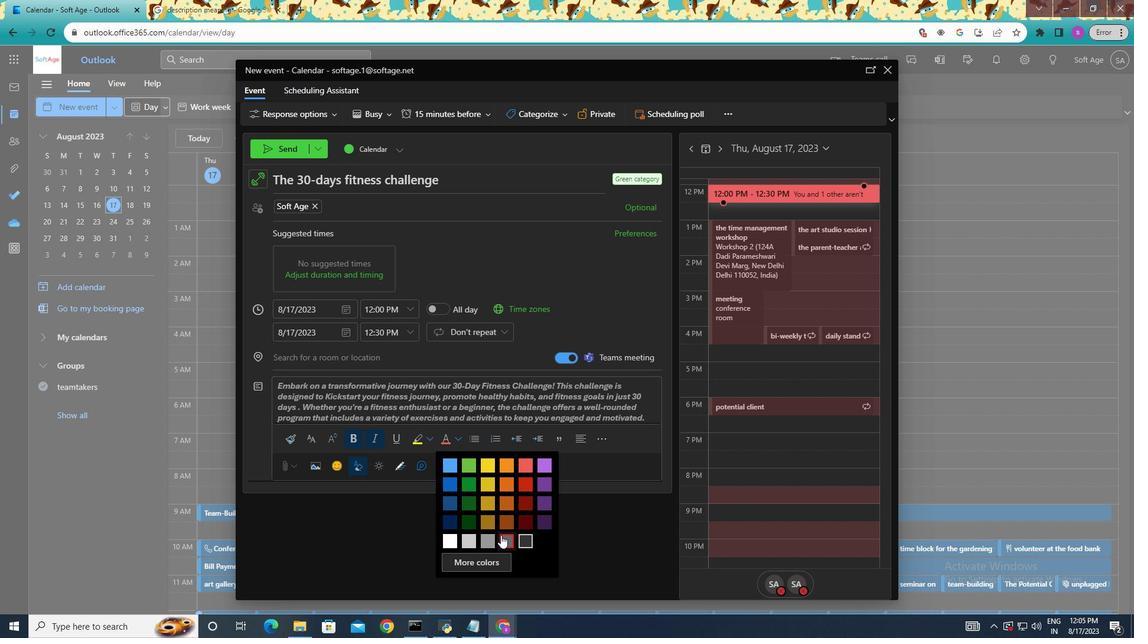 
Action: Mouse pressed left at (500, 535)
Screenshot: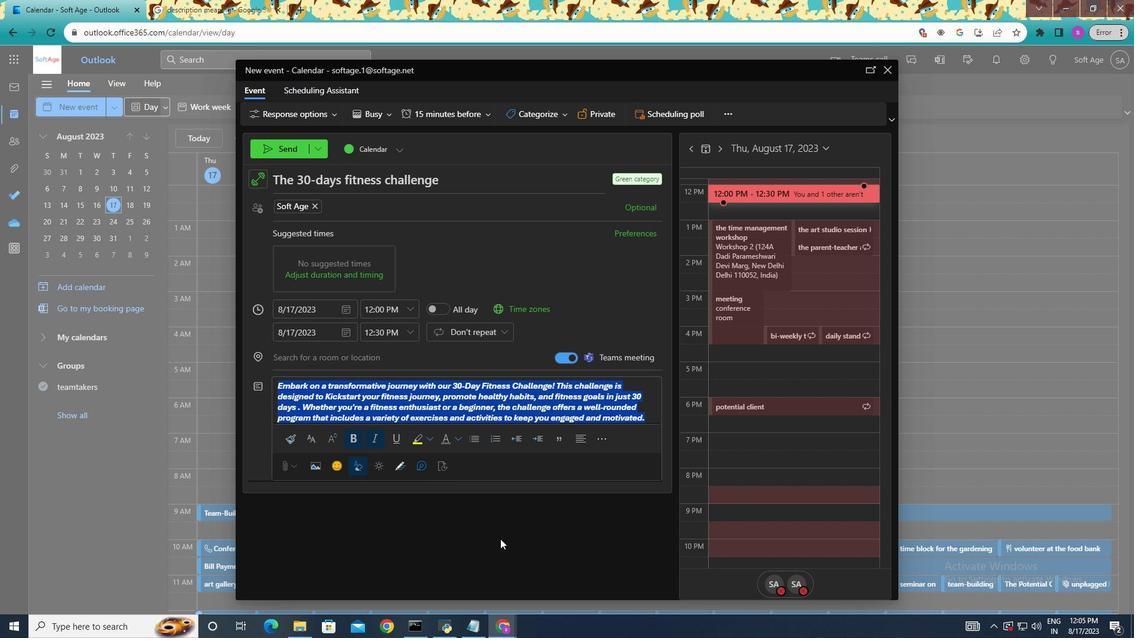 
Action: Mouse moved to (596, 546)
Screenshot: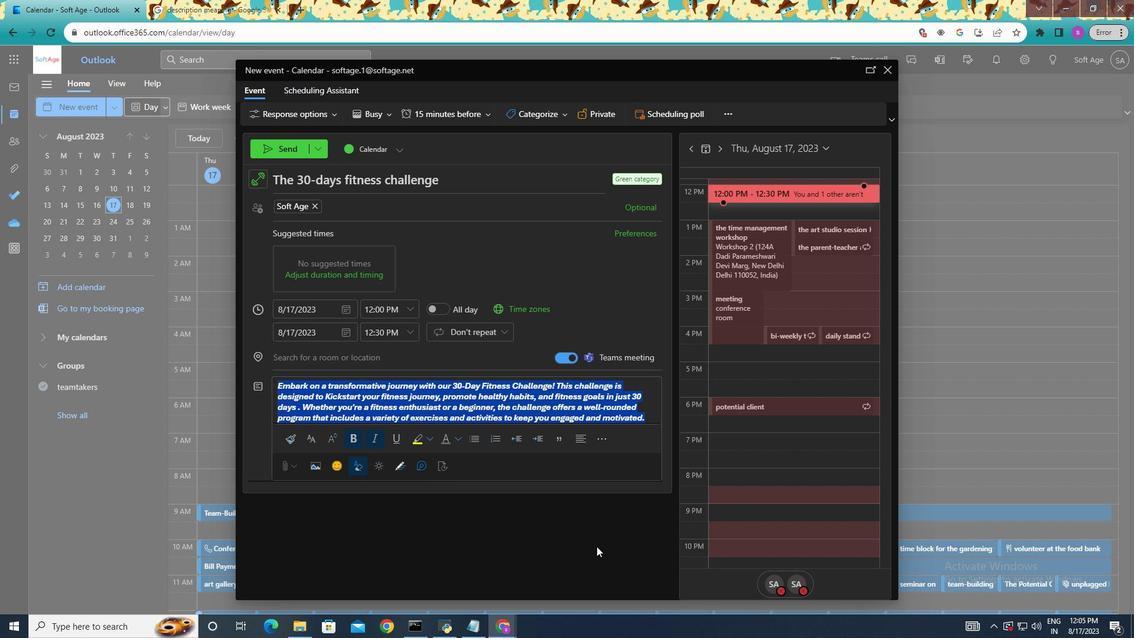 
Action: Mouse pressed left at (596, 546)
Screenshot: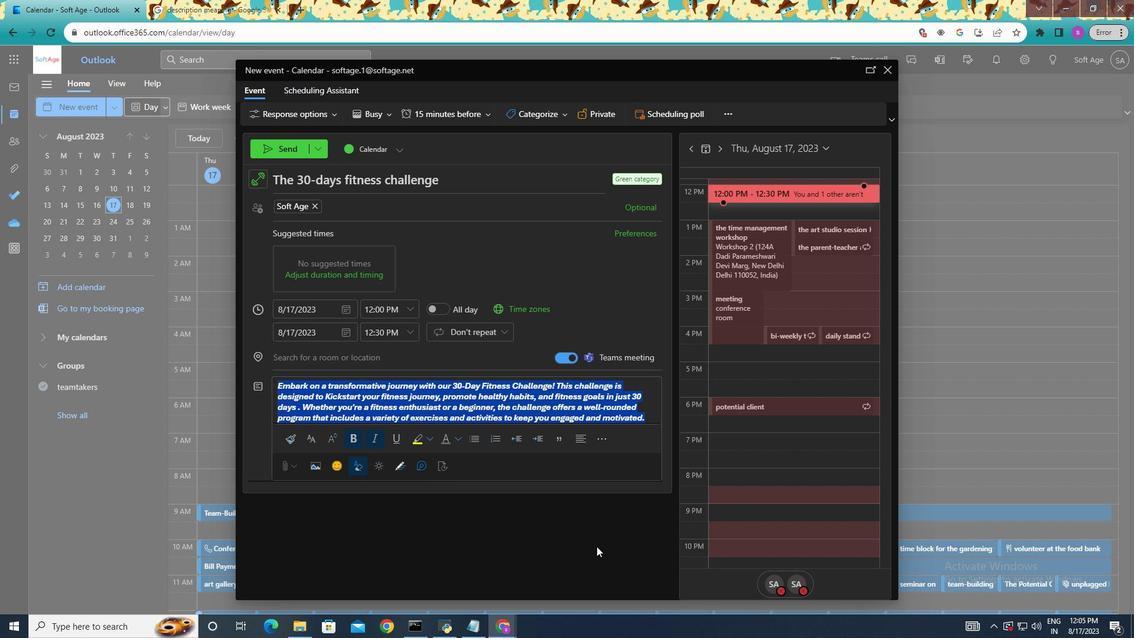
Action: Mouse moved to (609, 535)
Screenshot: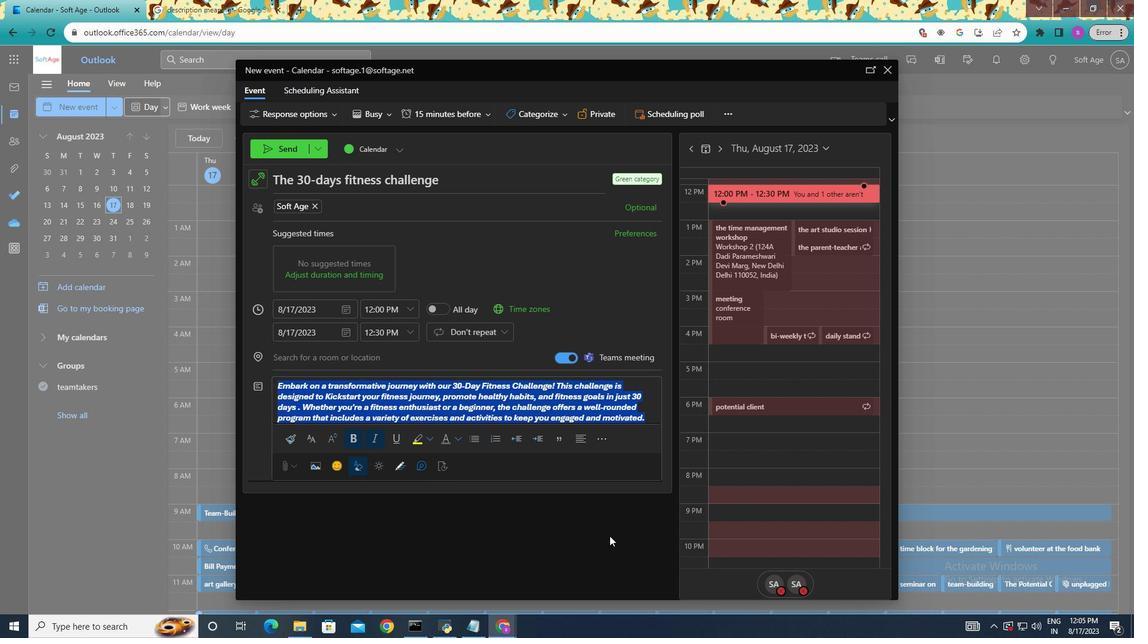 
Action: Mouse pressed left at (609, 535)
Screenshot: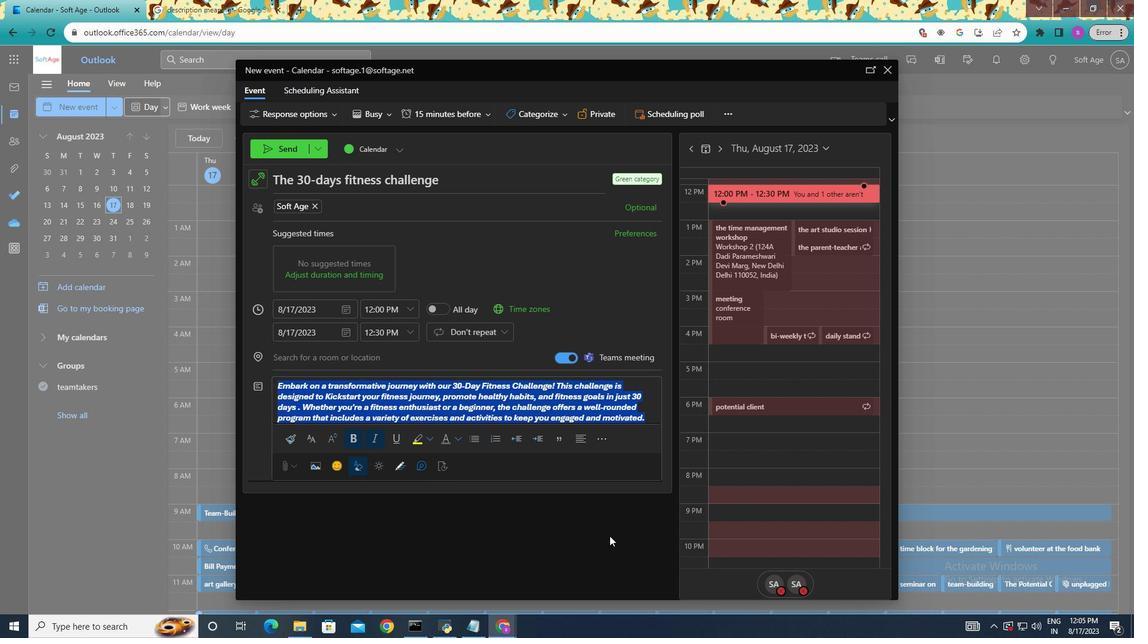 
Action: Mouse pressed left at (609, 535)
Screenshot: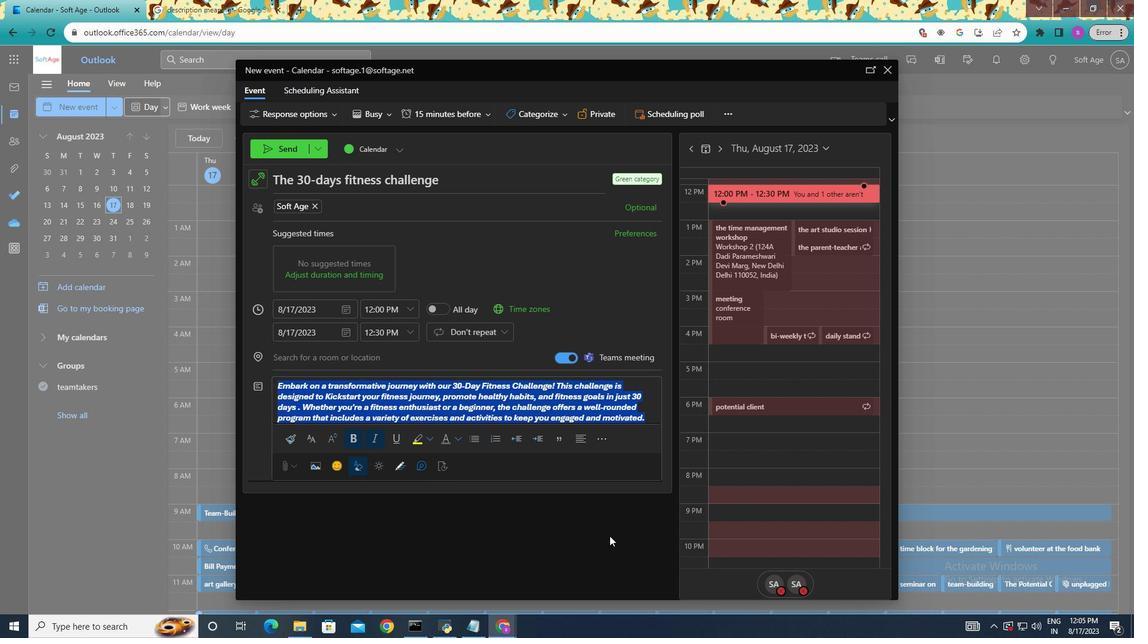 
Action: Mouse moved to (601, 332)
Screenshot: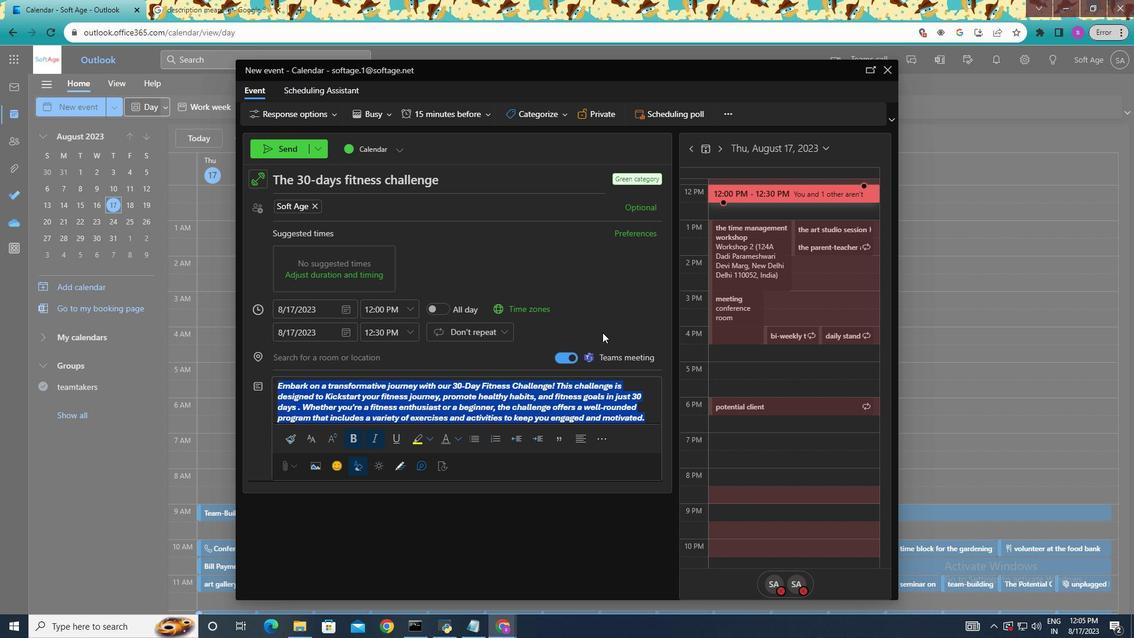 
Action: Mouse pressed left at (601, 332)
Screenshot: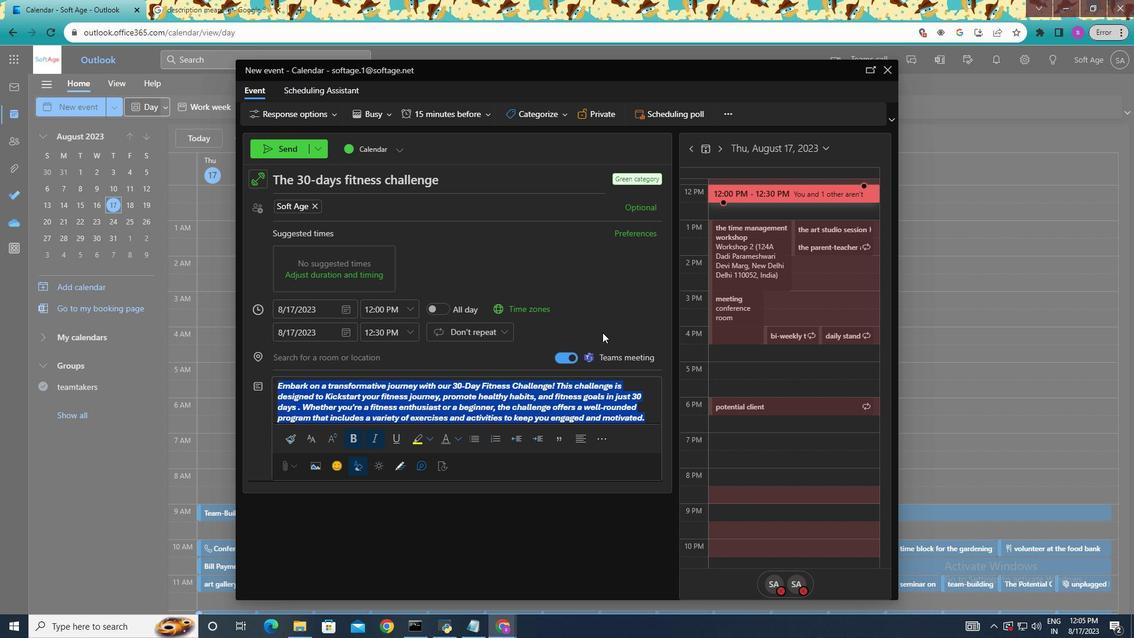 
Action: Mouse moved to (642, 415)
Screenshot: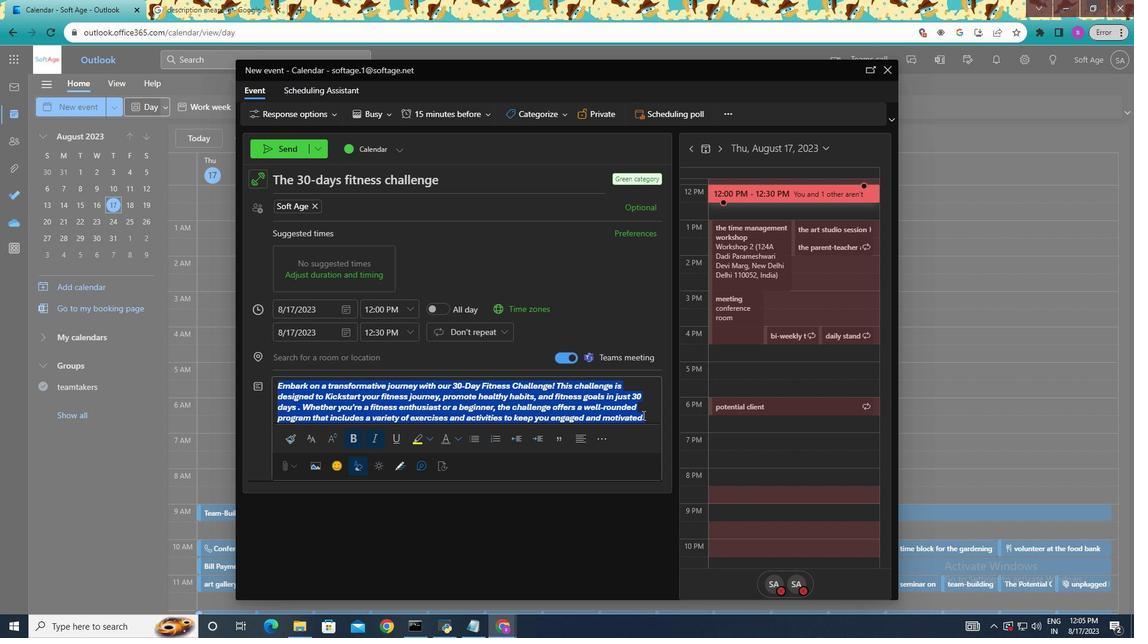
Action: Mouse pressed left at (642, 415)
Screenshot: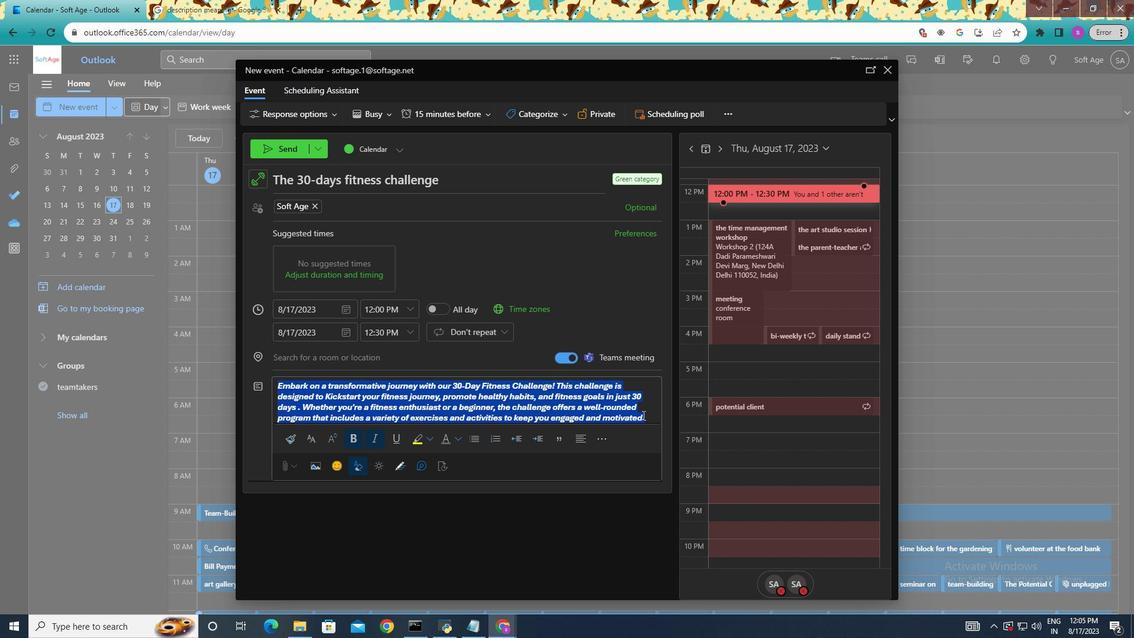 
Action: Mouse moved to (643, 415)
Screenshot: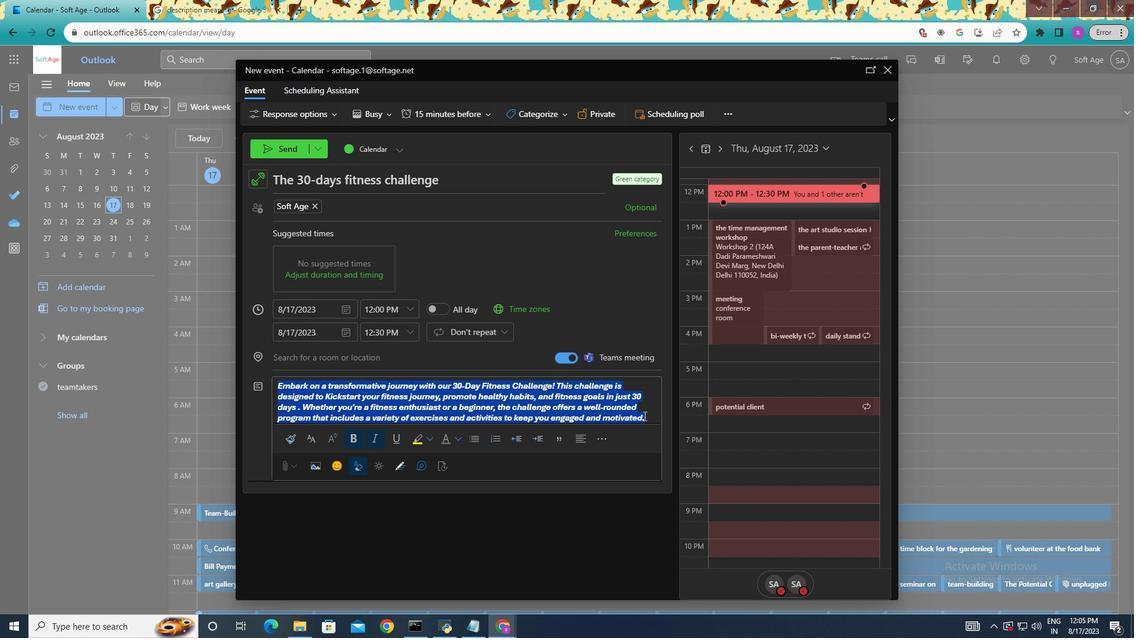 
Action: Mouse pressed left at (643, 415)
Screenshot: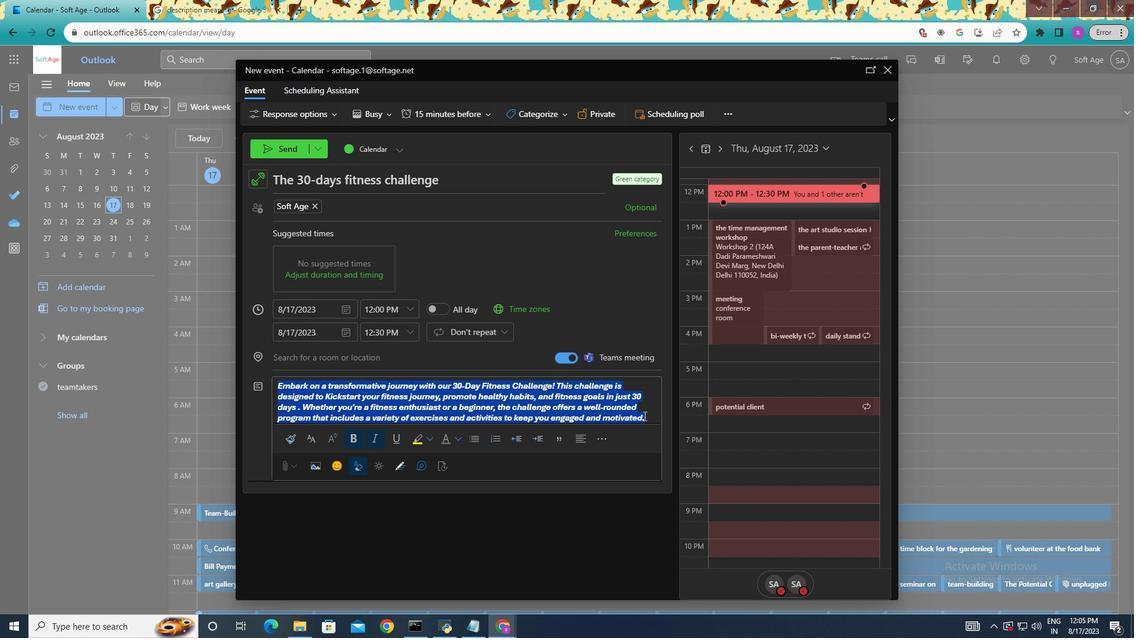 
Action: Mouse moved to (645, 411)
Screenshot: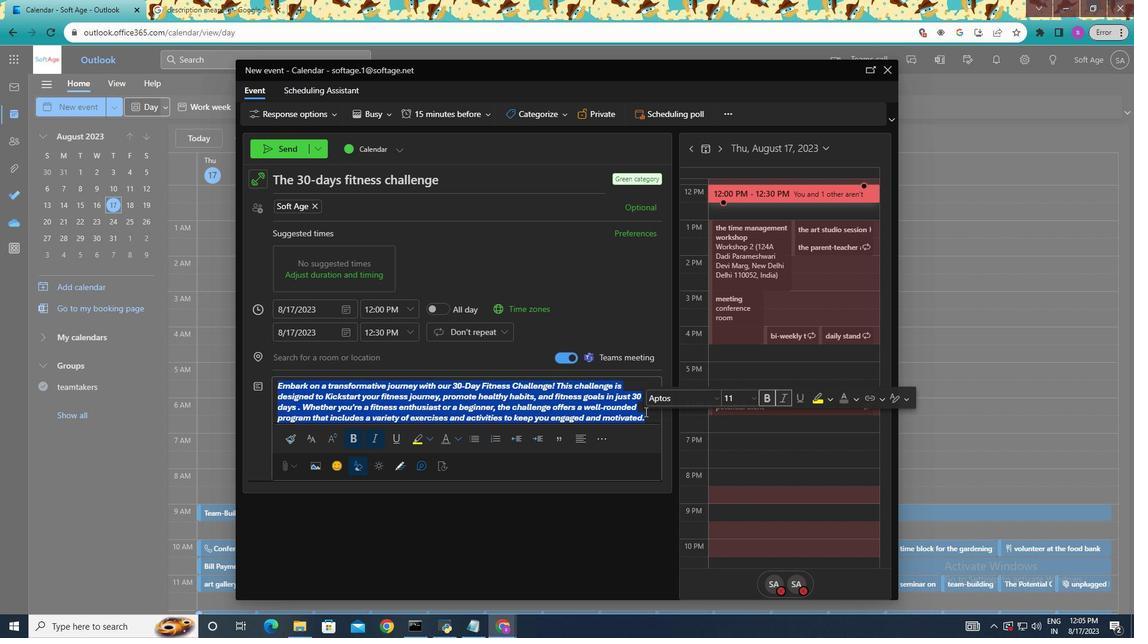 
Action: Mouse pressed left at (645, 411)
Screenshot: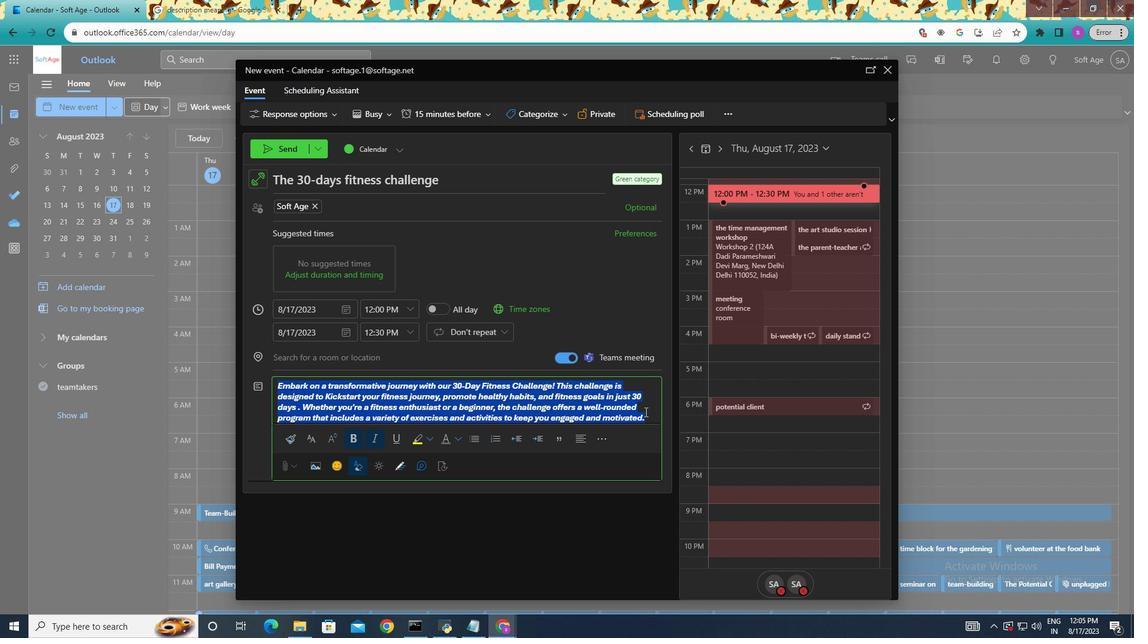 
Action: Mouse moved to (332, 355)
Screenshot: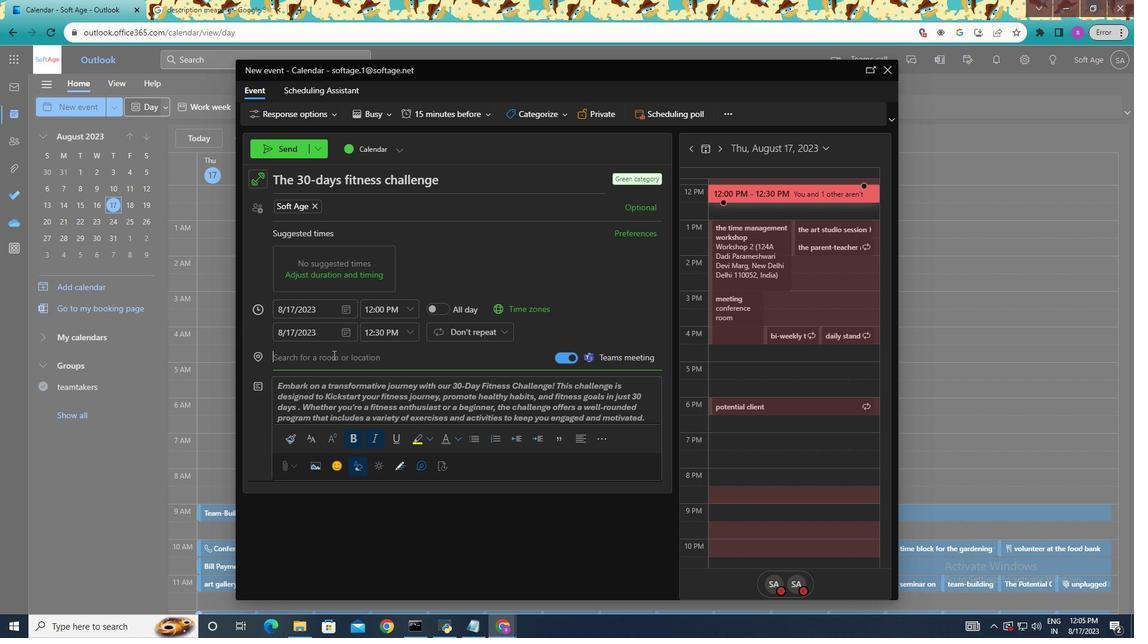 
Action: Mouse pressed left at (332, 355)
Screenshot: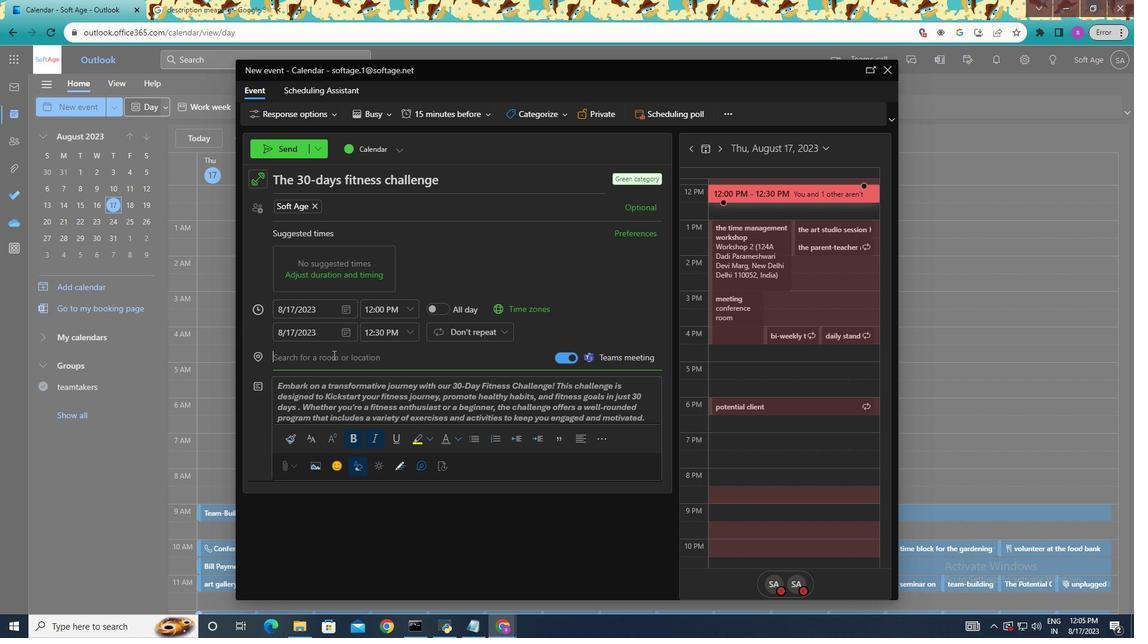 
Action: Mouse moved to (603, 261)
Screenshot: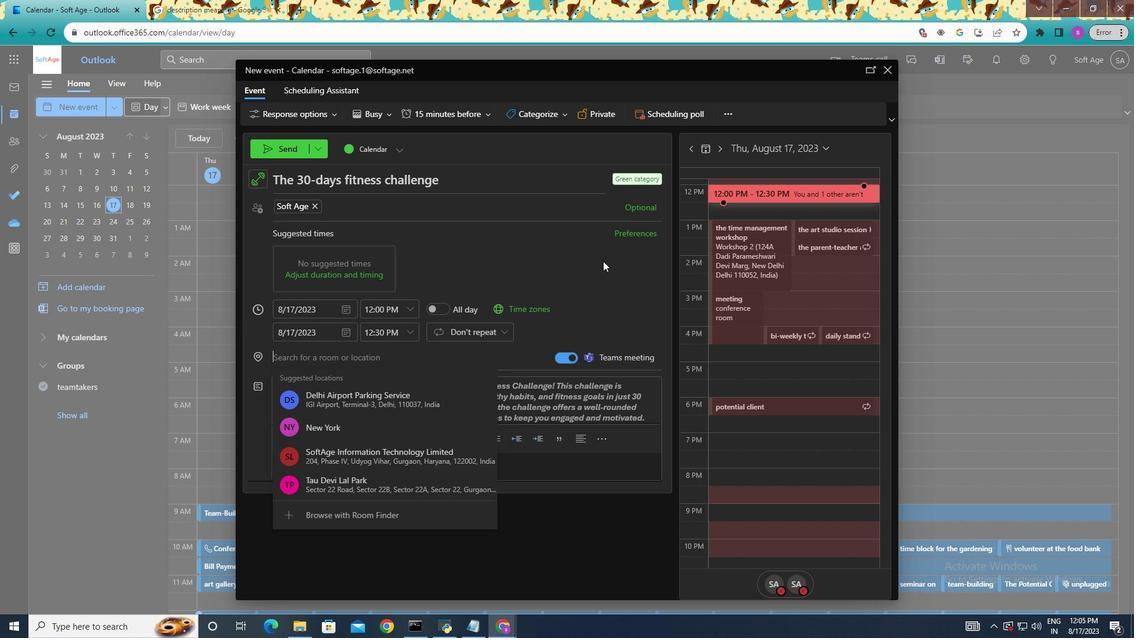 
Action: Mouse pressed left at (603, 261)
Screenshot: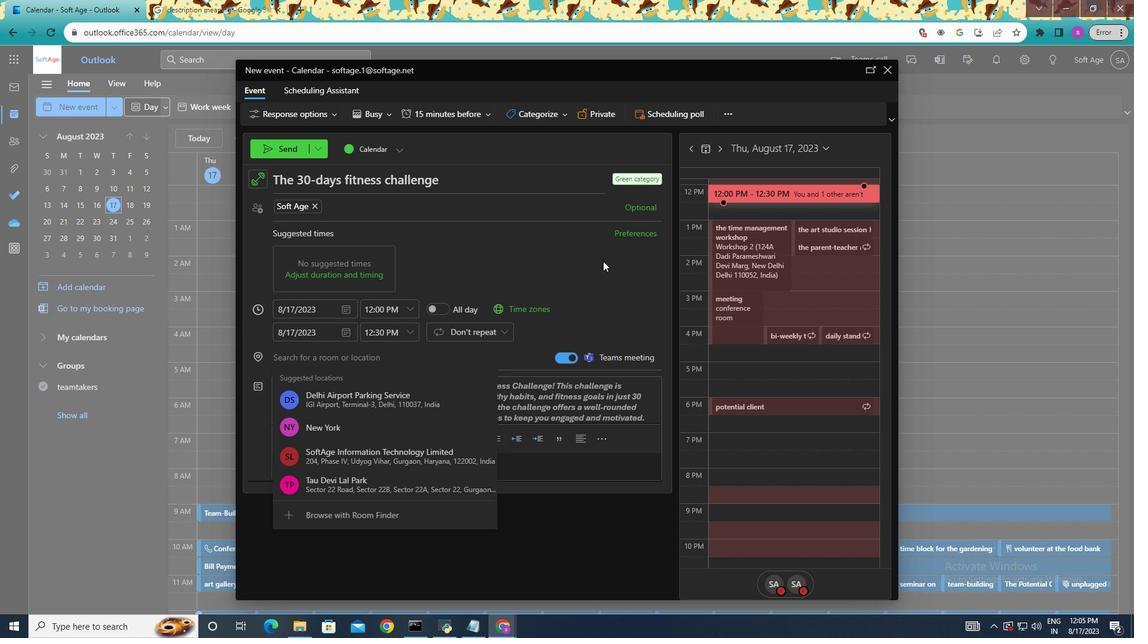 
Action: Mouse moved to (288, 147)
Screenshot: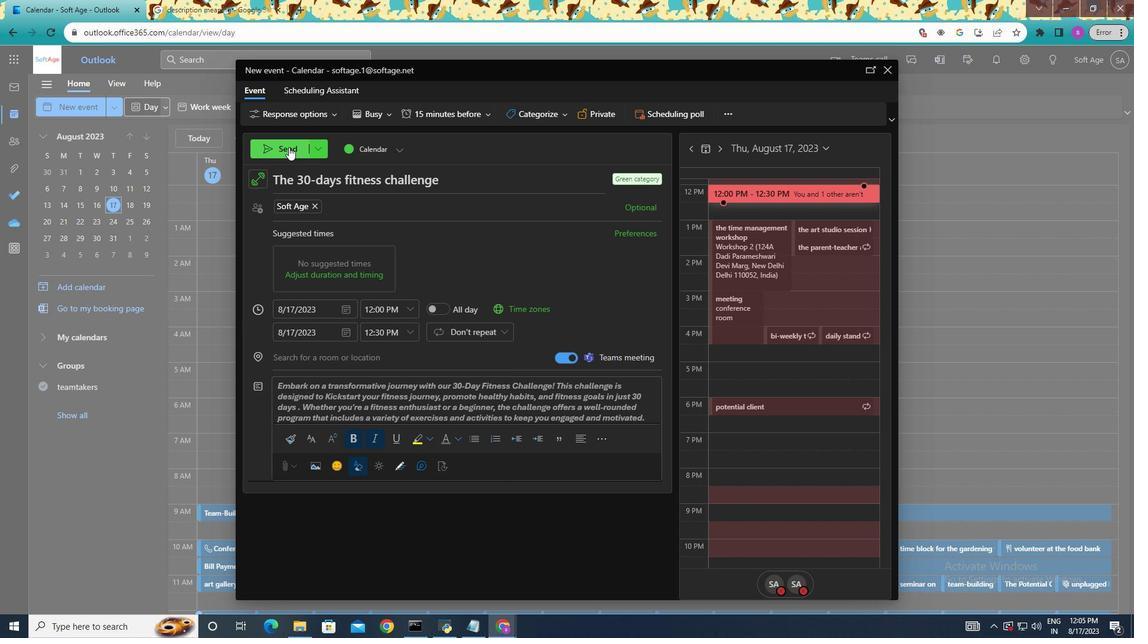 
Action: Mouse pressed left at (288, 147)
Screenshot: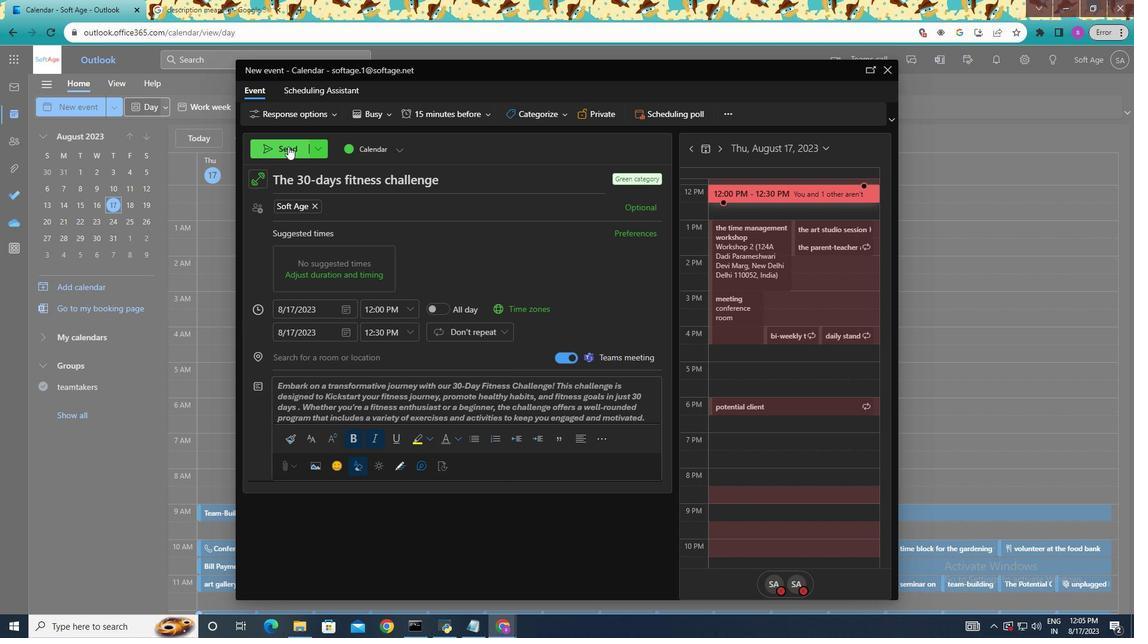 
Action: Mouse moved to (288, 146)
Screenshot: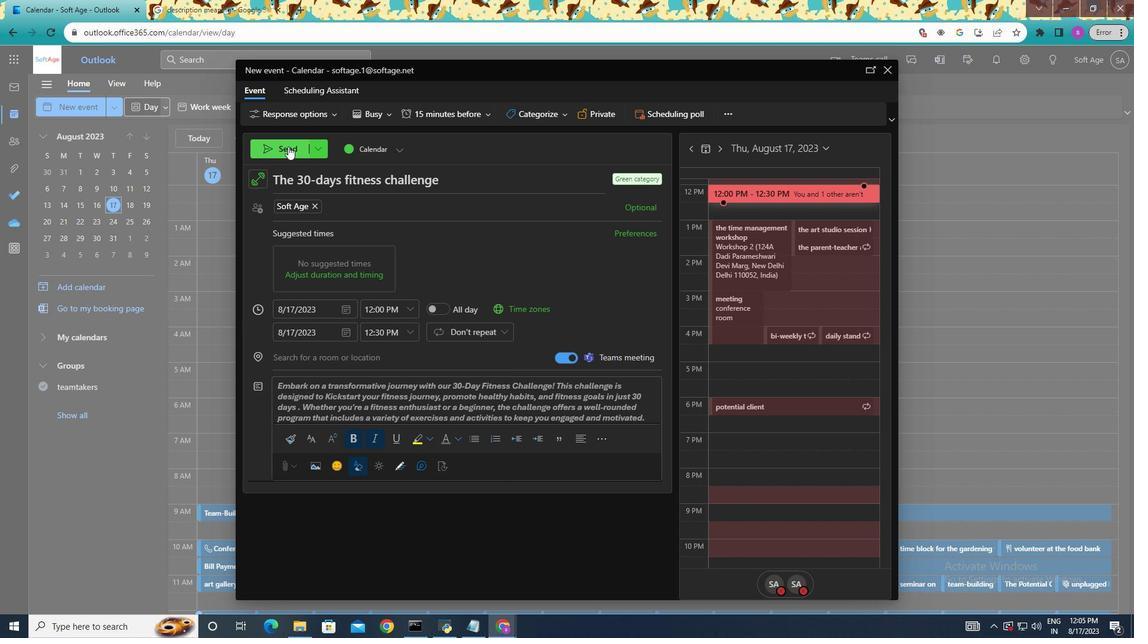 
